 Task: nan
Action: Mouse moved to (484, 639)
Screenshot: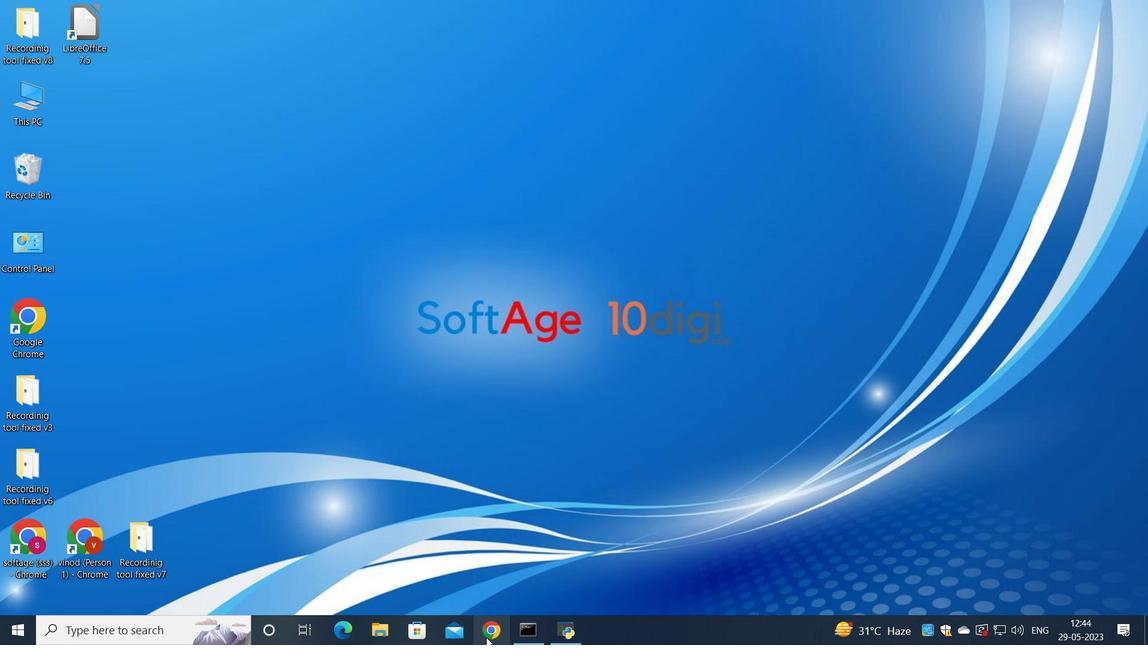 
Action: Mouse pressed left at (484, 639)
Screenshot: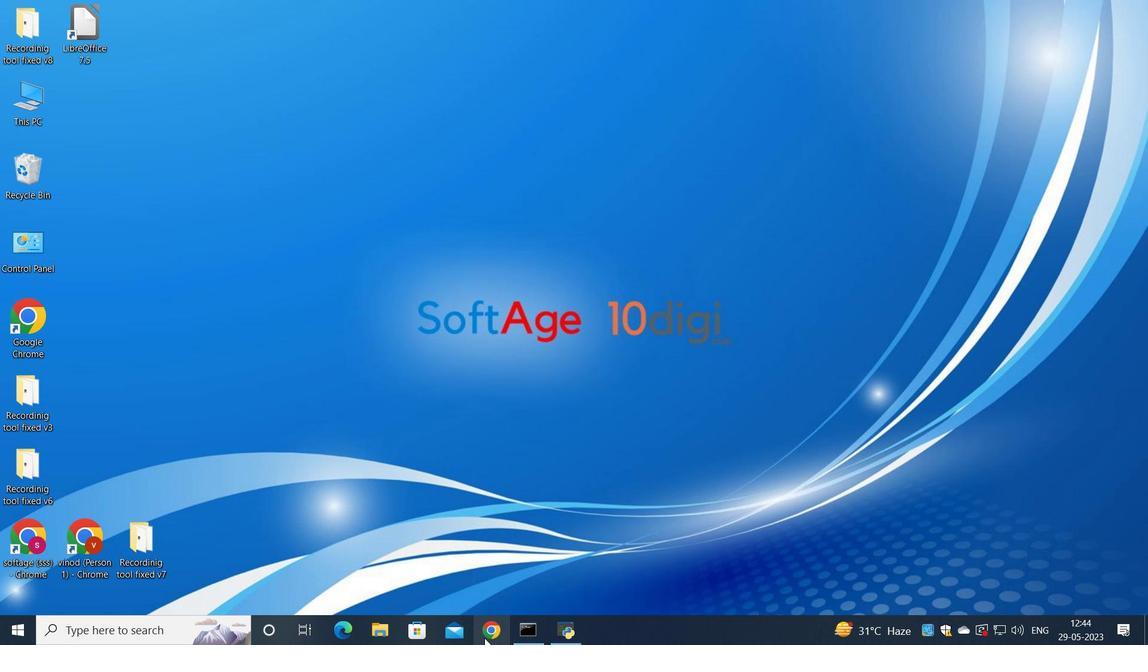 
Action: Mouse moved to (504, 347)
Screenshot: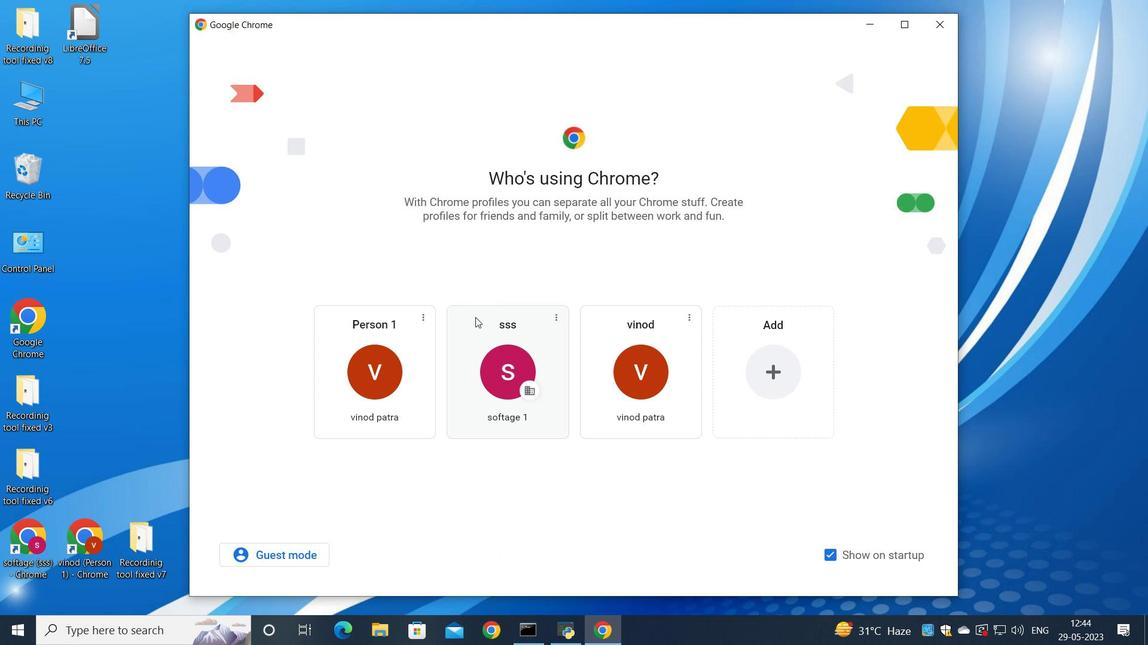 
Action: Mouse pressed left at (504, 347)
Screenshot: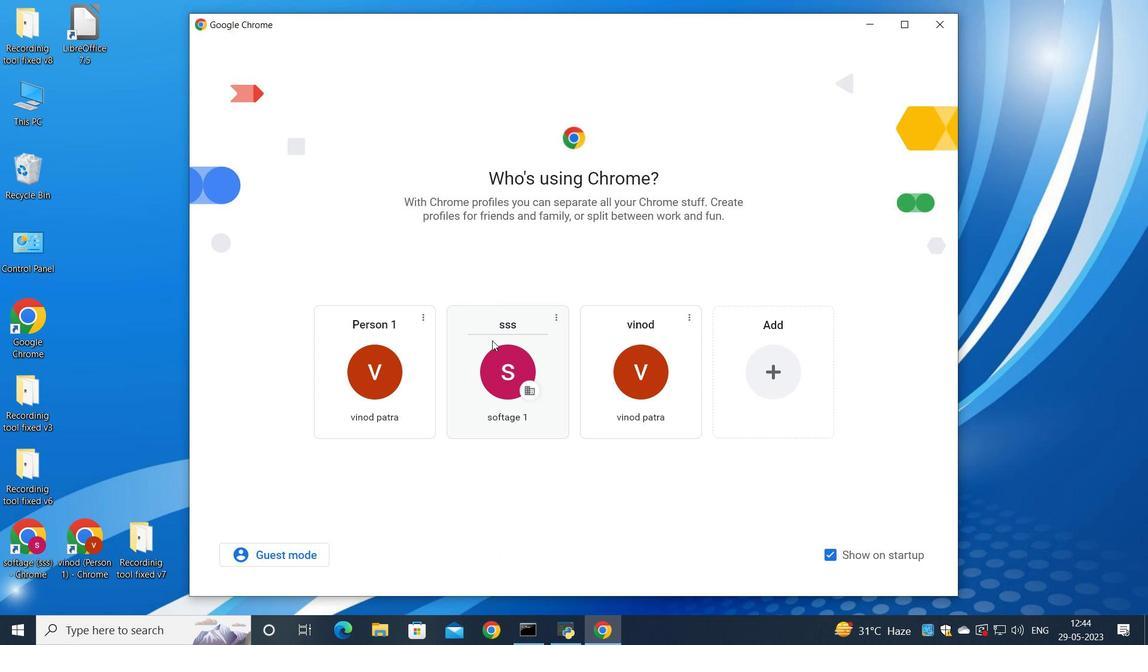 
Action: Mouse moved to (1018, 68)
Screenshot: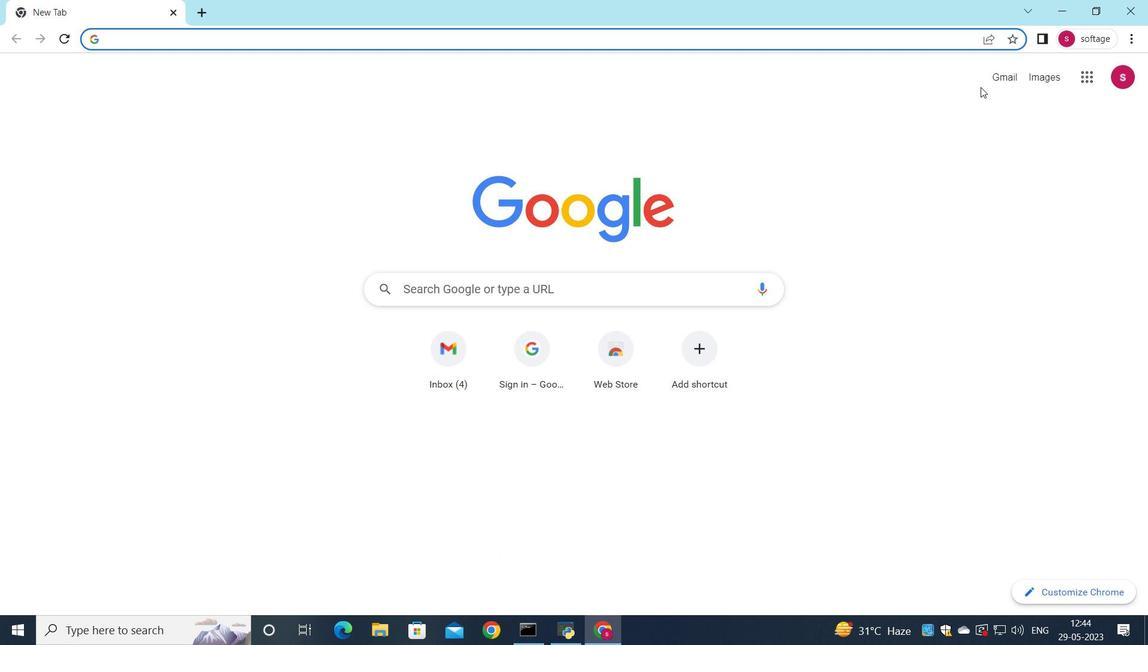 
Action: Mouse pressed left at (1018, 68)
Screenshot: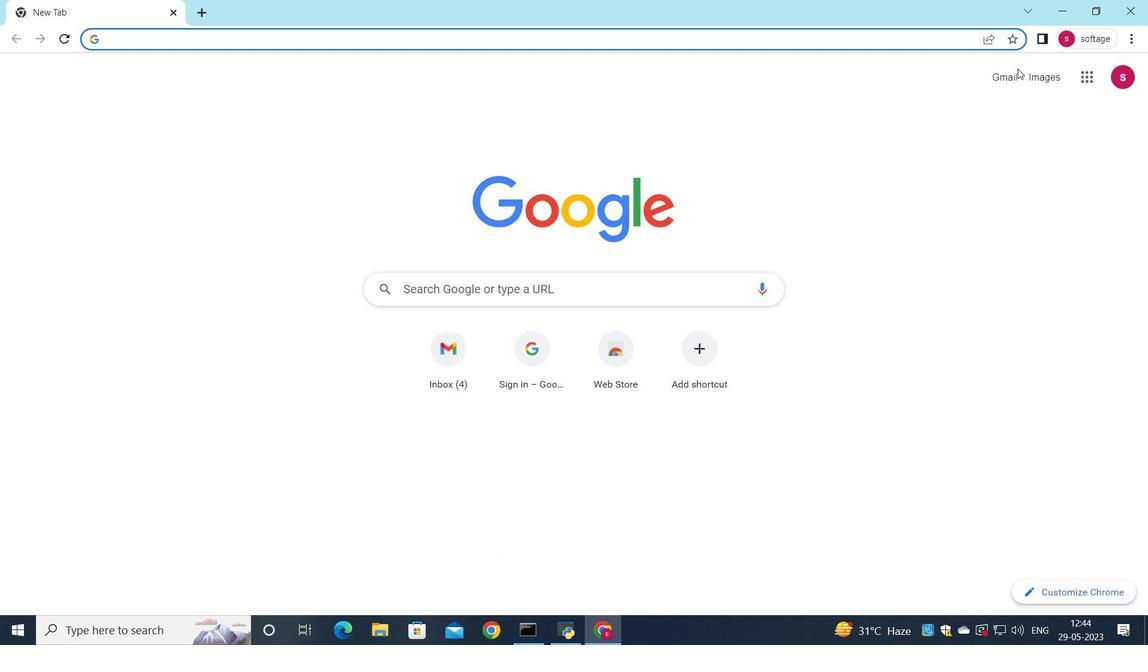 
Action: Mouse moved to (1016, 75)
Screenshot: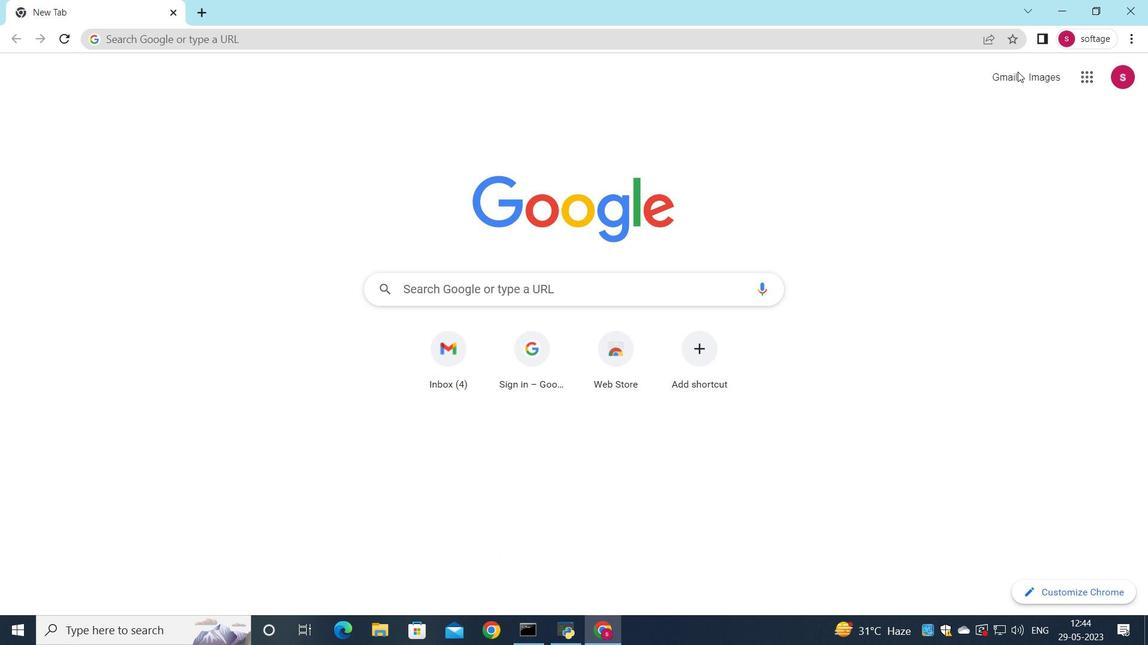
Action: Mouse pressed left at (1016, 75)
Screenshot: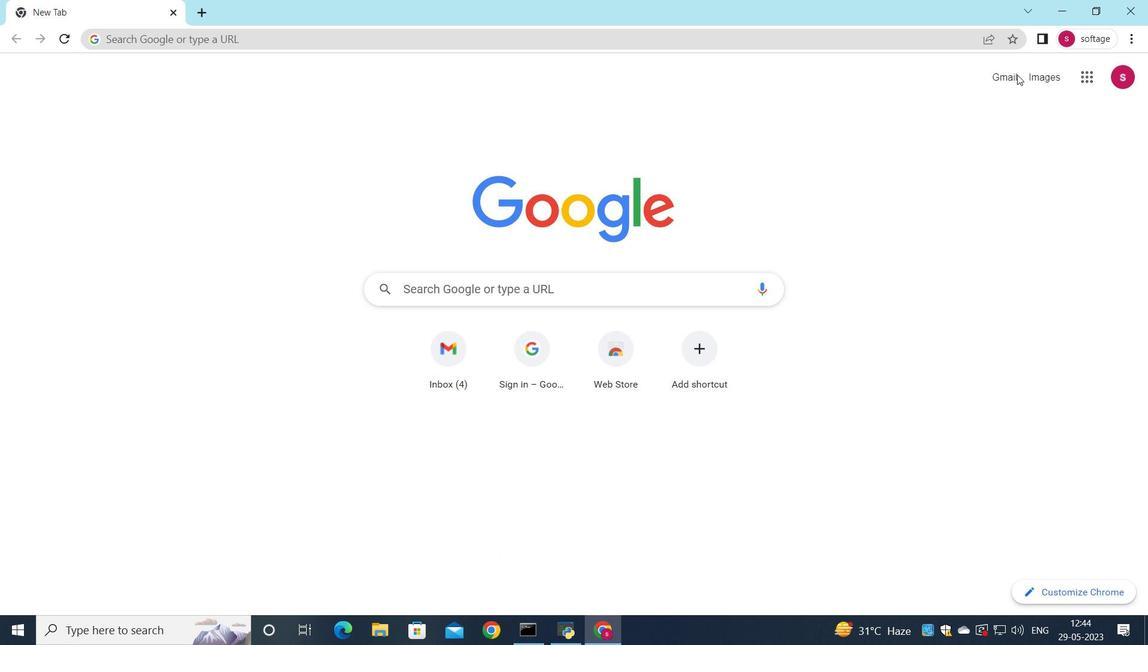 
Action: Mouse moved to (973, 105)
Screenshot: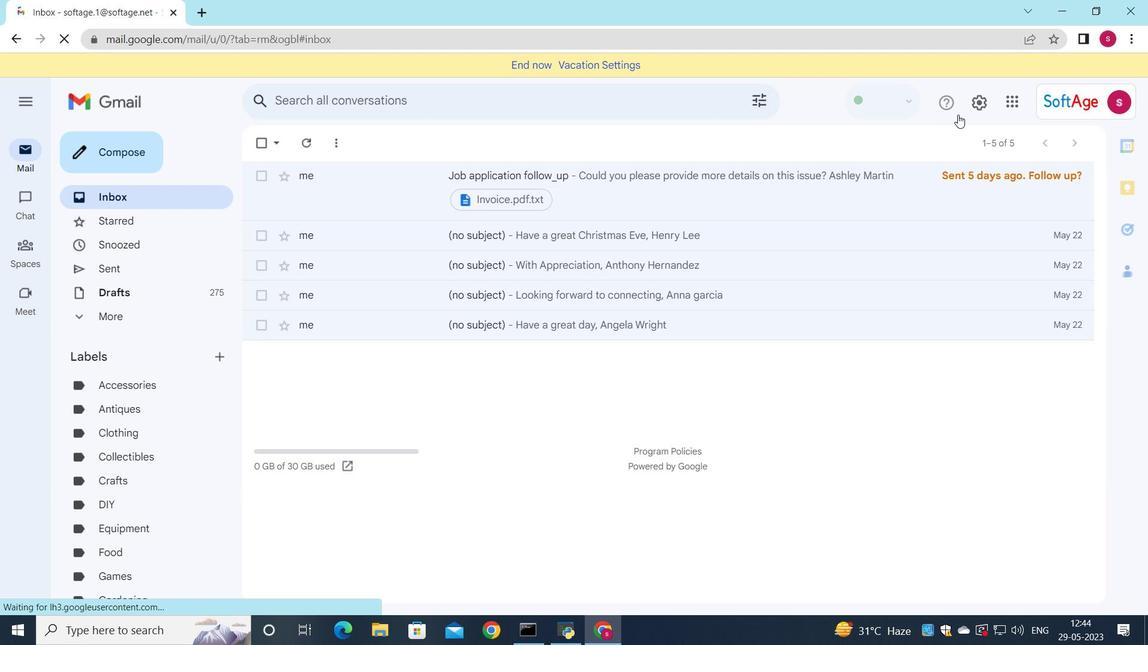 
Action: Mouse pressed left at (973, 105)
Screenshot: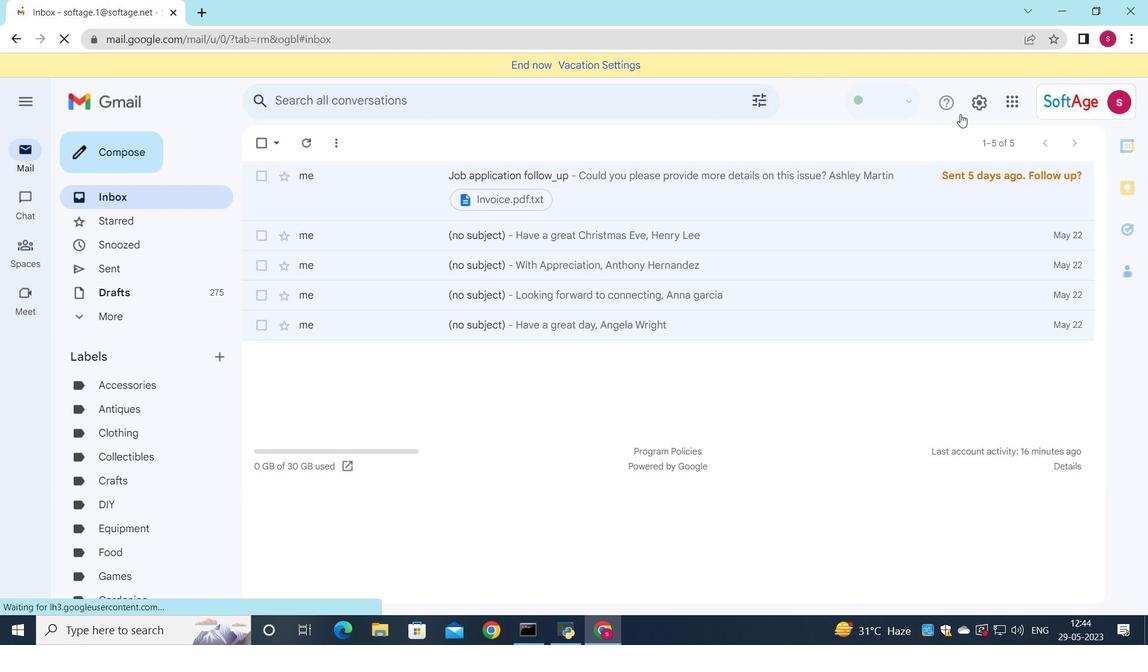
Action: Mouse moved to (993, 169)
Screenshot: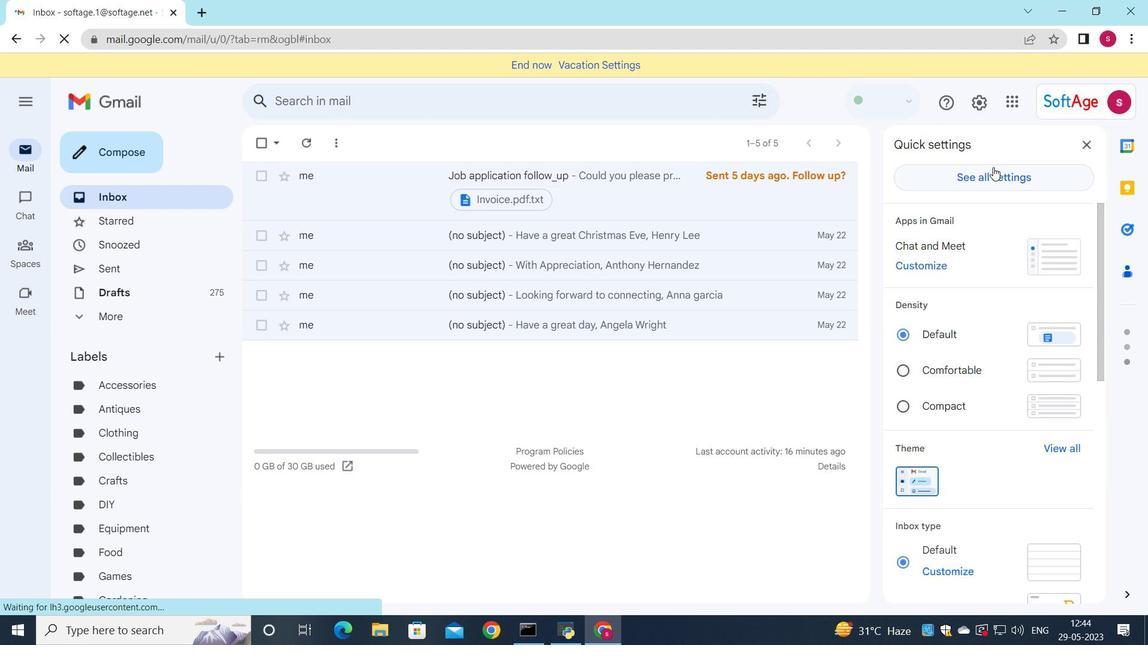 
Action: Mouse pressed left at (993, 169)
Screenshot: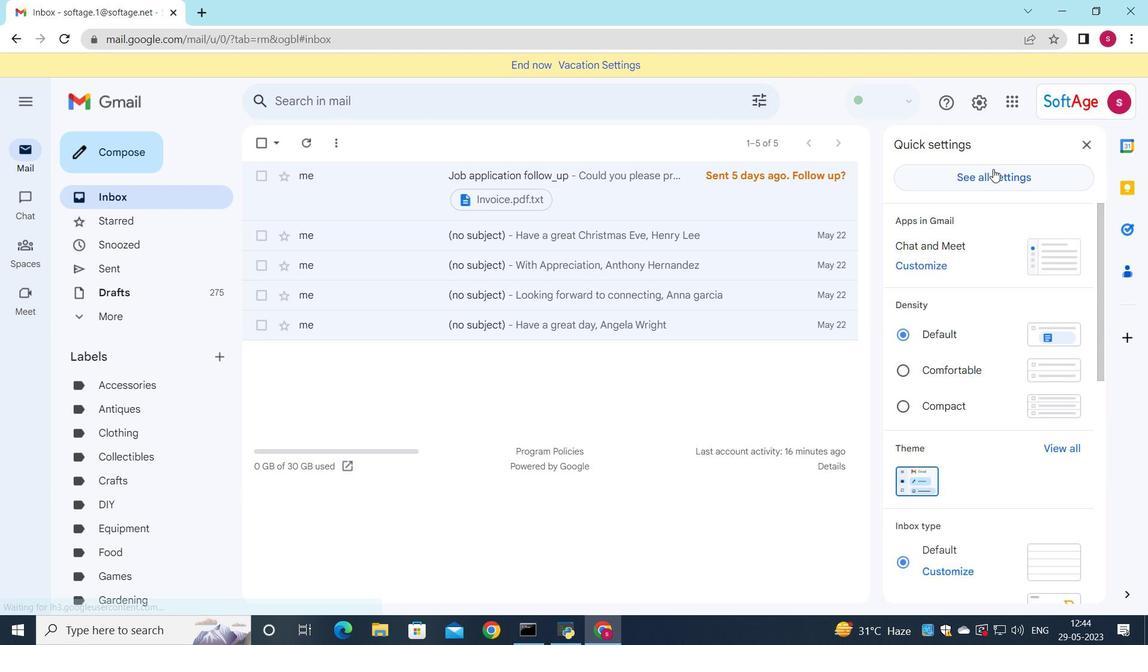 
Action: Mouse moved to (673, 261)
Screenshot: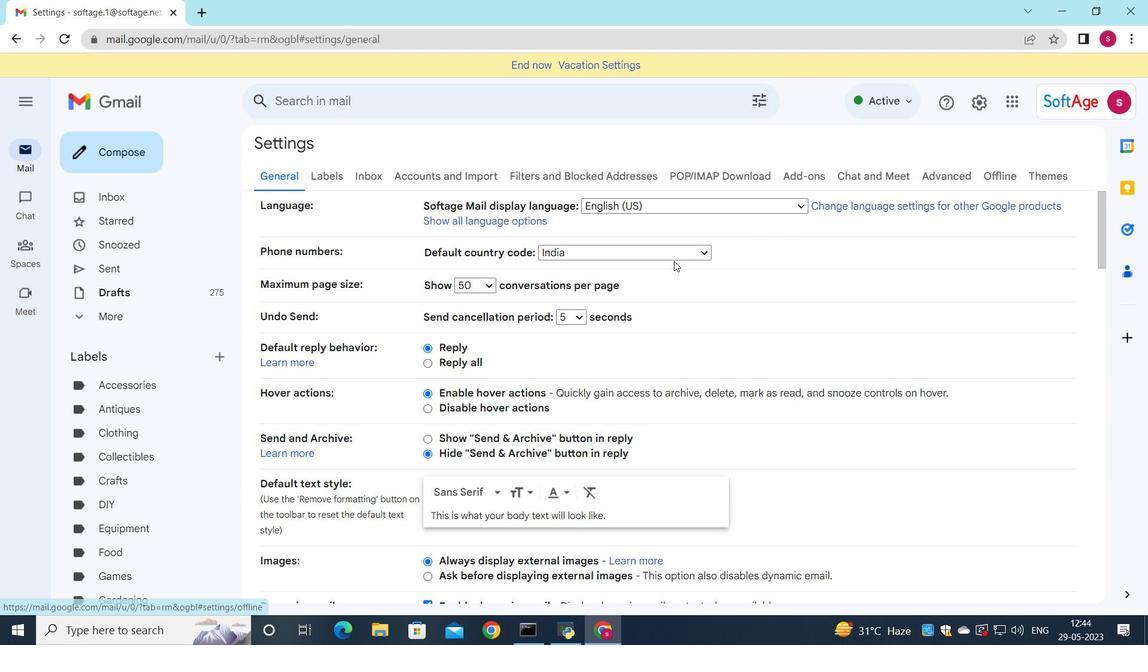 
Action: Mouse scrolled (673, 260) with delta (0, 0)
Screenshot: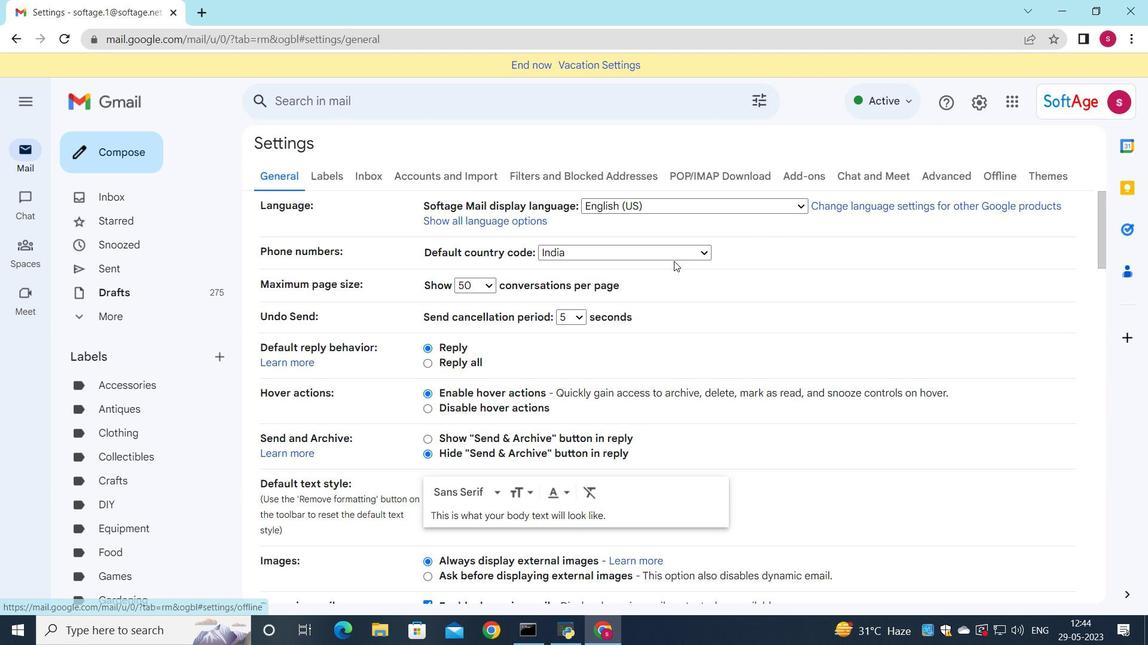 
Action: Mouse scrolled (673, 260) with delta (0, 0)
Screenshot: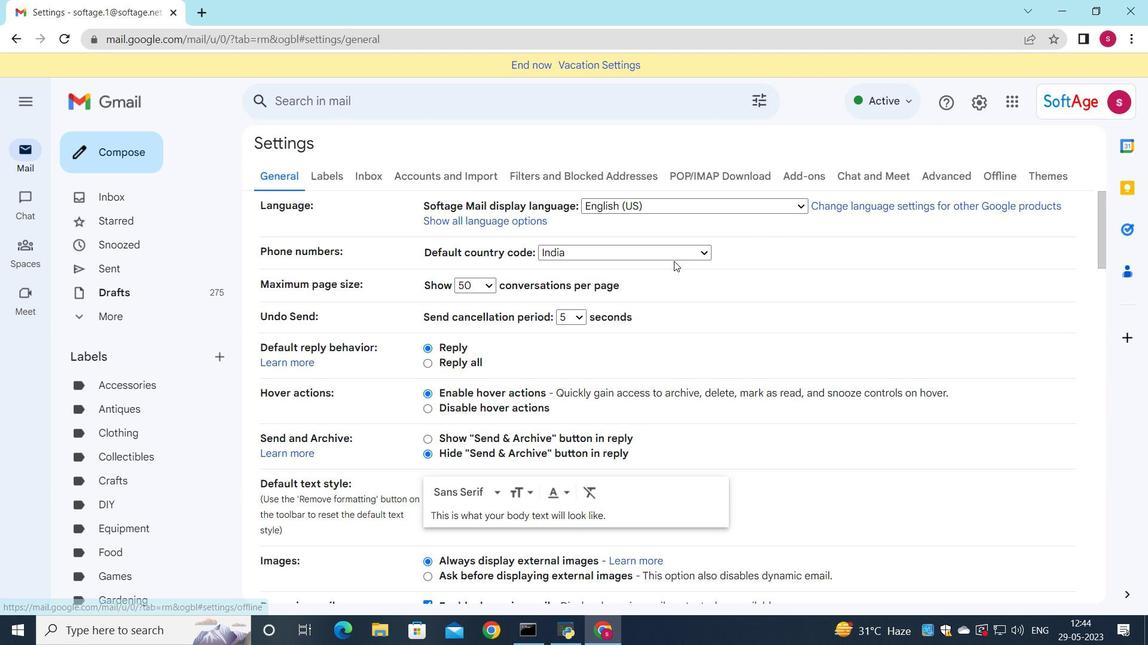 
Action: Mouse scrolled (673, 260) with delta (0, 0)
Screenshot: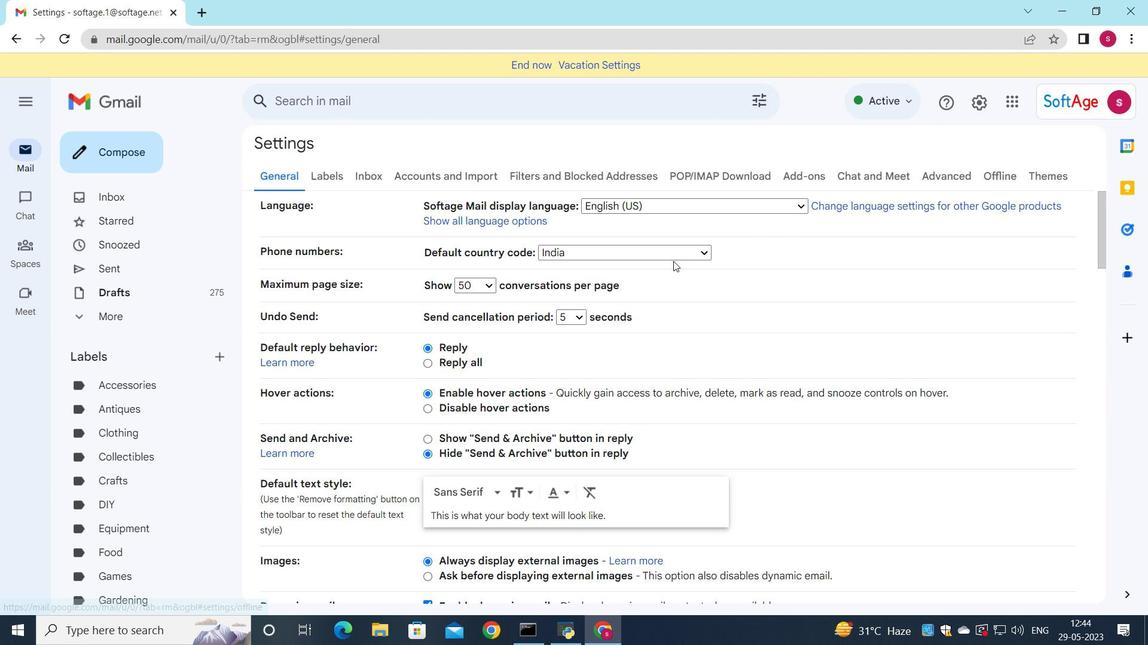 
Action: Mouse scrolled (673, 260) with delta (0, 0)
Screenshot: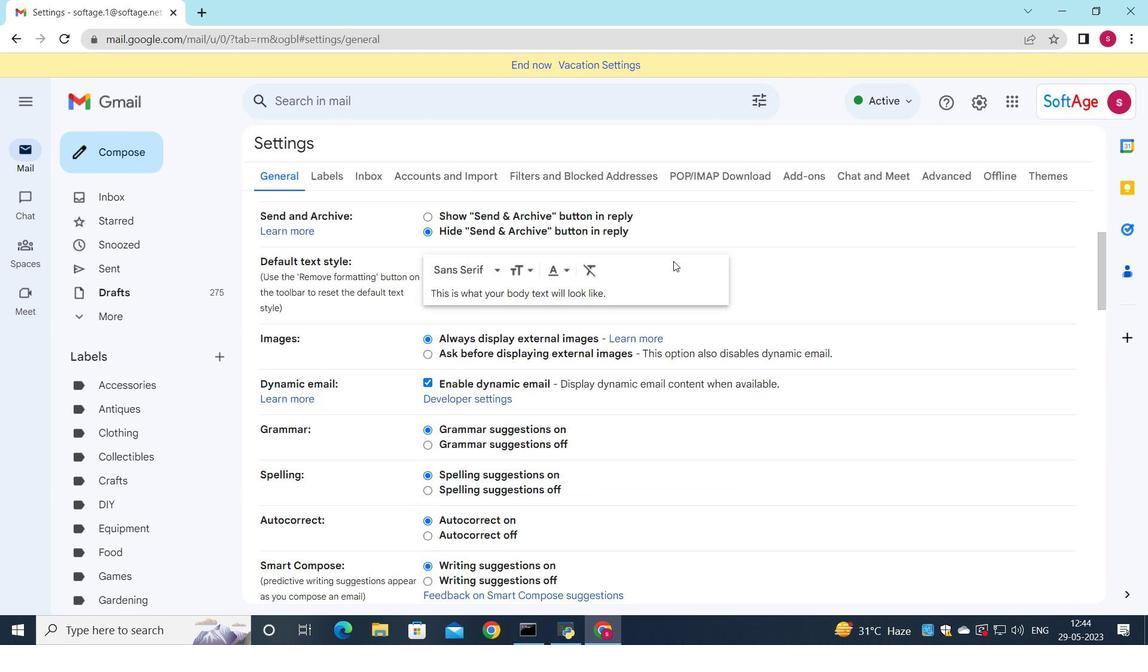 
Action: Mouse scrolled (673, 260) with delta (0, 0)
Screenshot: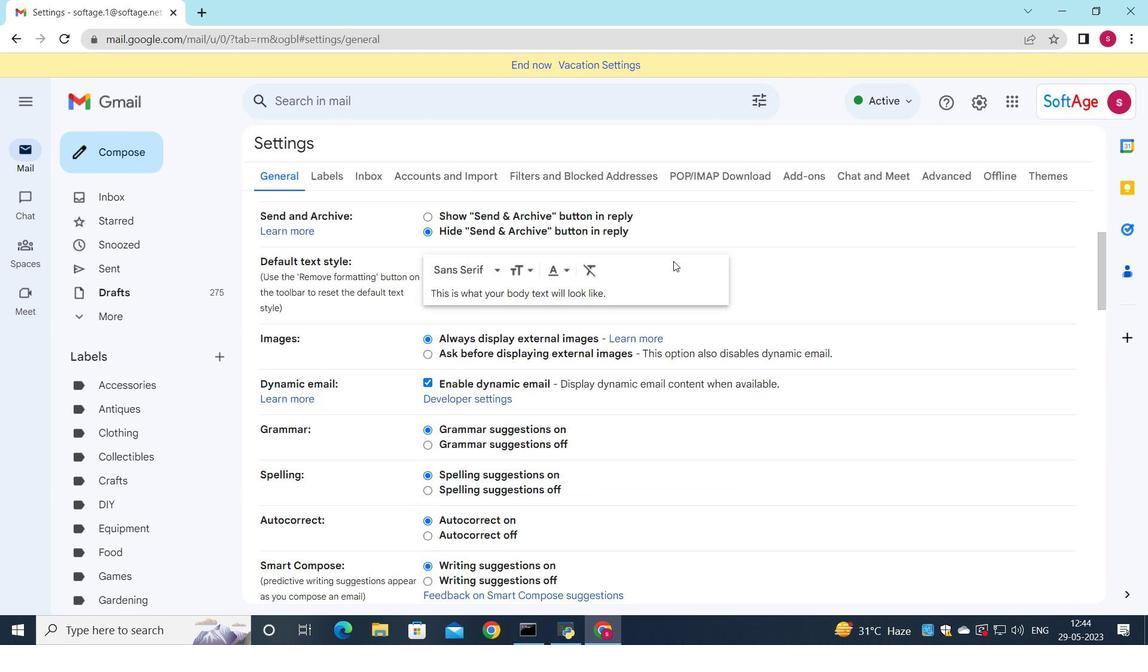 
Action: Mouse scrolled (673, 260) with delta (0, 0)
Screenshot: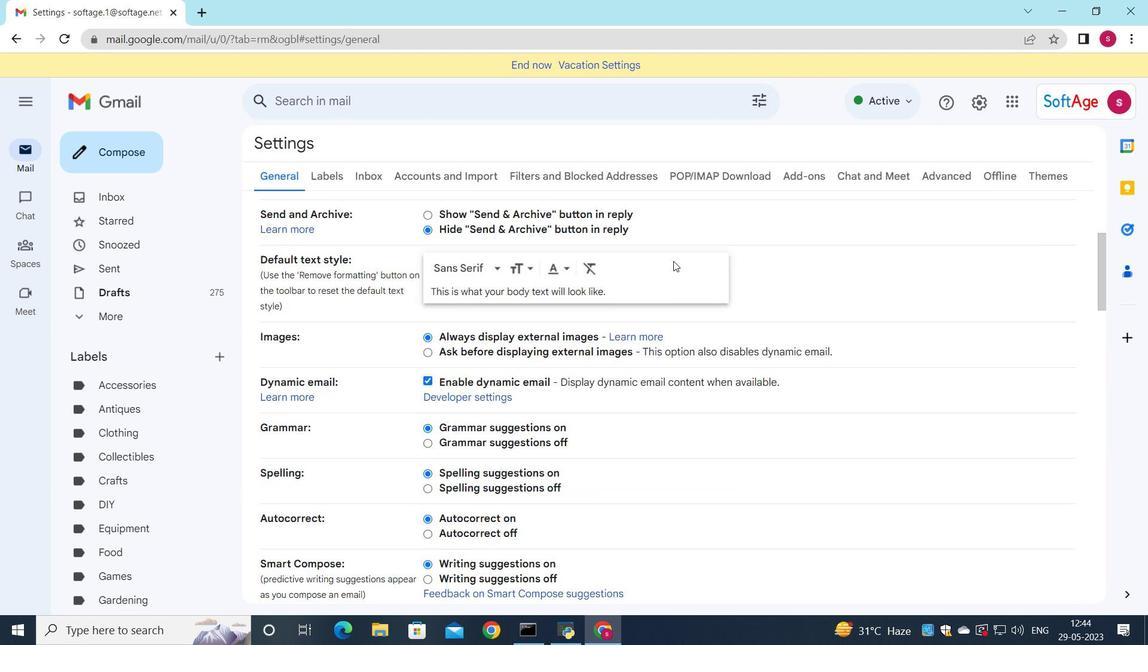 
Action: Mouse scrolled (673, 260) with delta (0, 0)
Screenshot: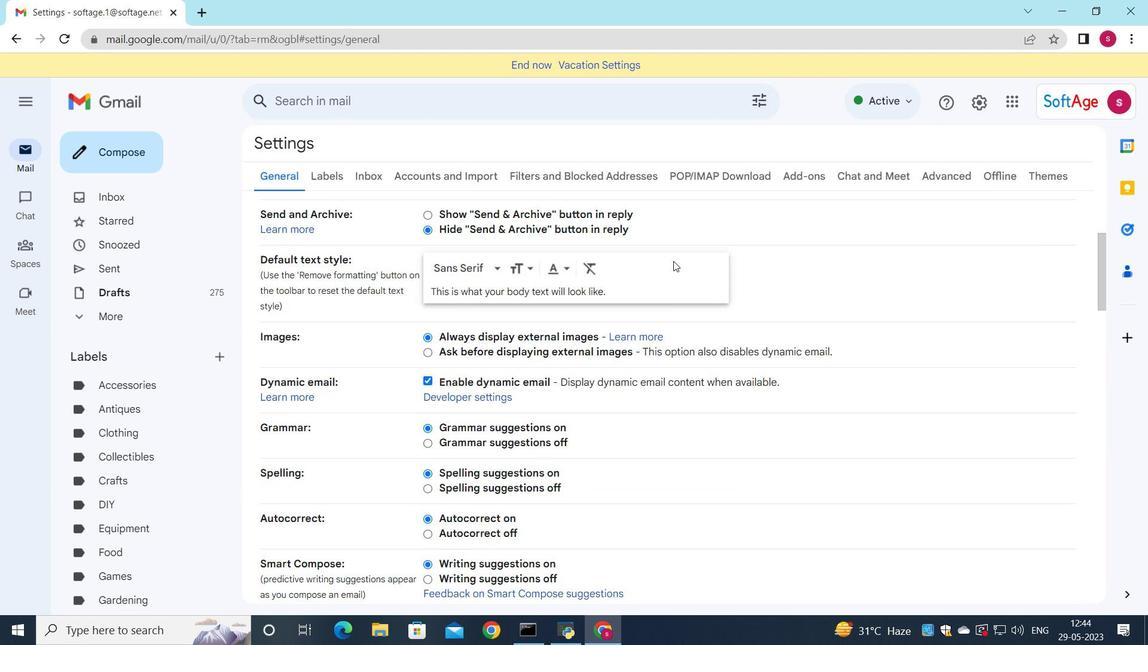 
Action: Mouse scrolled (673, 260) with delta (0, 0)
Screenshot: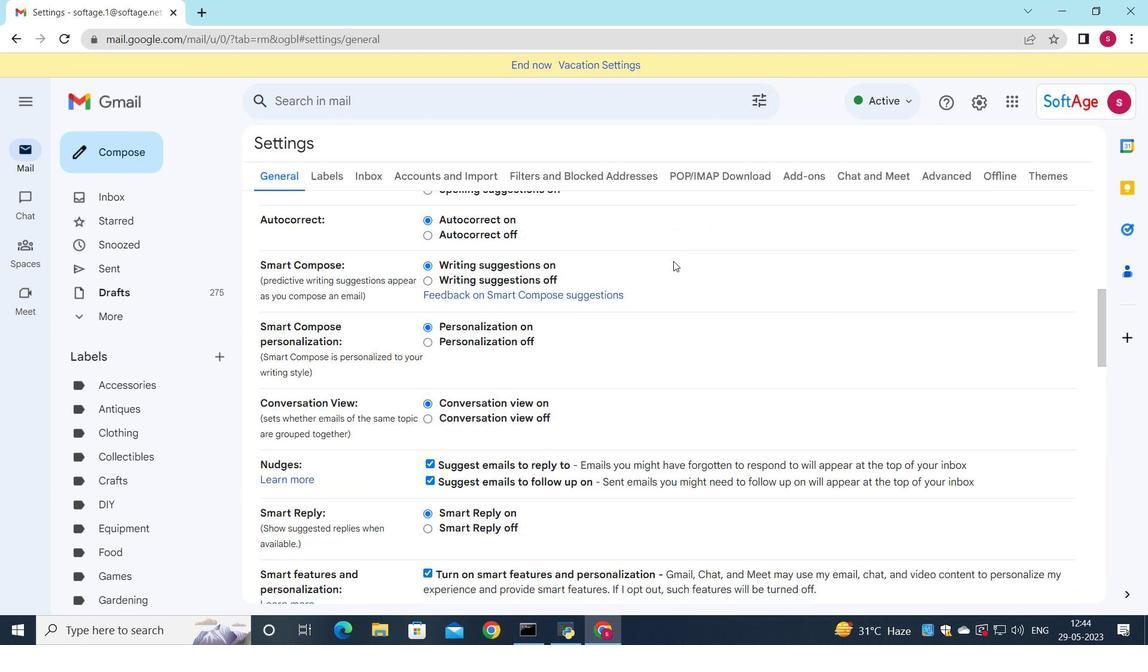 
Action: Mouse scrolled (673, 260) with delta (0, 0)
Screenshot: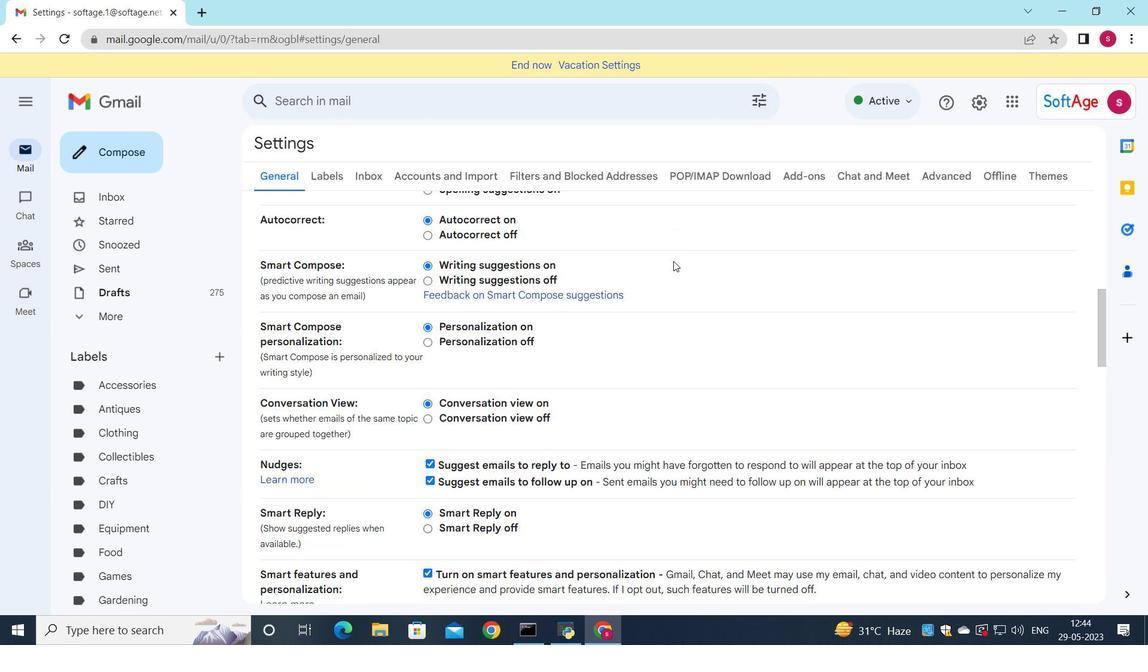 
Action: Mouse scrolled (673, 260) with delta (0, 0)
Screenshot: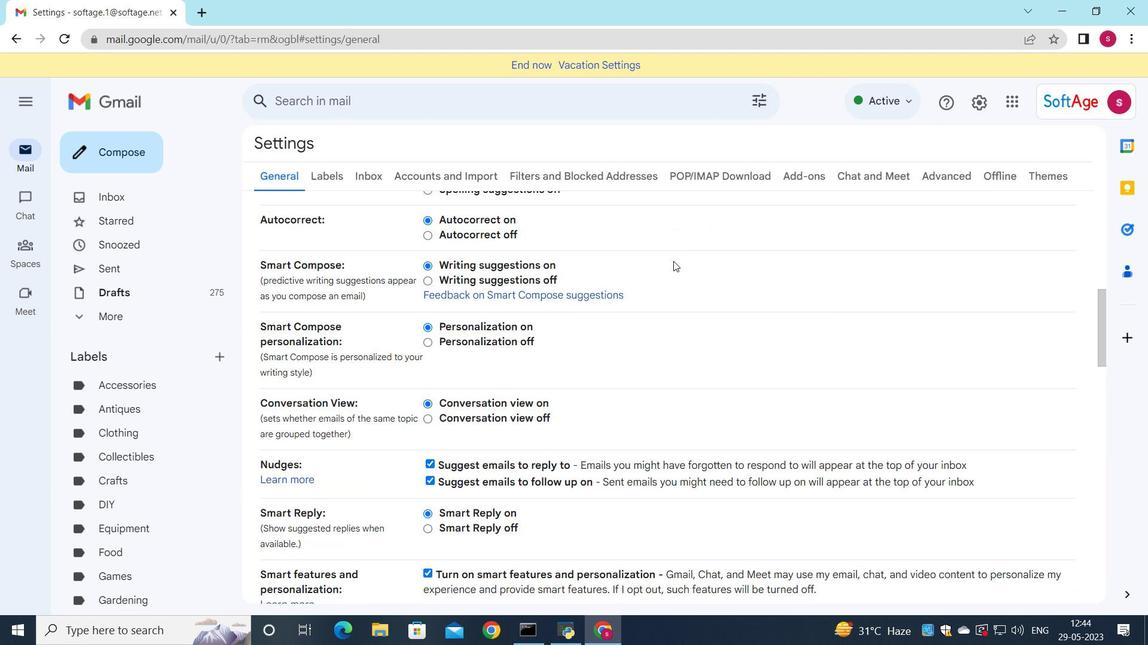 
Action: Mouse scrolled (673, 260) with delta (0, 0)
Screenshot: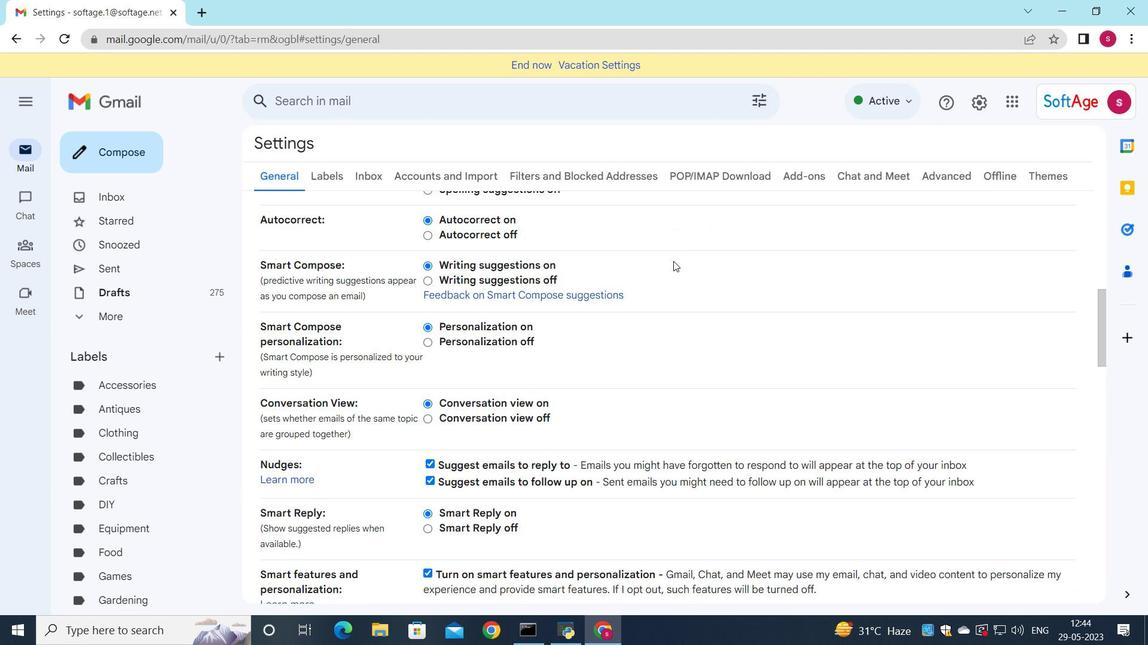 
Action: Mouse scrolled (673, 260) with delta (0, 0)
Screenshot: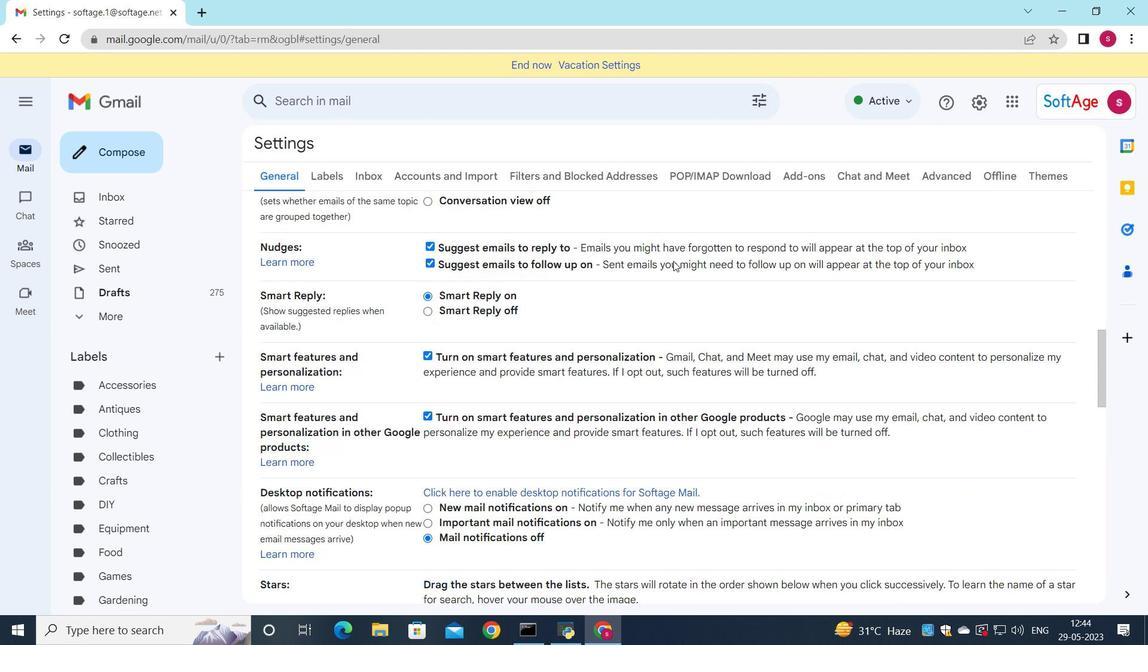 
Action: Mouse scrolled (673, 260) with delta (0, 0)
Screenshot: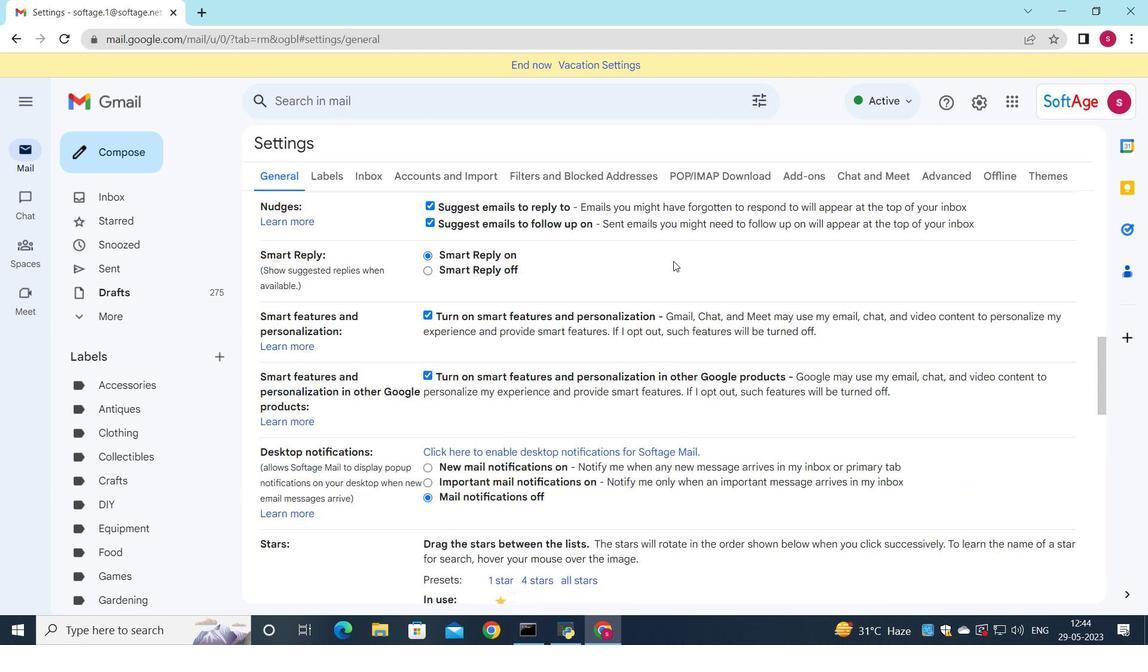 
Action: Mouse scrolled (673, 260) with delta (0, 0)
Screenshot: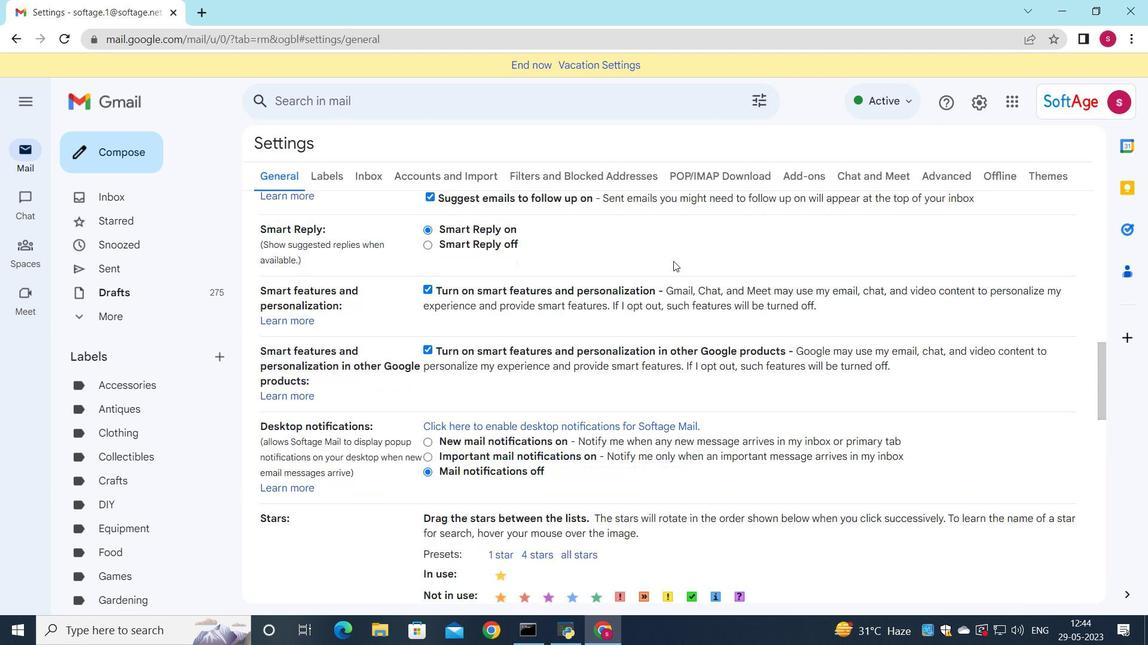 
Action: Mouse scrolled (673, 260) with delta (0, 0)
Screenshot: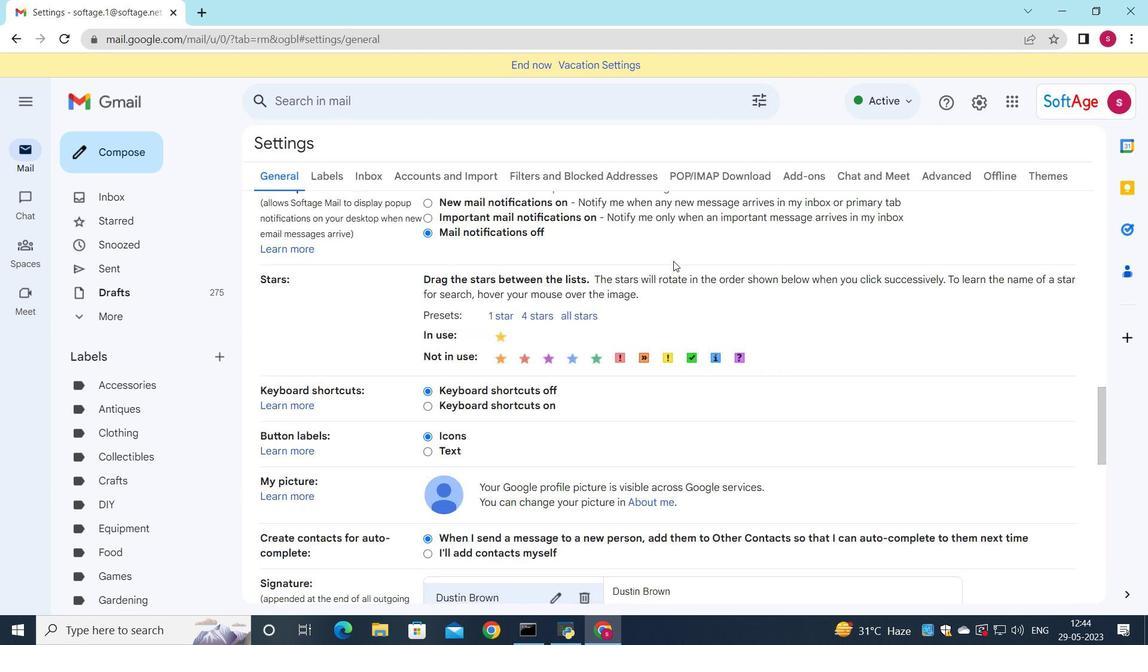 
Action: Mouse scrolled (673, 260) with delta (0, 0)
Screenshot: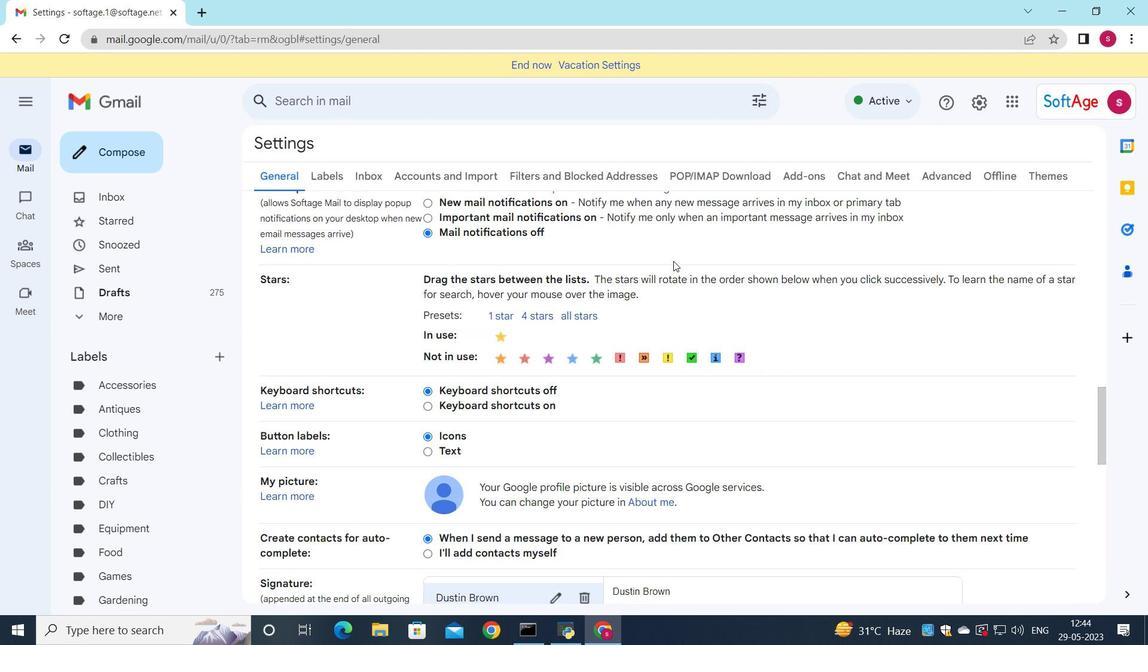 
Action: Mouse moved to (680, 269)
Screenshot: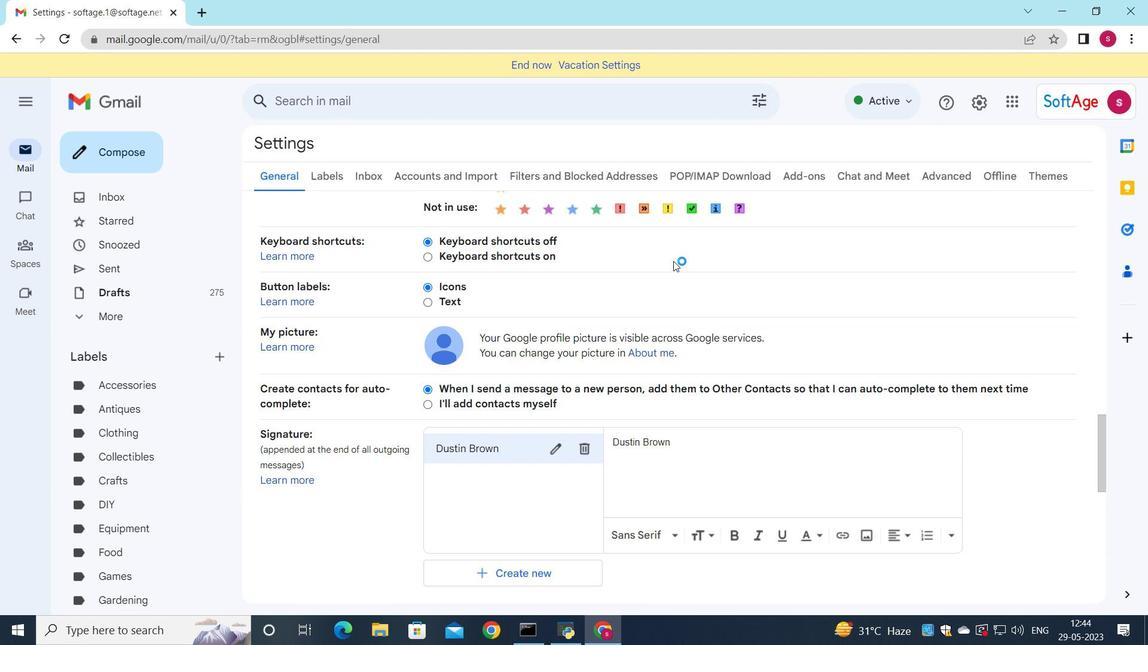 
Action: Mouse scrolled (680, 268) with delta (0, 0)
Screenshot: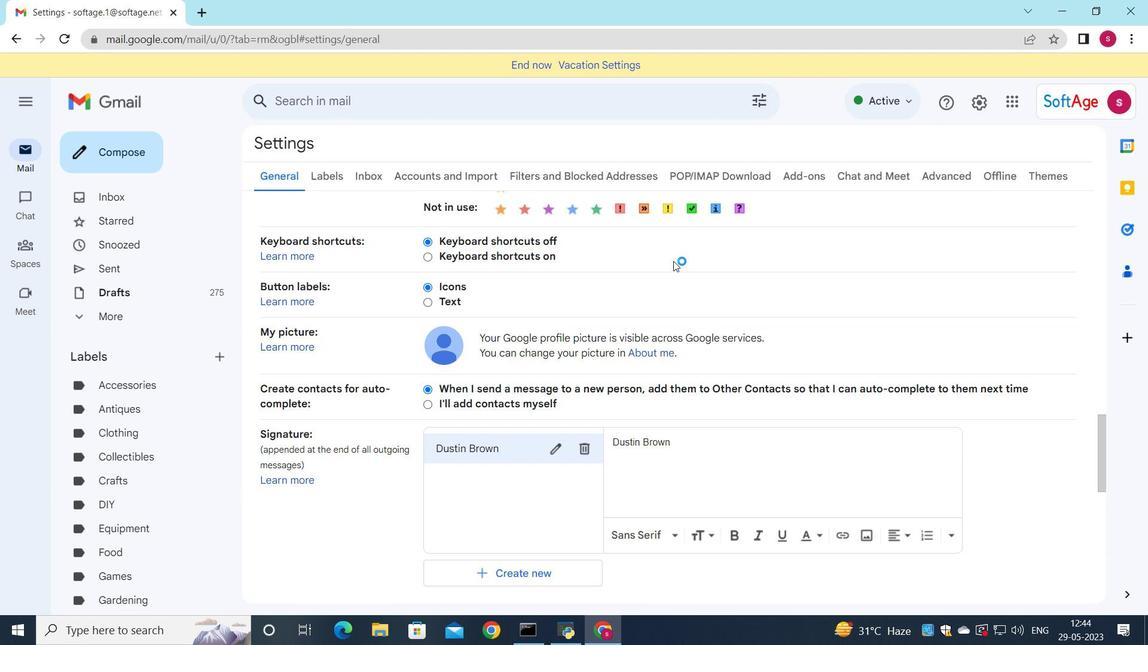 
Action: Mouse moved to (684, 271)
Screenshot: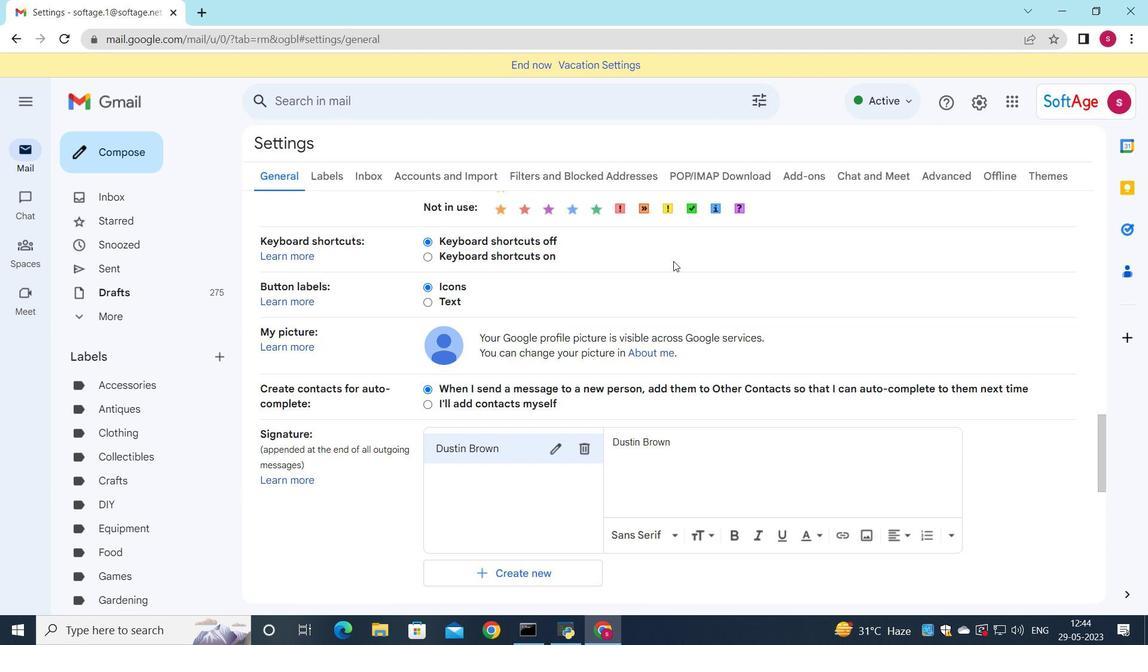
Action: Mouse scrolled (684, 270) with delta (0, 0)
Screenshot: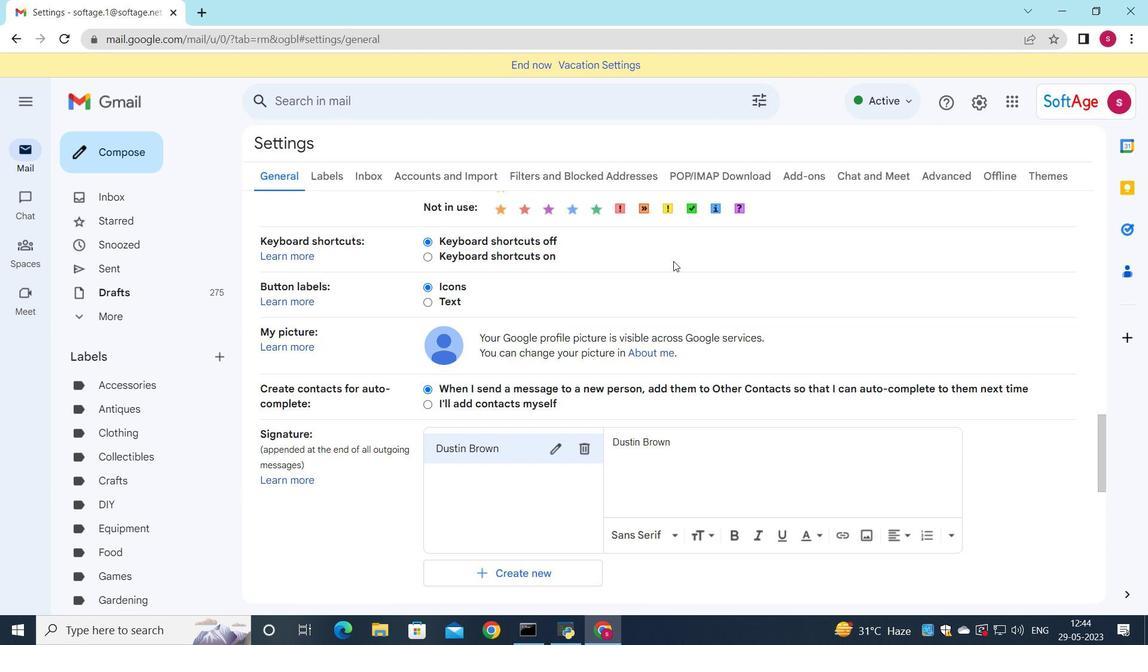 
Action: Mouse moved to (685, 272)
Screenshot: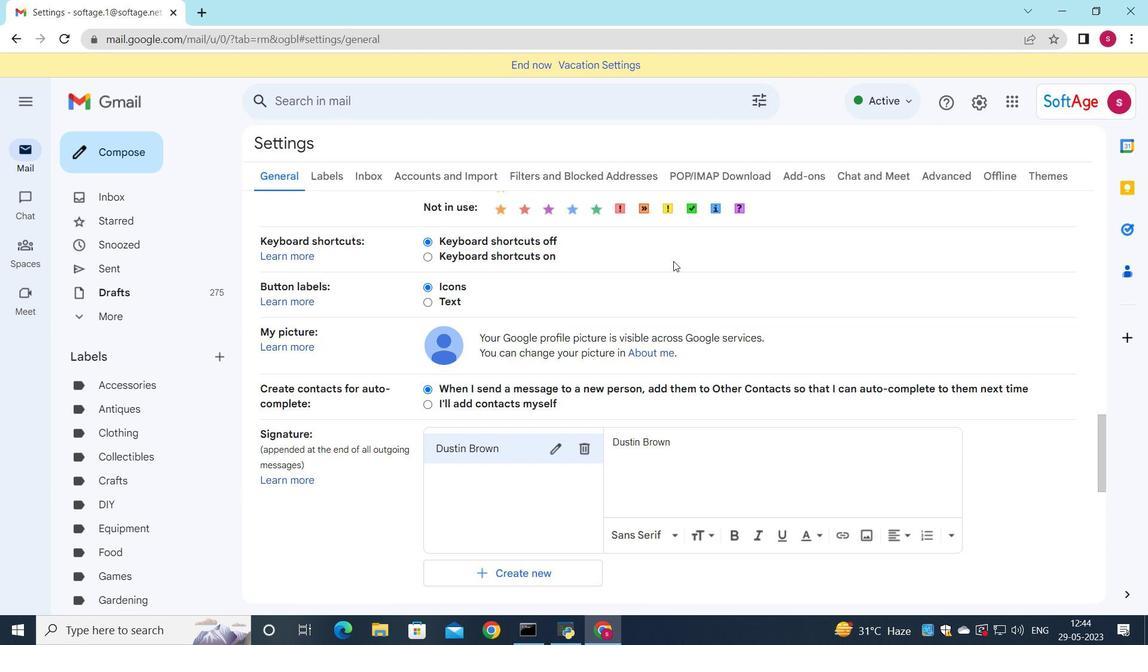 
Action: Mouse scrolled (685, 272) with delta (0, 0)
Screenshot: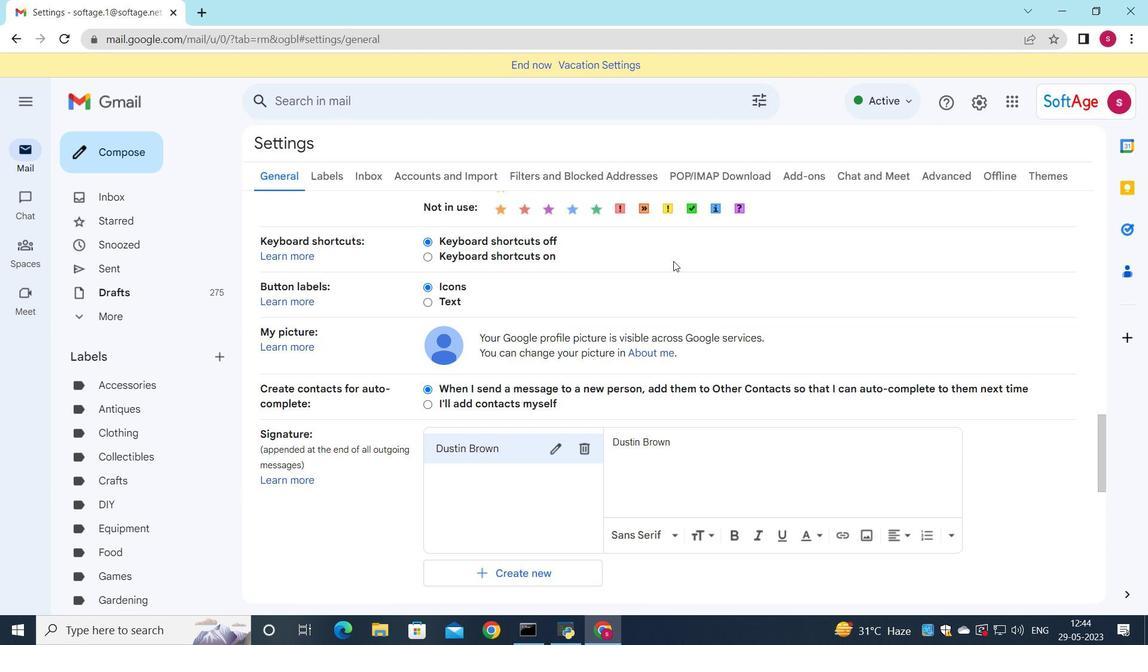 
Action: Mouse moved to (591, 225)
Screenshot: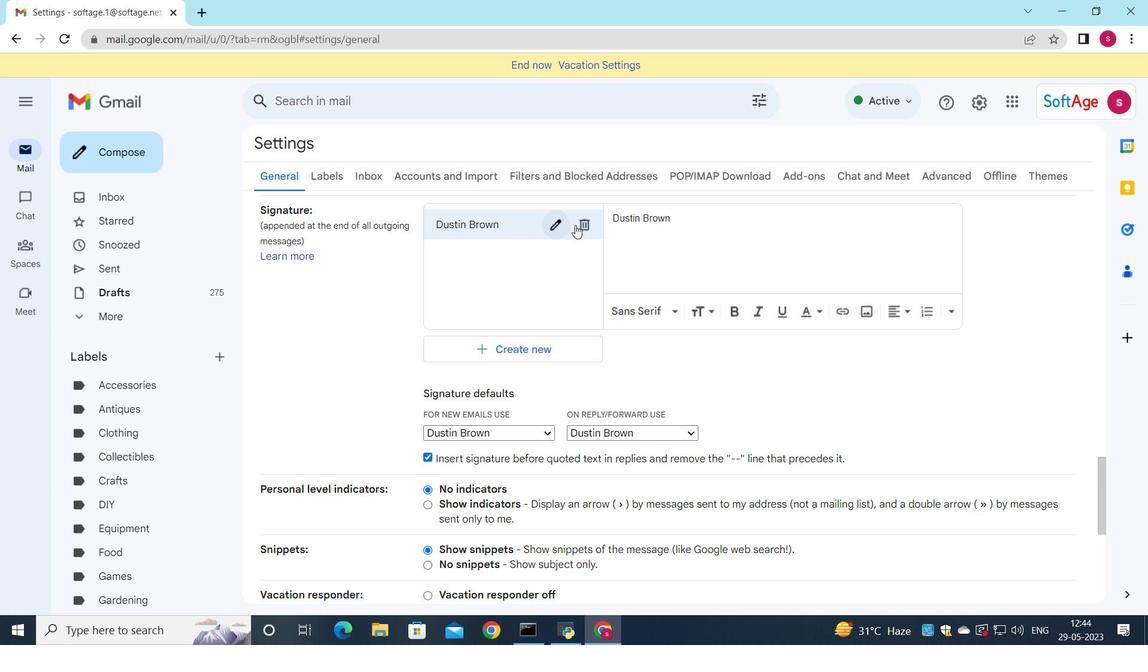 
Action: Mouse pressed left at (591, 225)
Screenshot: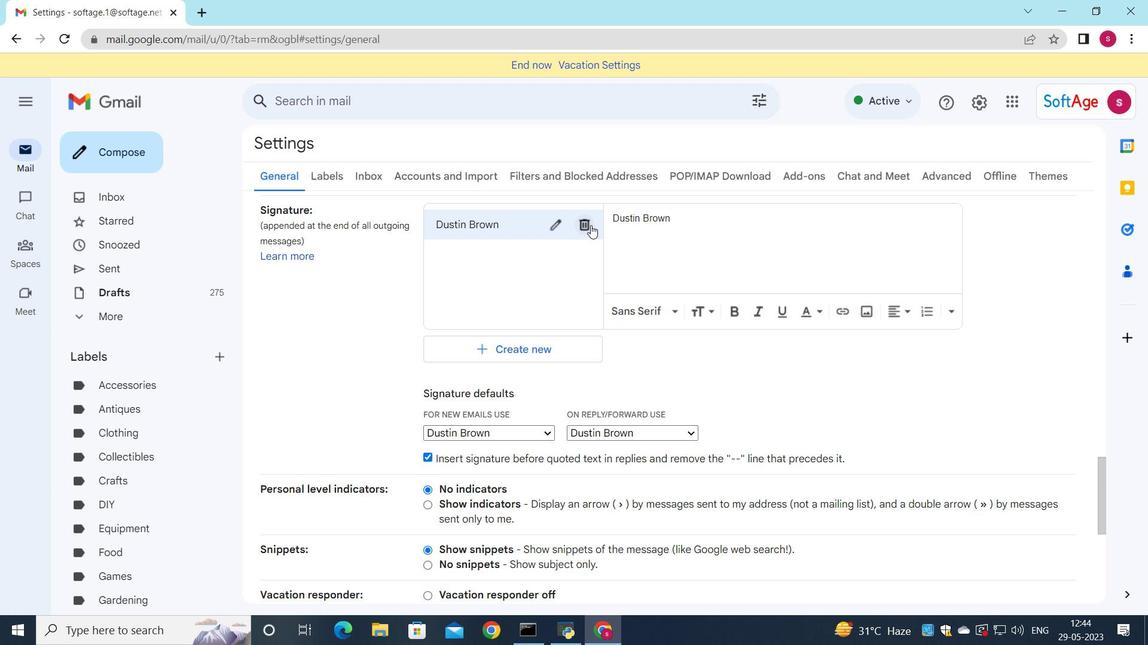 
Action: Mouse moved to (706, 373)
Screenshot: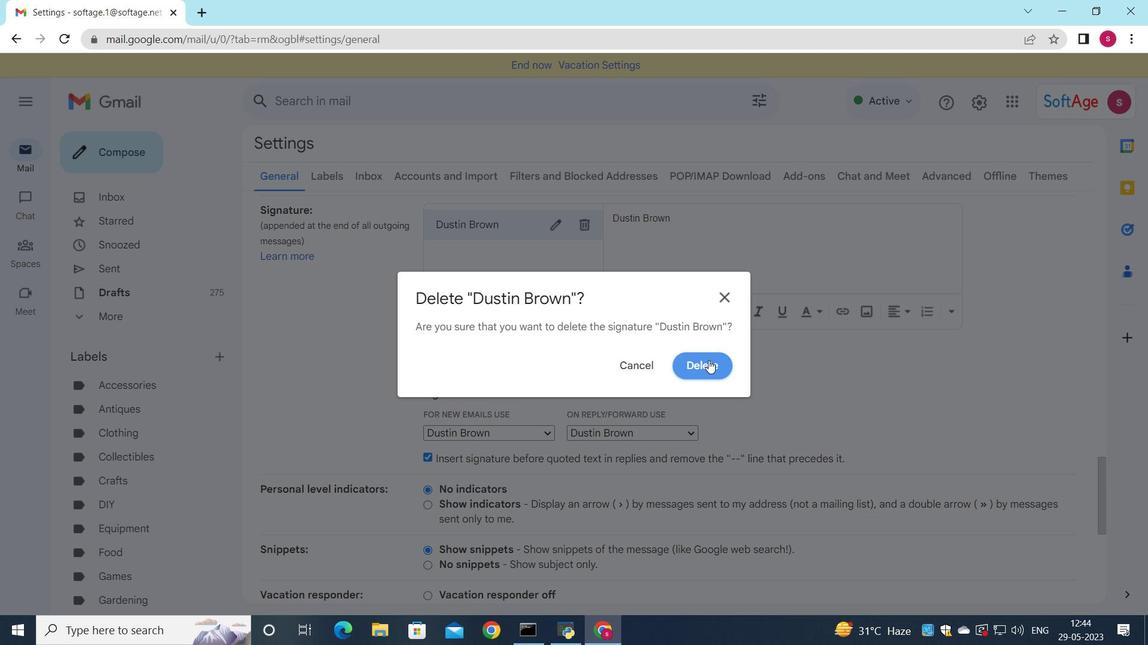 
Action: Mouse pressed left at (706, 373)
Screenshot: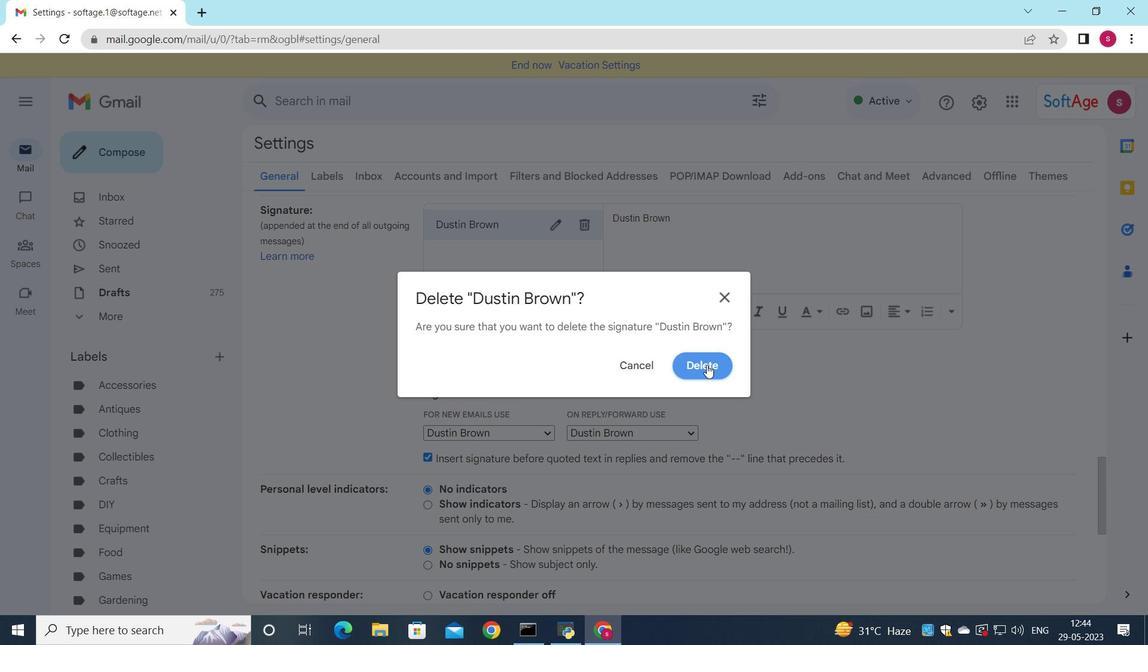 
Action: Mouse moved to (492, 238)
Screenshot: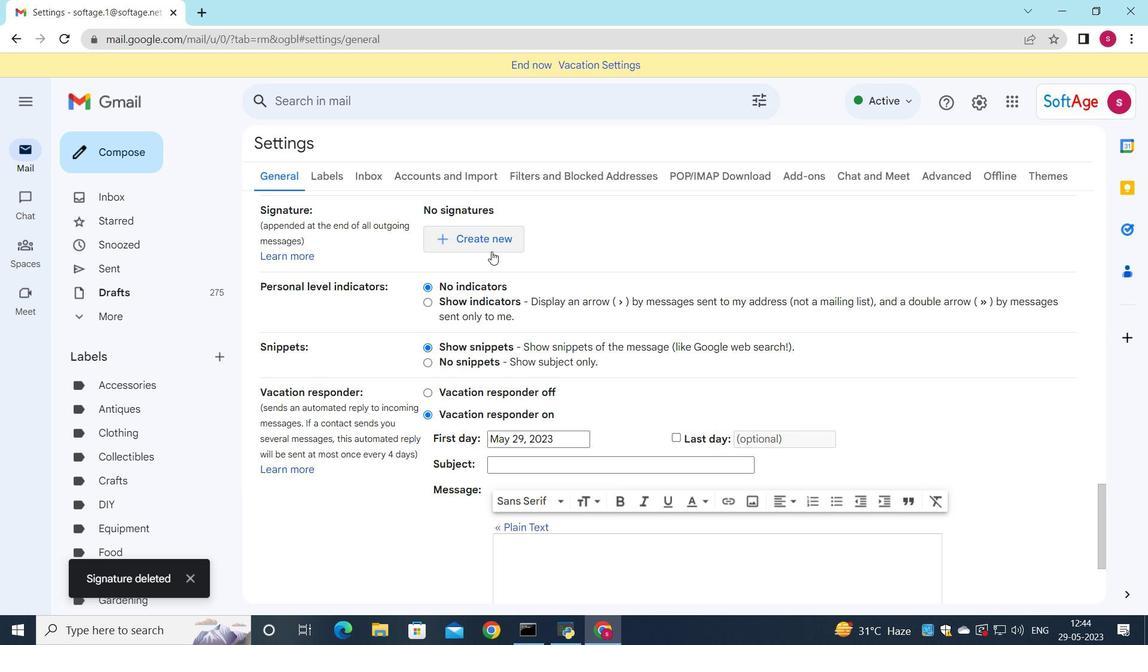 
Action: Mouse pressed left at (492, 238)
Screenshot: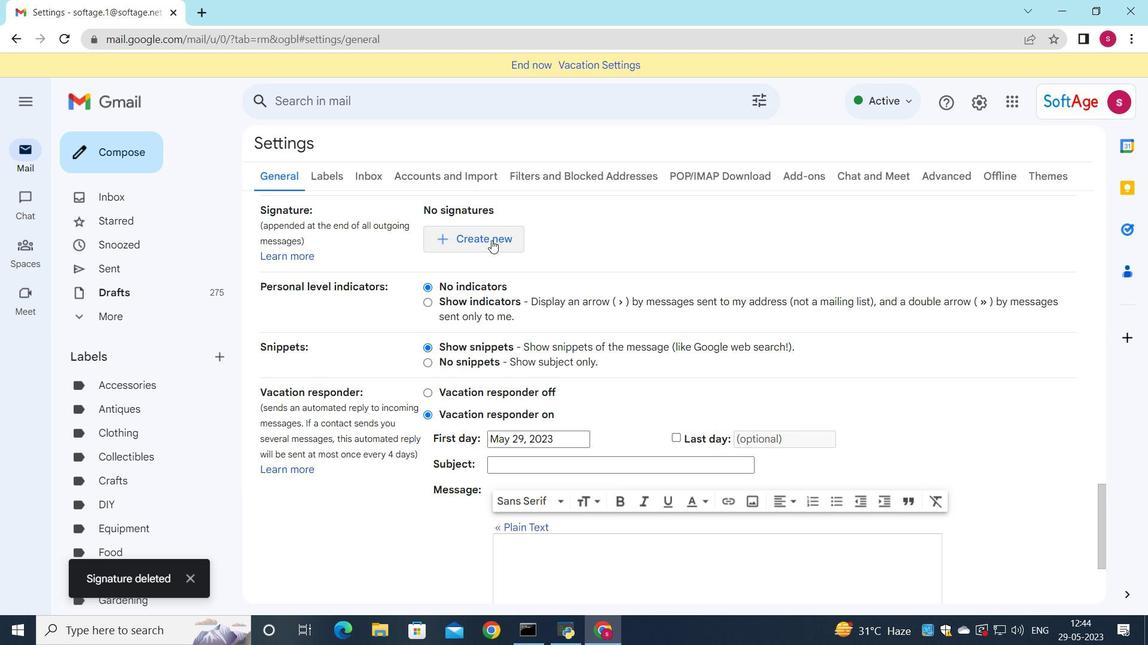 
Action: Mouse moved to (623, 282)
Screenshot: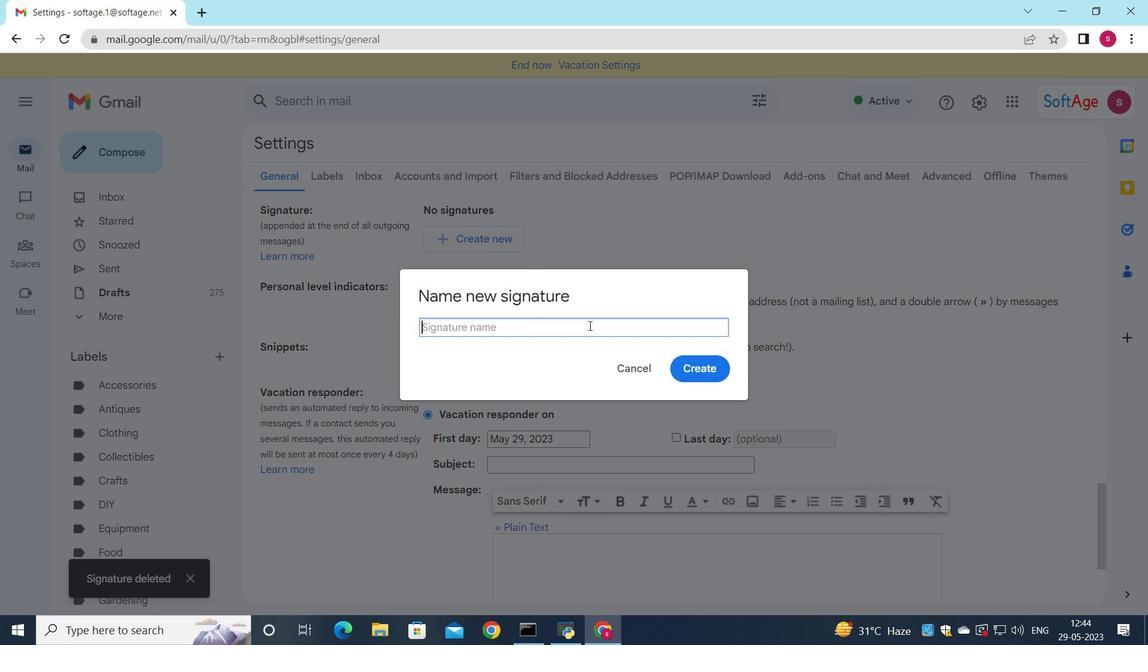 
Action: Key pressed <Key.shift>Dylan<Key.space><Key.shift><Key.shift><Key.shift>Clark
Screenshot: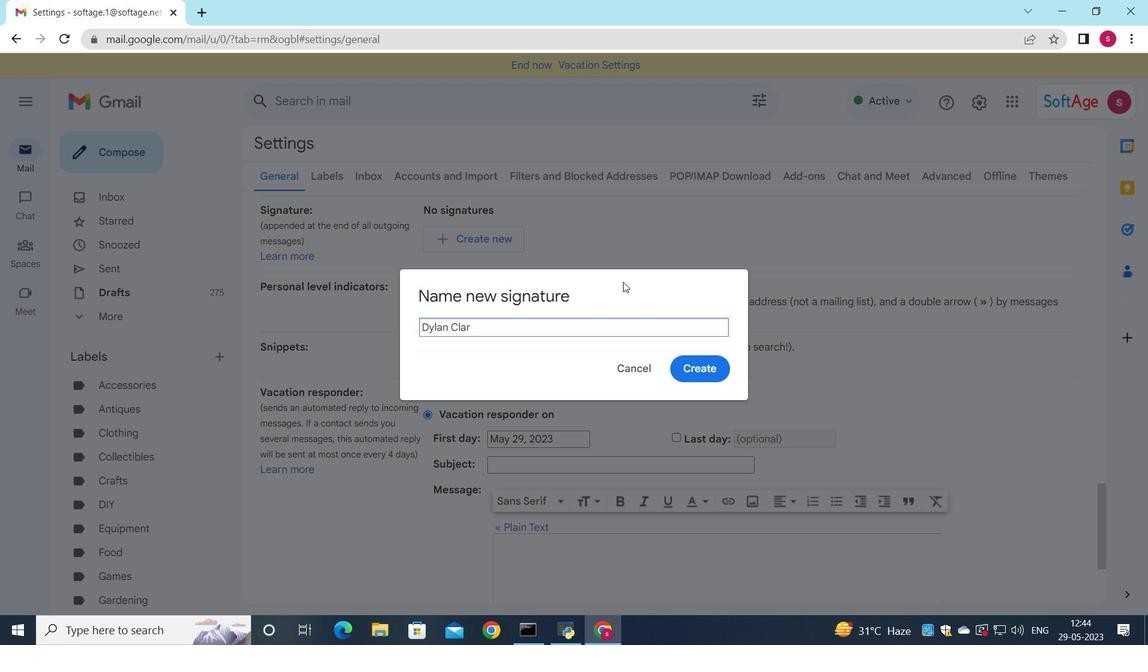 
Action: Mouse moved to (720, 369)
Screenshot: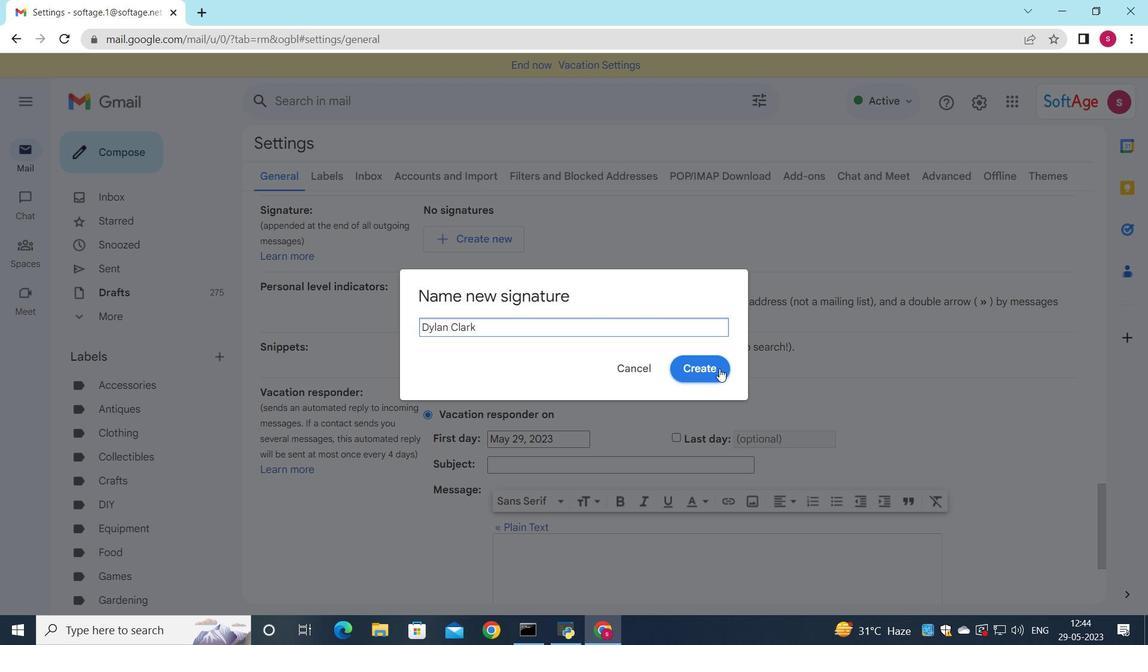 
Action: Mouse pressed left at (720, 369)
Screenshot: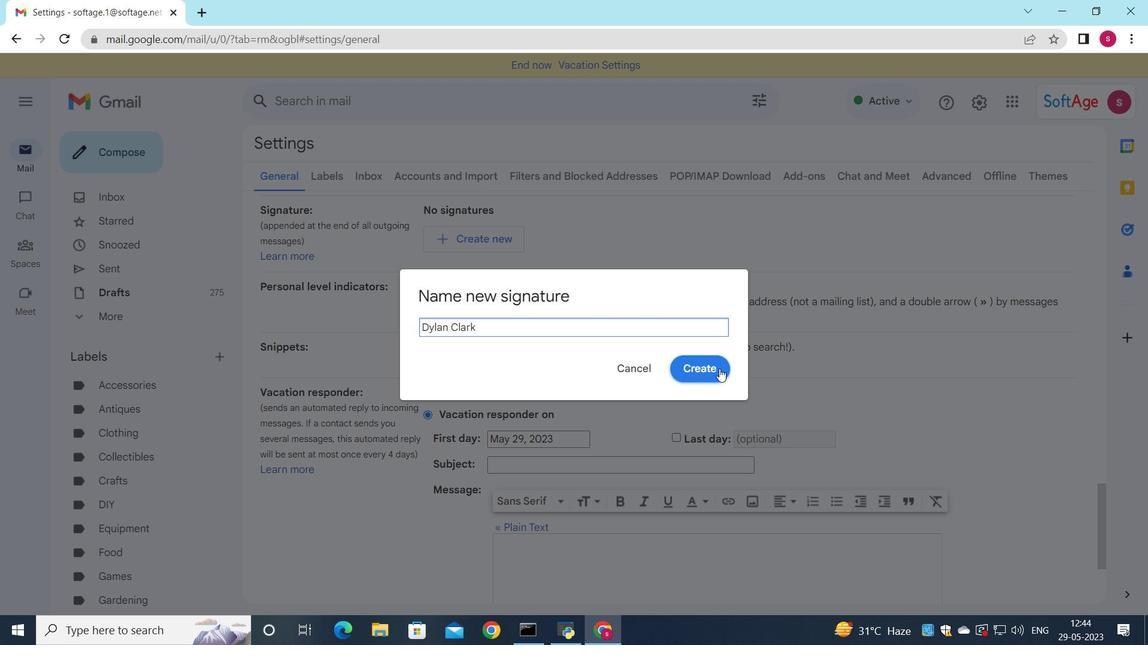 
Action: Mouse moved to (714, 238)
Screenshot: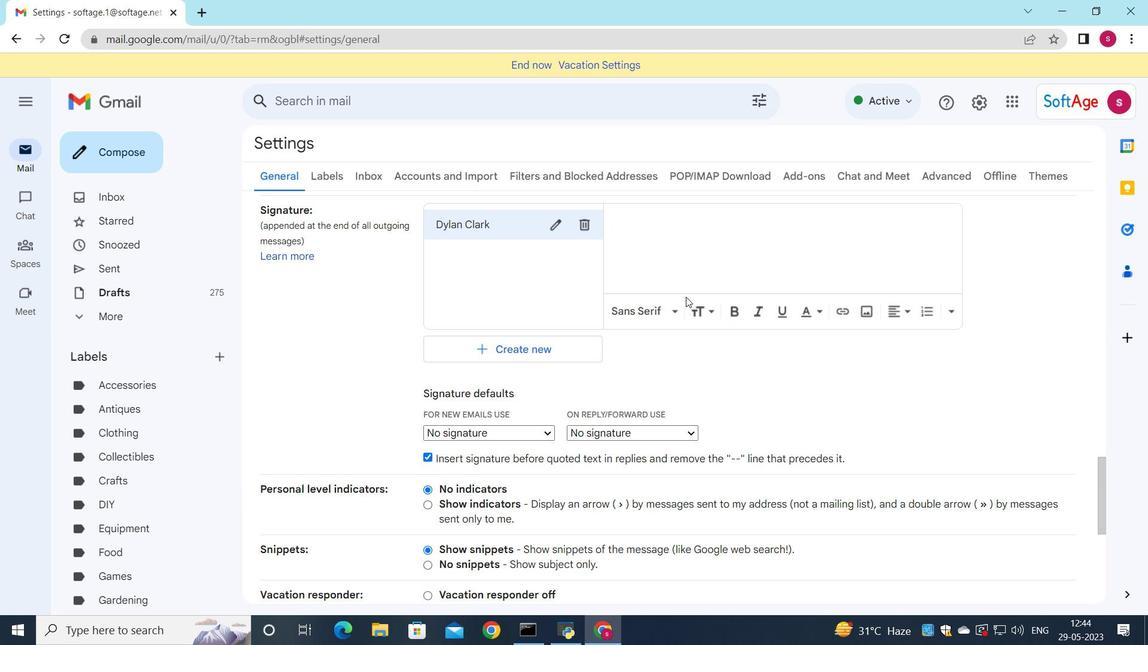 
Action: Mouse pressed left at (714, 238)
Screenshot: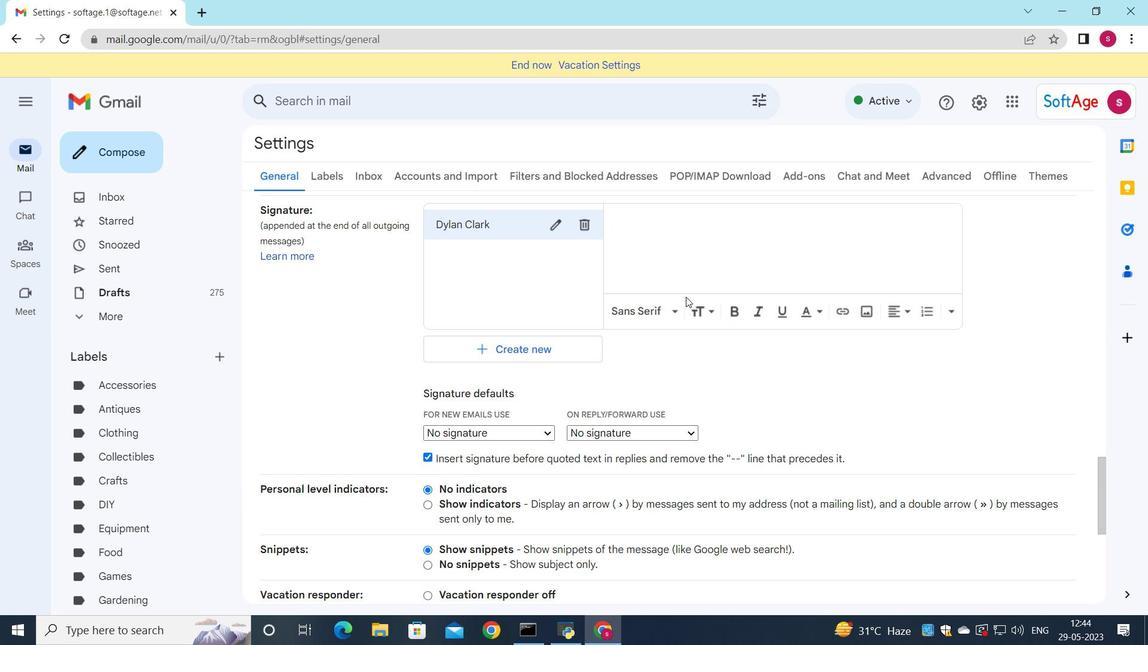 
Action: Key pressed <Key.shift>Dylan<Key.space><Key.shift>Clark
Screenshot: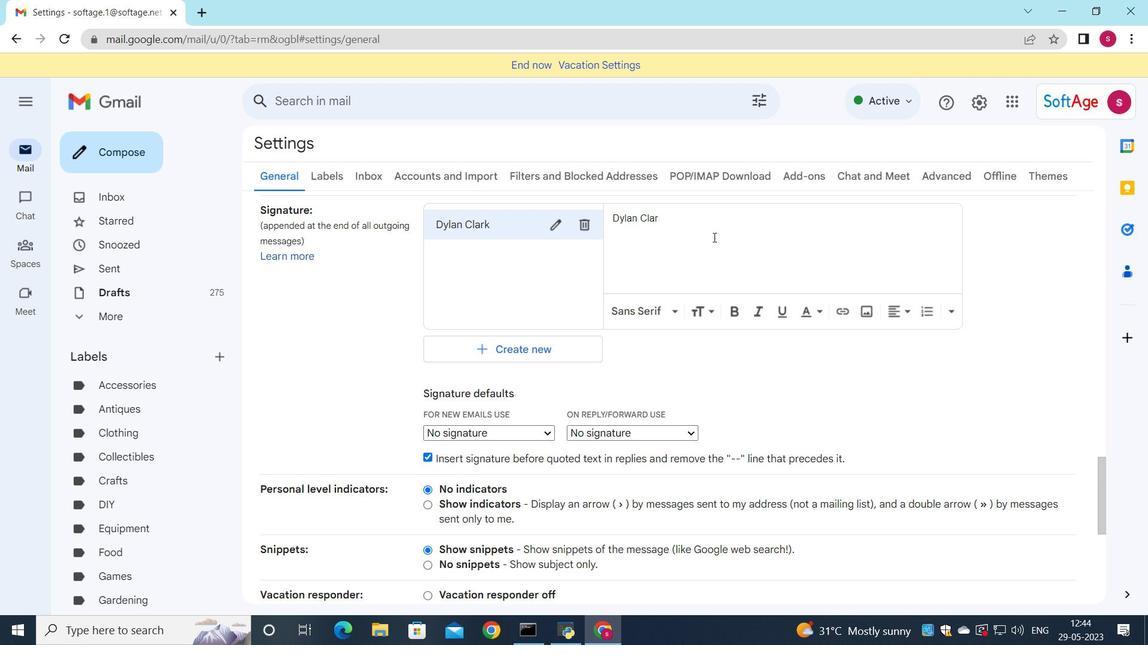 
Action: Mouse moved to (496, 479)
Screenshot: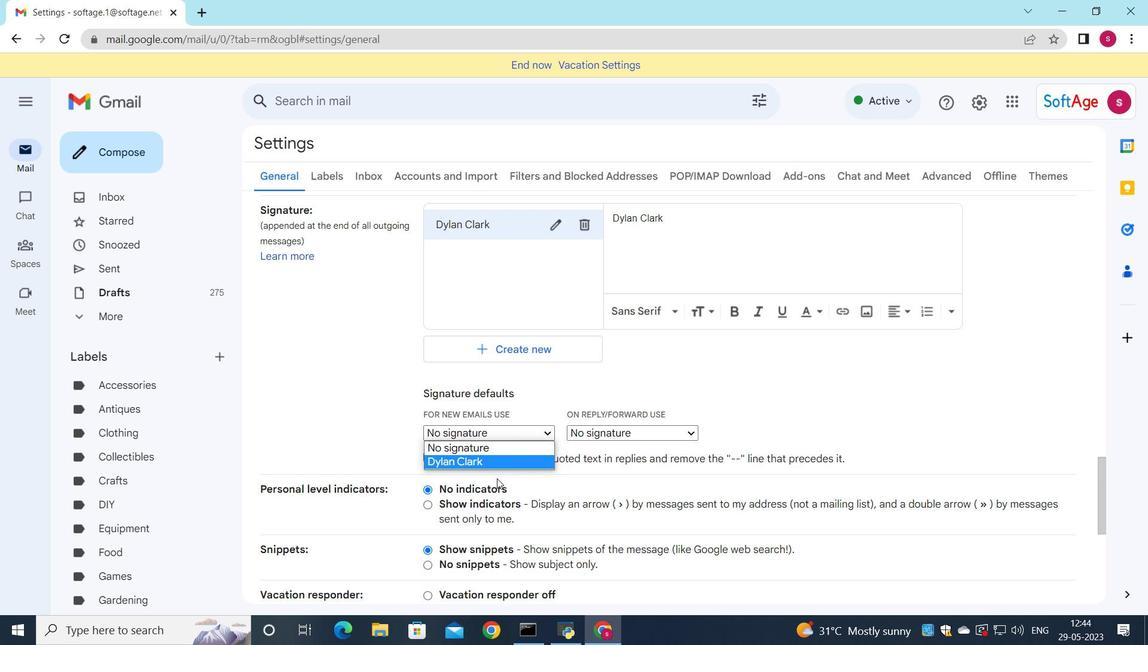 
Action: Mouse pressed left at (496, 479)
Screenshot: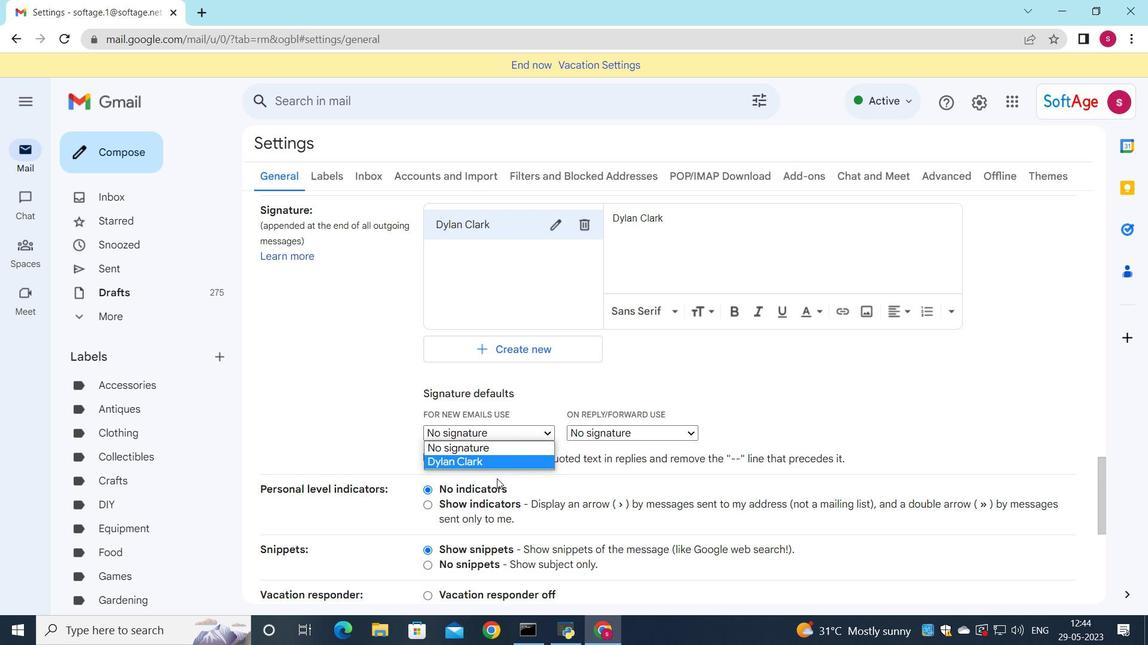 
Action: Mouse moved to (498, 445)
Screenshot: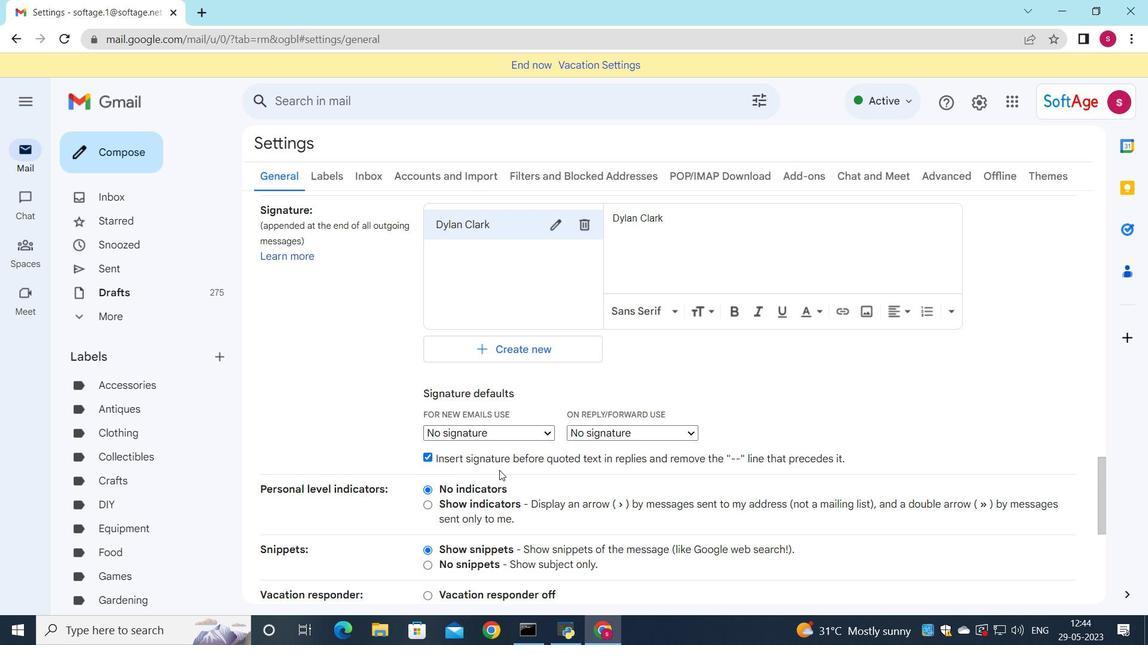 
Action: Mouse pressed left at (498, 445)
Screenshot: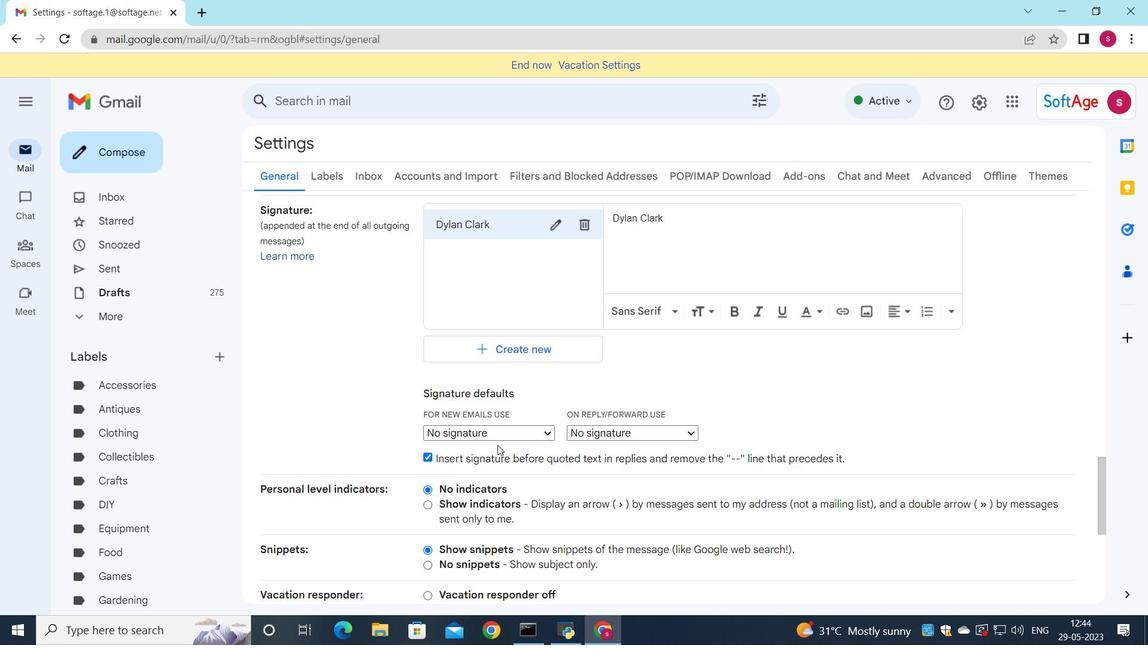
Action: Mouse moved to (495, 435)
Screenshot: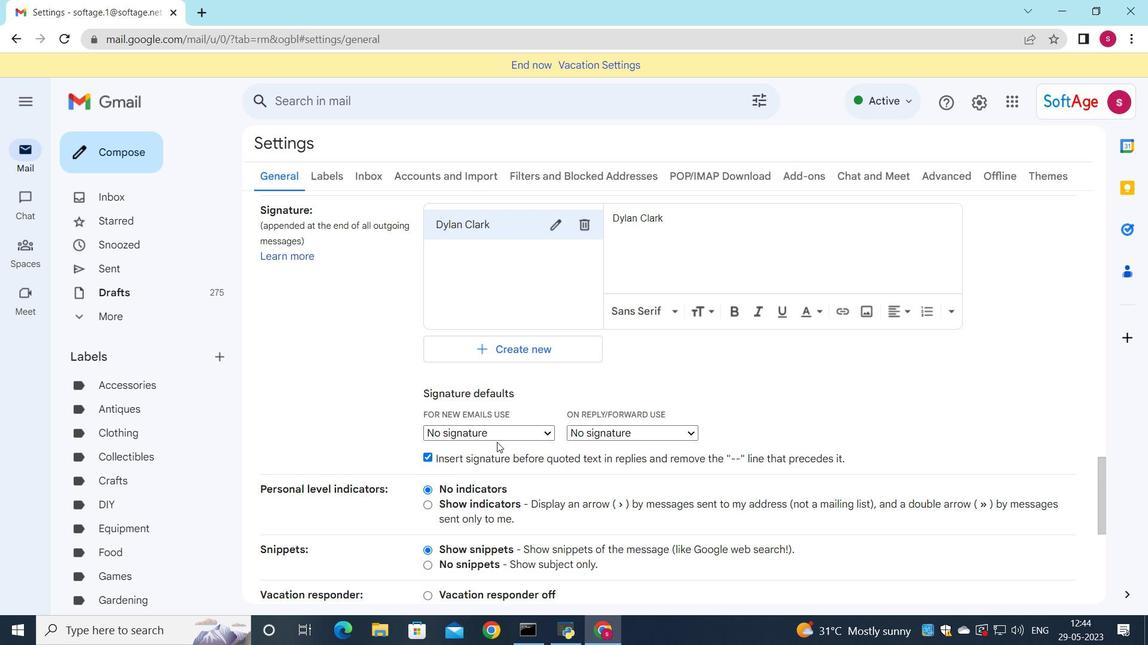 
Action: Mouse pressed left at (495, 435)
Screenshot: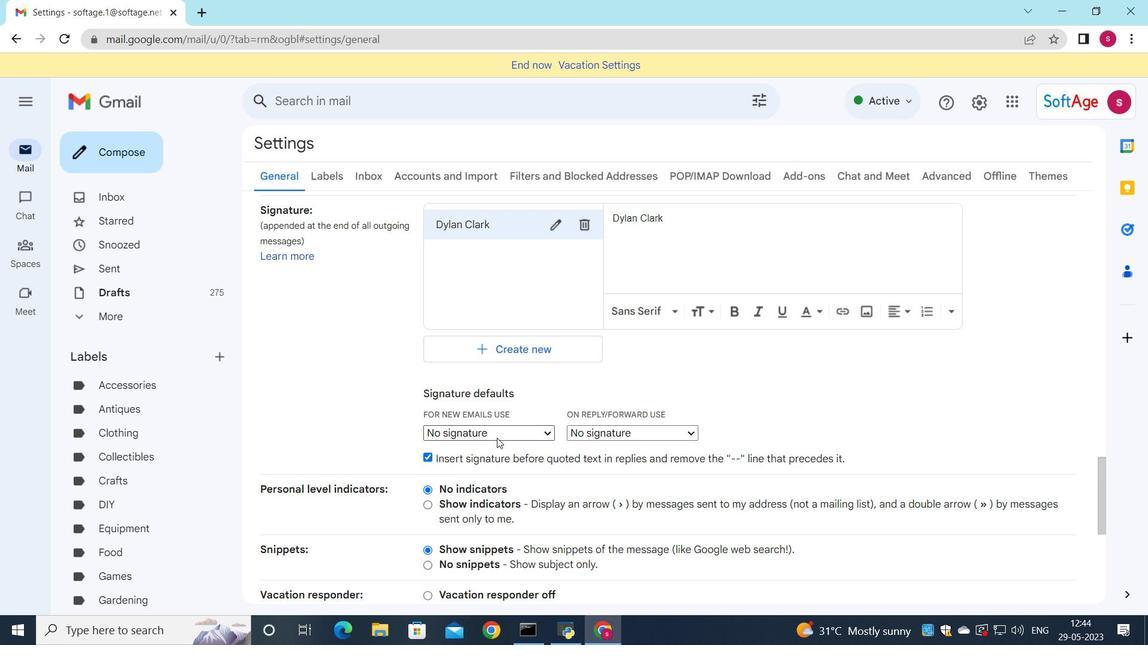
Action: Mouse moved to (494, 456)
Screenshot: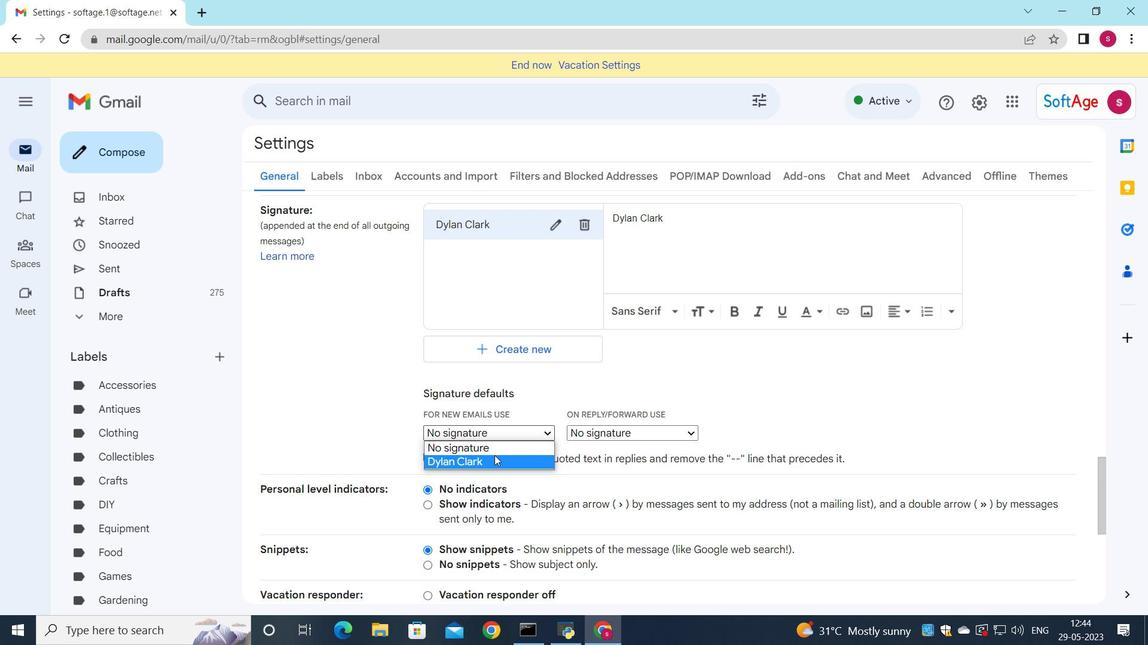 
Action: Mouse pressed left at (494, 456)
Screenshot: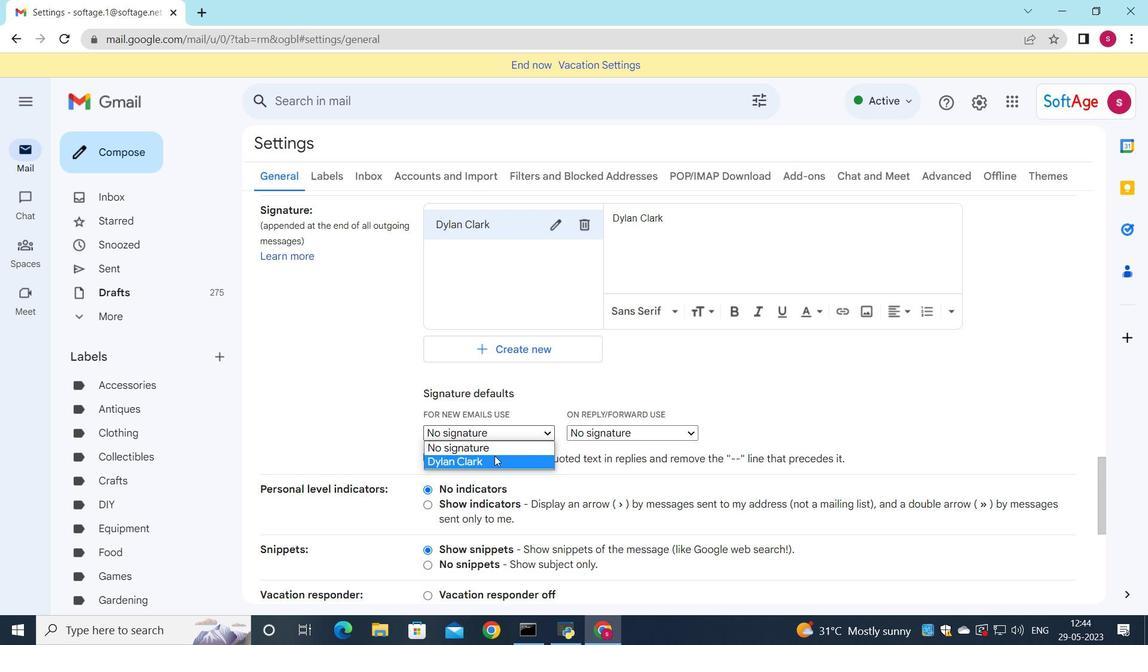 
Action: Mouse moved to (563, 434)
Screenshot: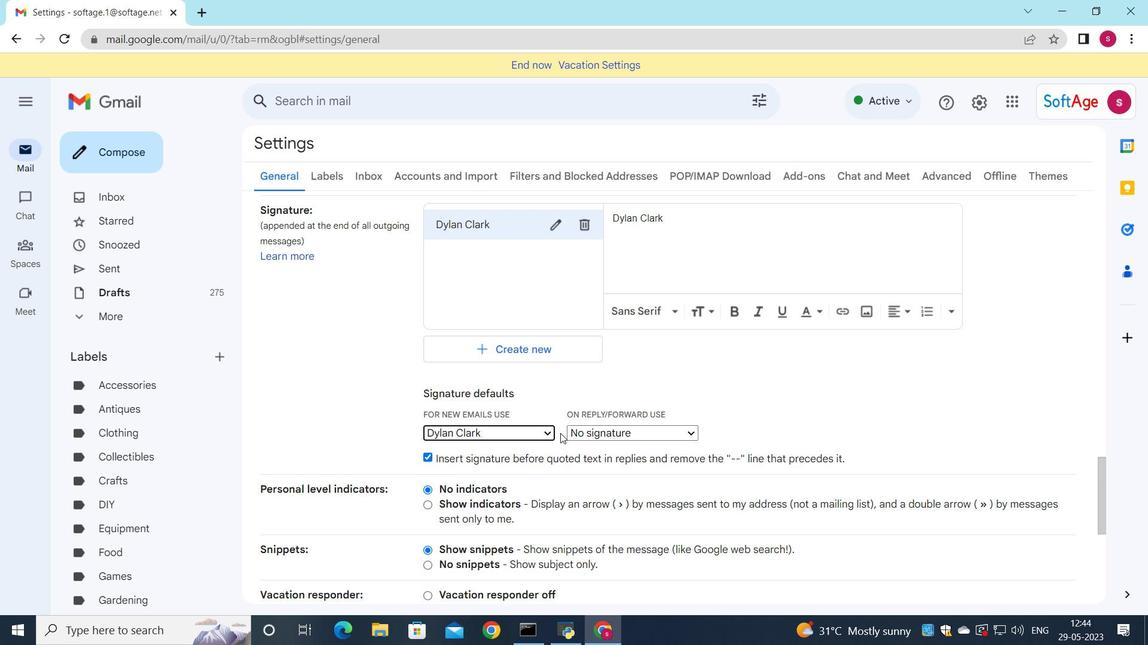 
Action: Mouse pressed left at (563, 434)
Screenshot: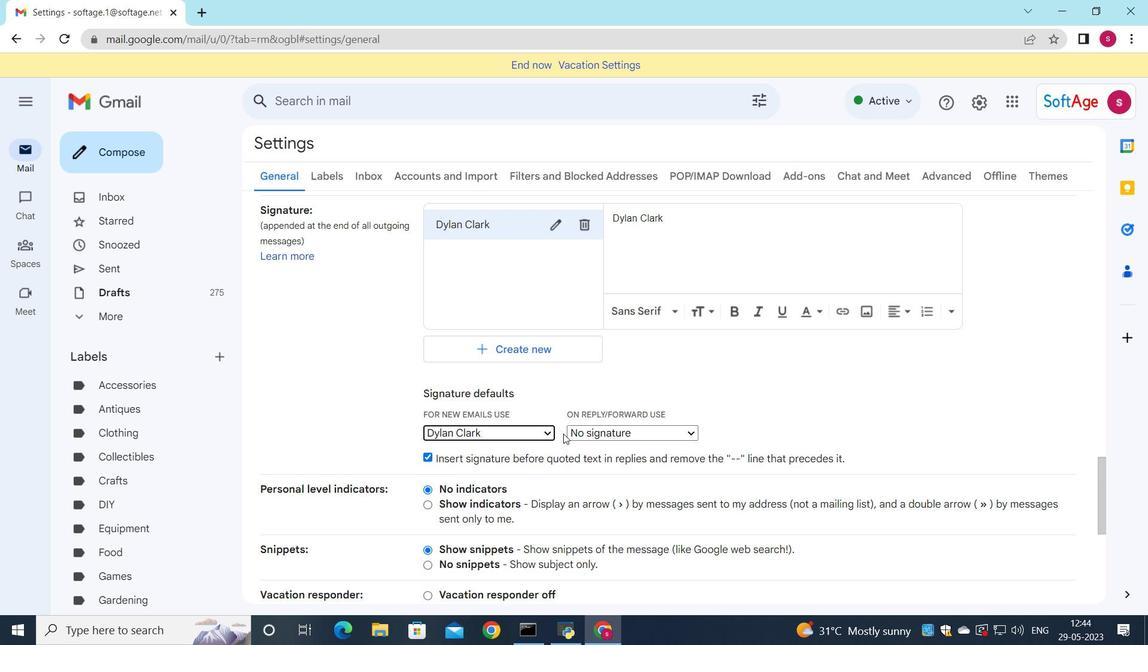 
Action: Mouse moved to (574, 436)
Screenshot: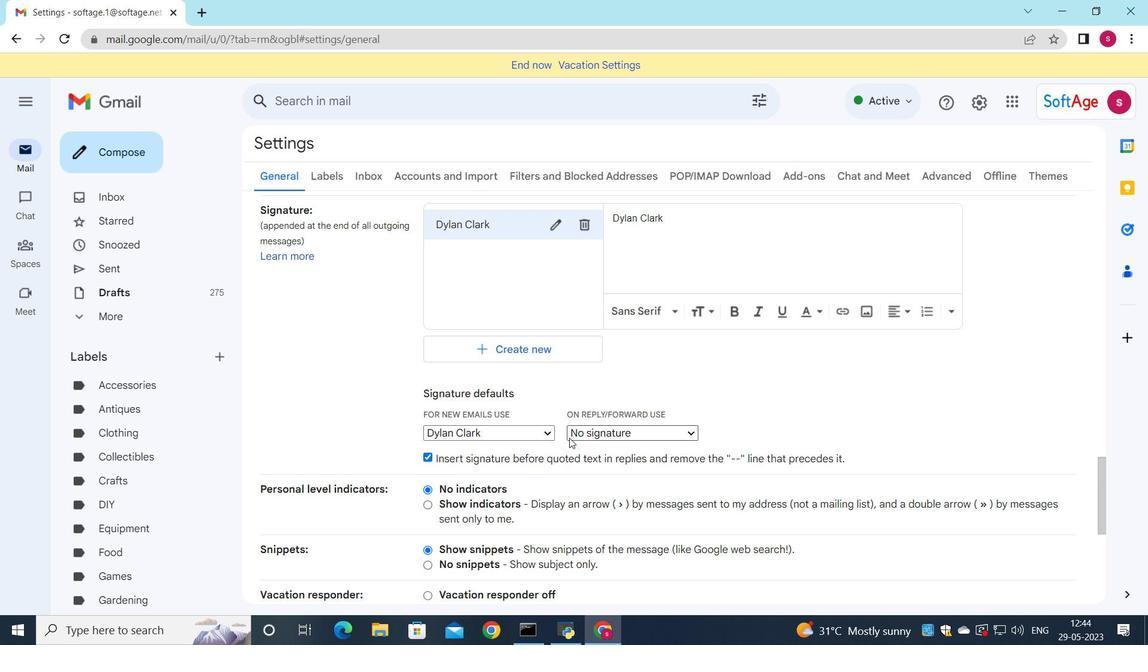 
Action: Mouse pressed left at (574, 436)
Screenshot: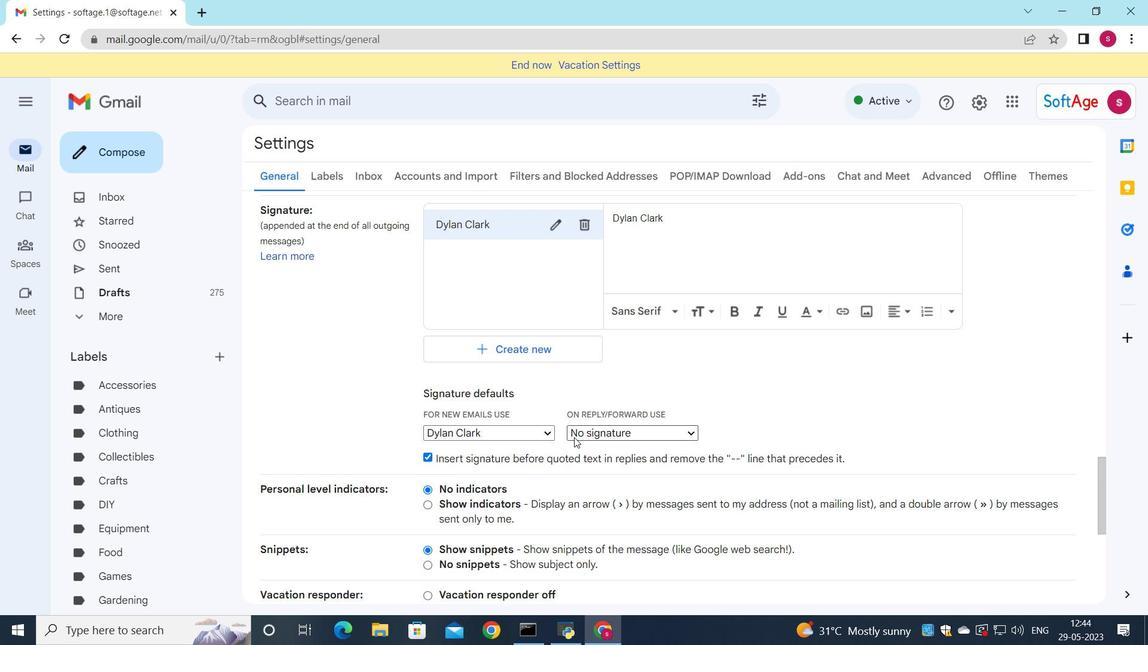 
Action: Mouse moved to (576, 461)
Screenshot: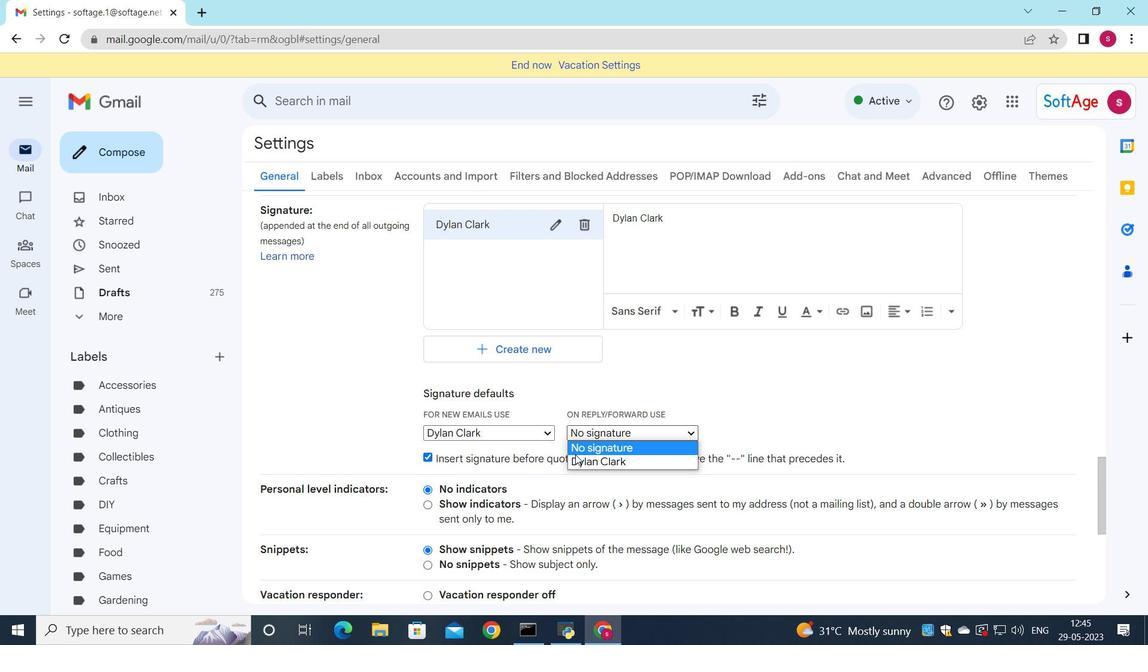 
Action: Mouse pressed left at (576, 461)
Screenshot: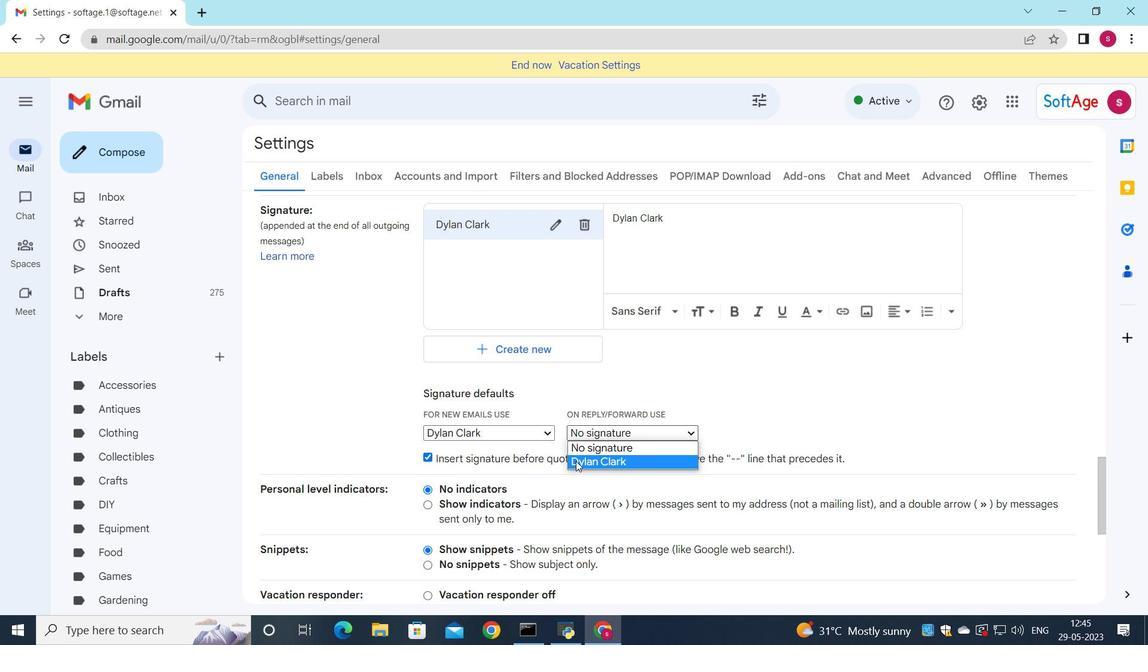 
Action: Mouse moved to (572, 461)
Screenshot: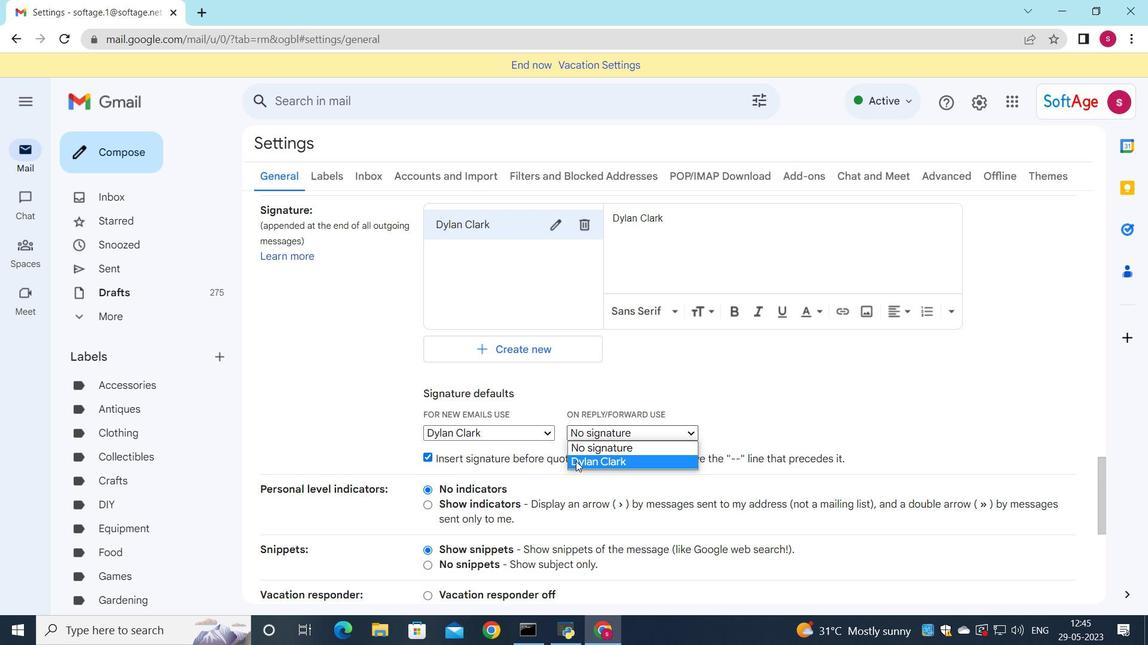 
Action: Mouse scrolled (572, 461) with delta (0, 0)
Screenshot: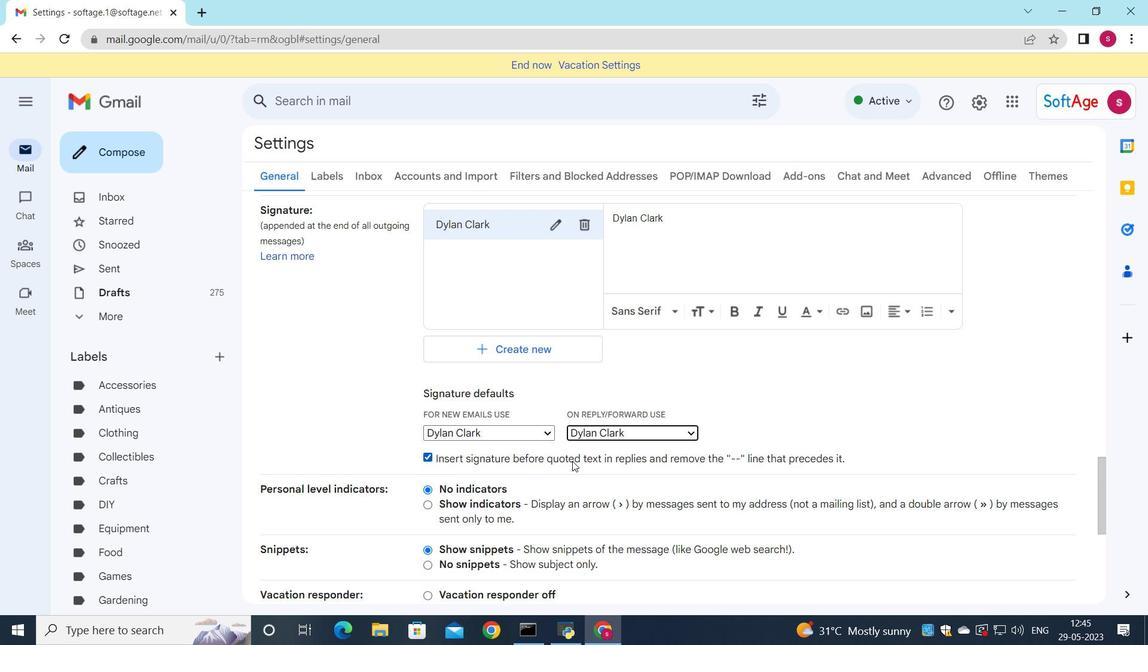 
Action: Mouse scrolled (572, 461) with delta (0, 0)
Screenshot: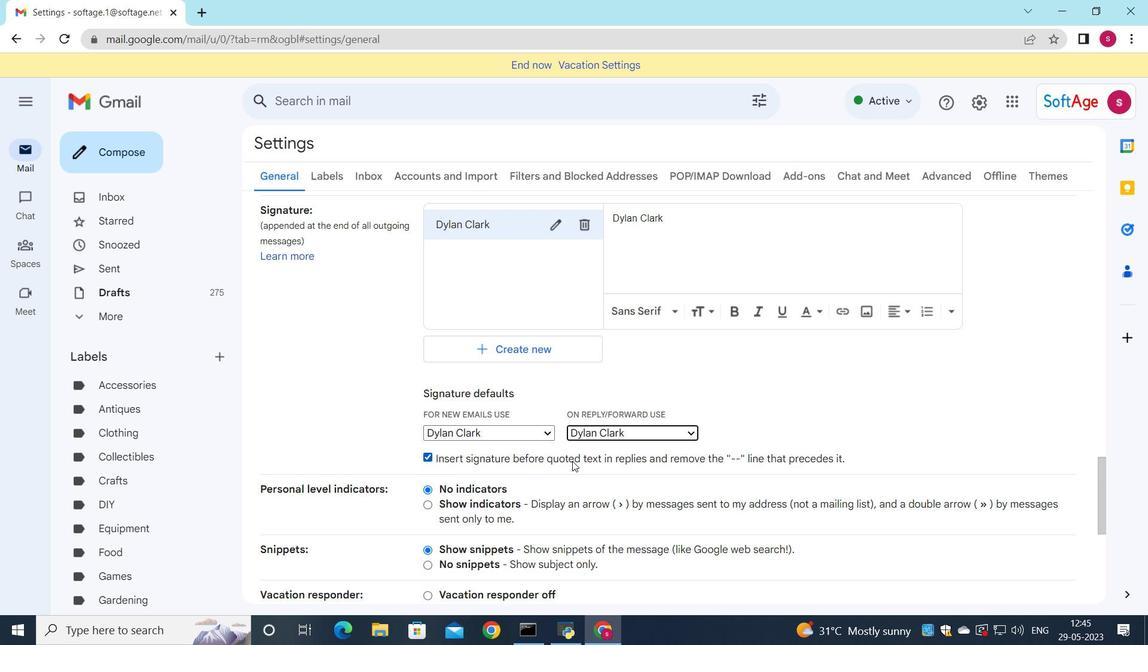 
Action: Mouse scrolled (572, 461) with delta (0, 0)
Screenshot: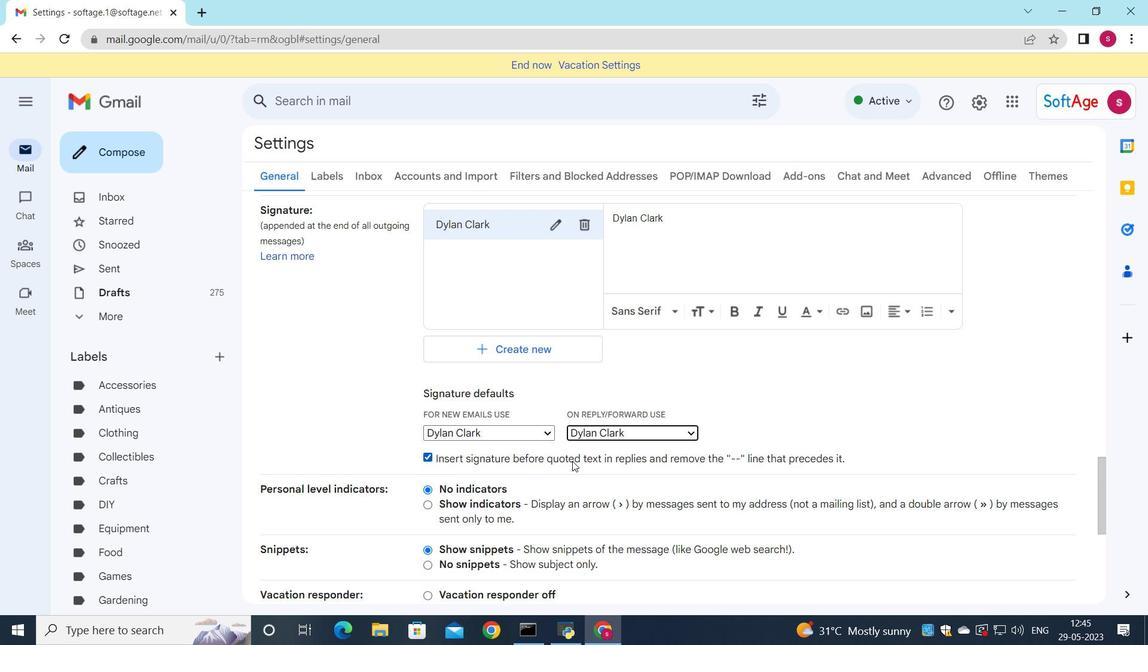 
Action: Mouse scrolled (572, 461) with delta (0, 0)
Screenshot: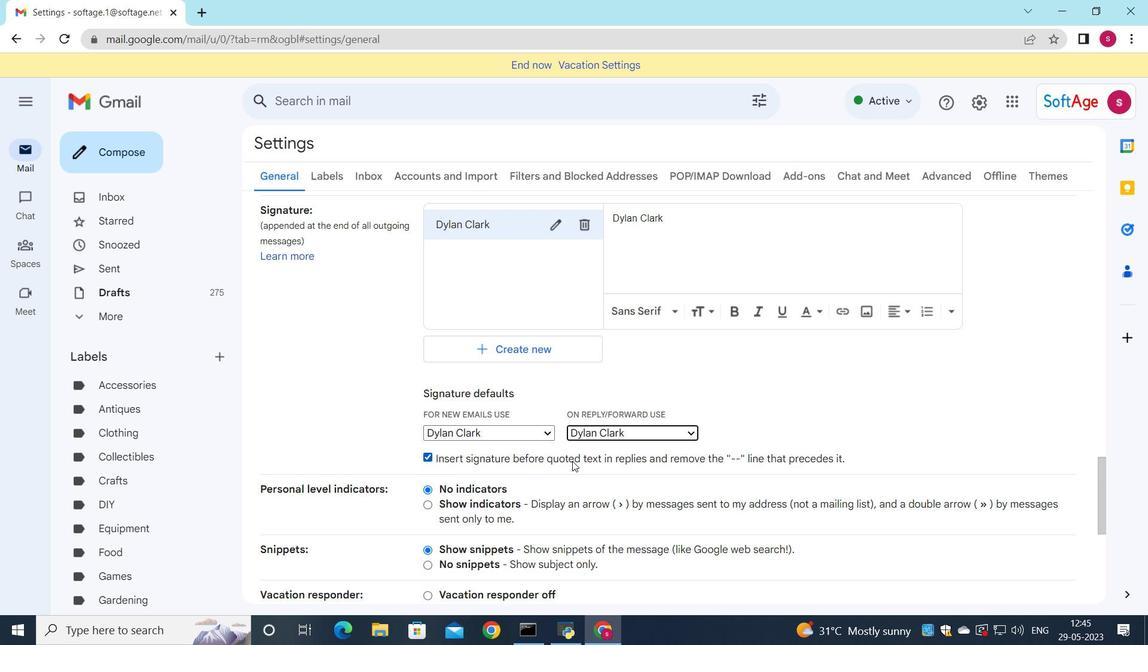 
Action: Mouse moved to (562, 489)
Screenshot: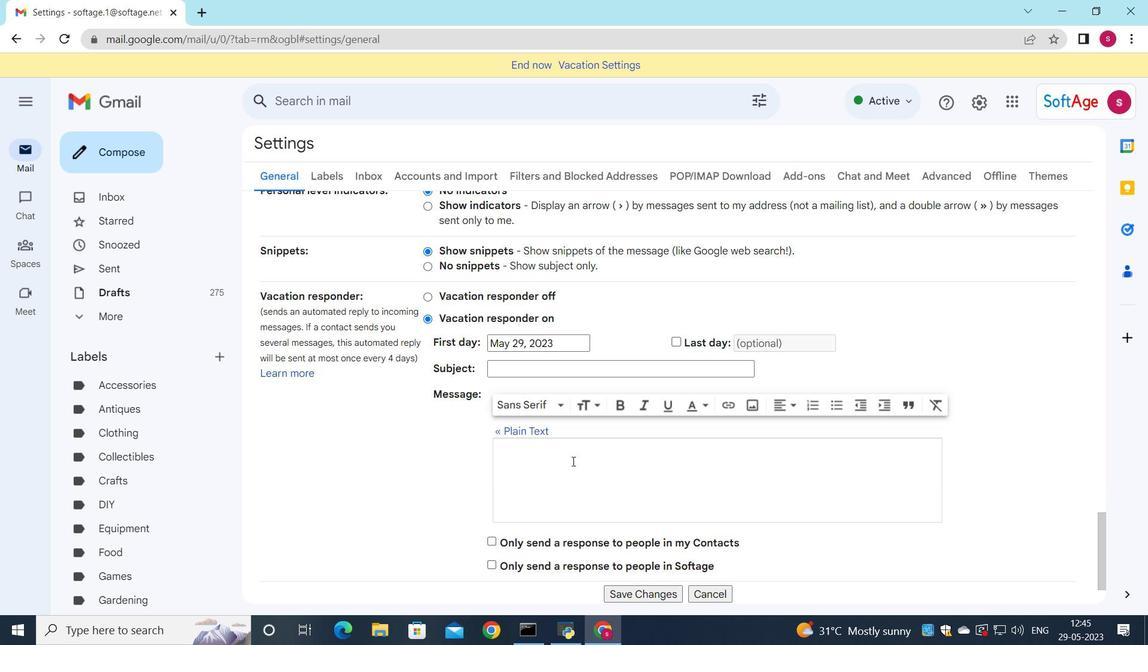 
Action: Mouse scrolled (562, 489) with delta (0, 0)
Screenshot: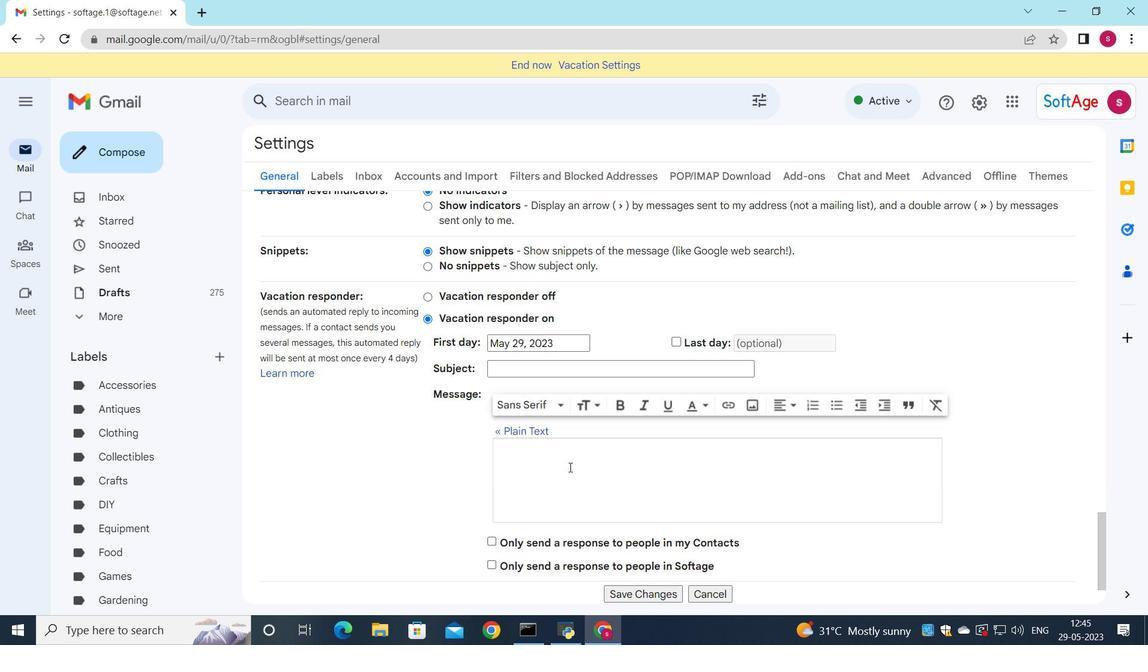
Action: Mouse scrolled (562, 489) with delta (0, 0)
Screenshot: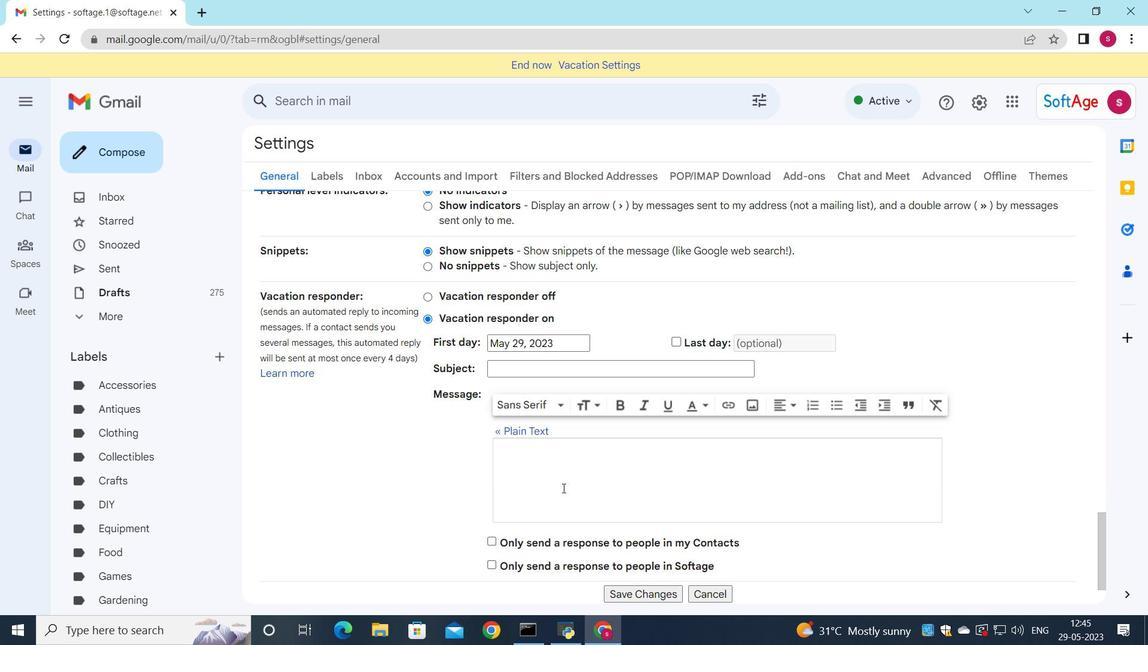 
Action: Mouse moved to (562, 490)
Screenshot: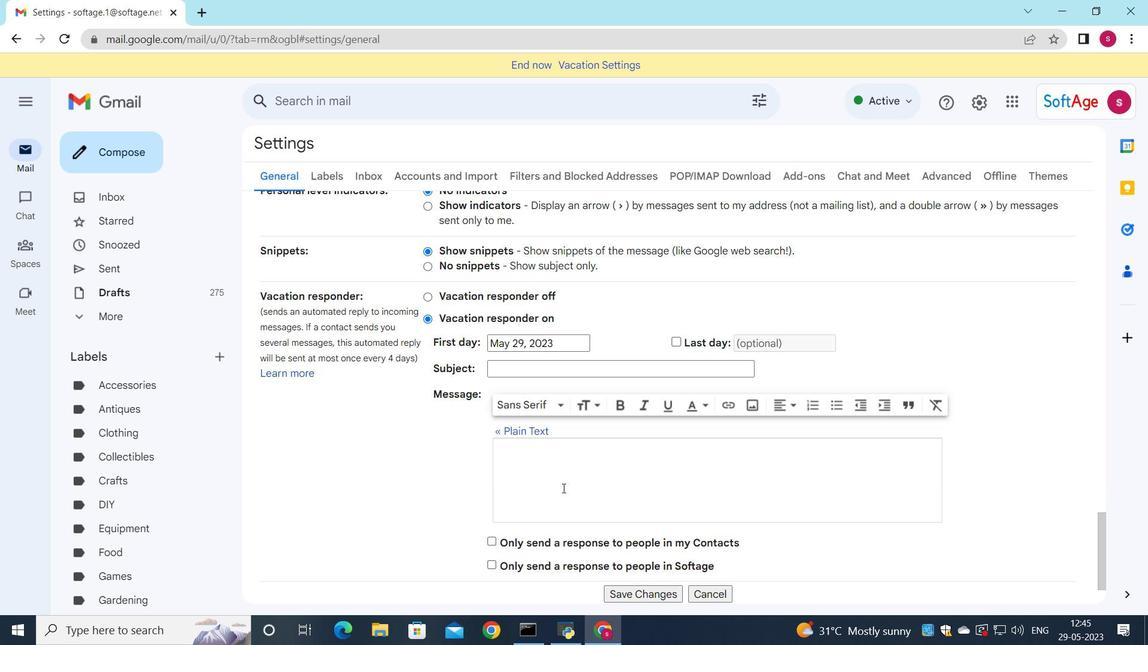 
Action: Mouse scrolled (562, 489) with delta (0, 0)
Screenshot: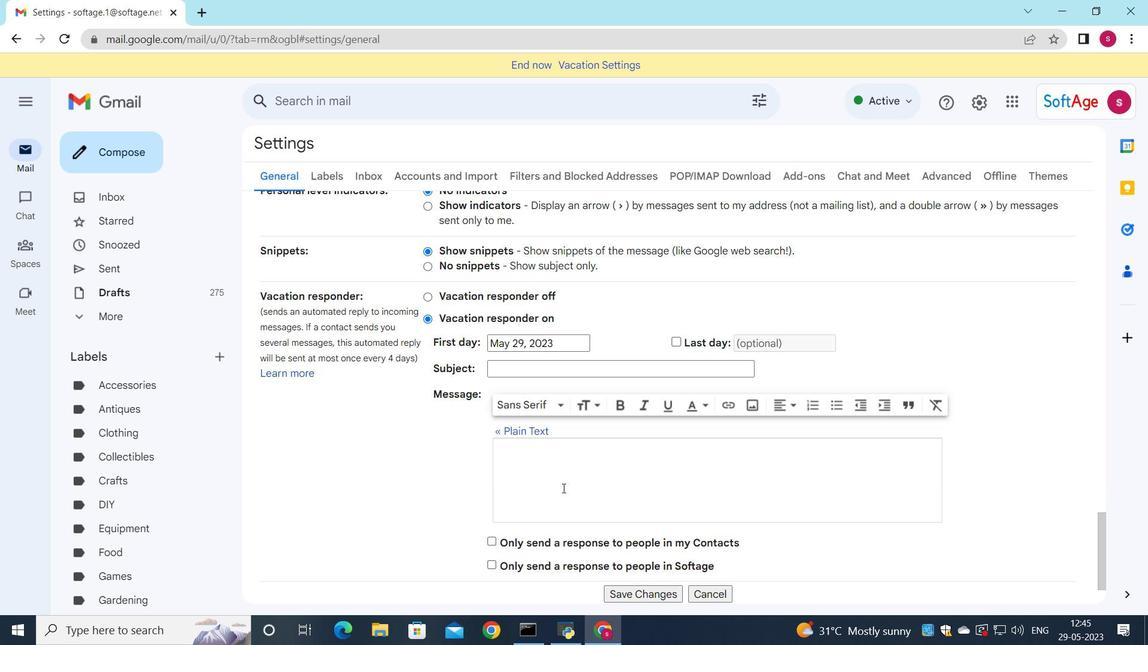 
Action: Mouse moved to (562, 491)
Screenshot: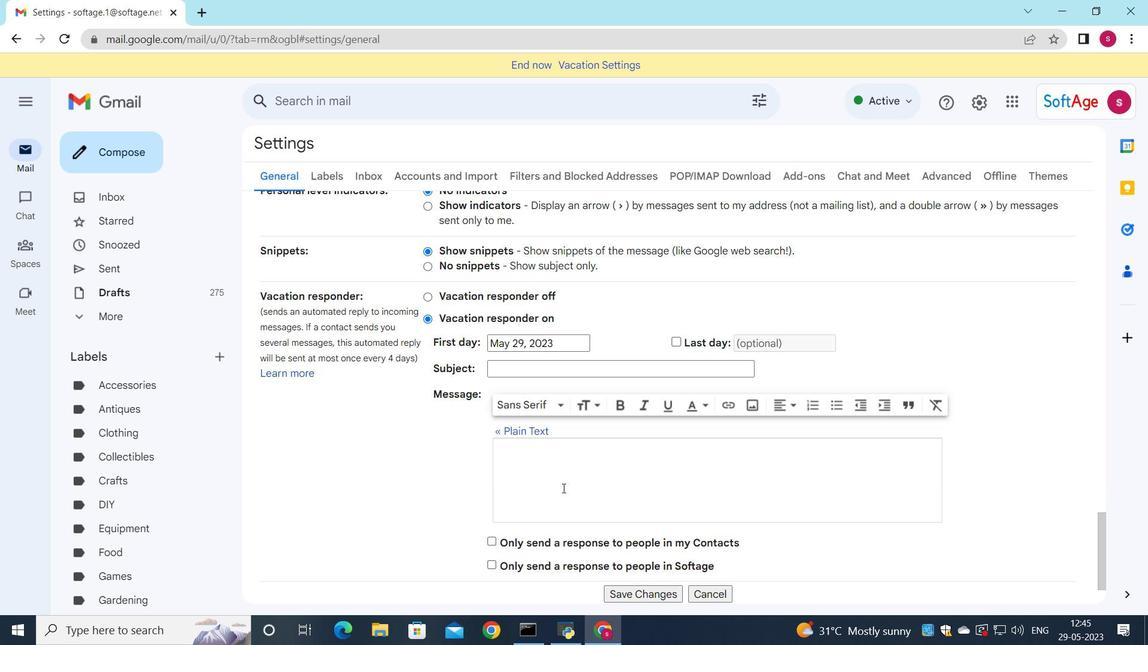 
Action: Mouse scrolled (562, 491) with delta (0, 0)
Screenshot: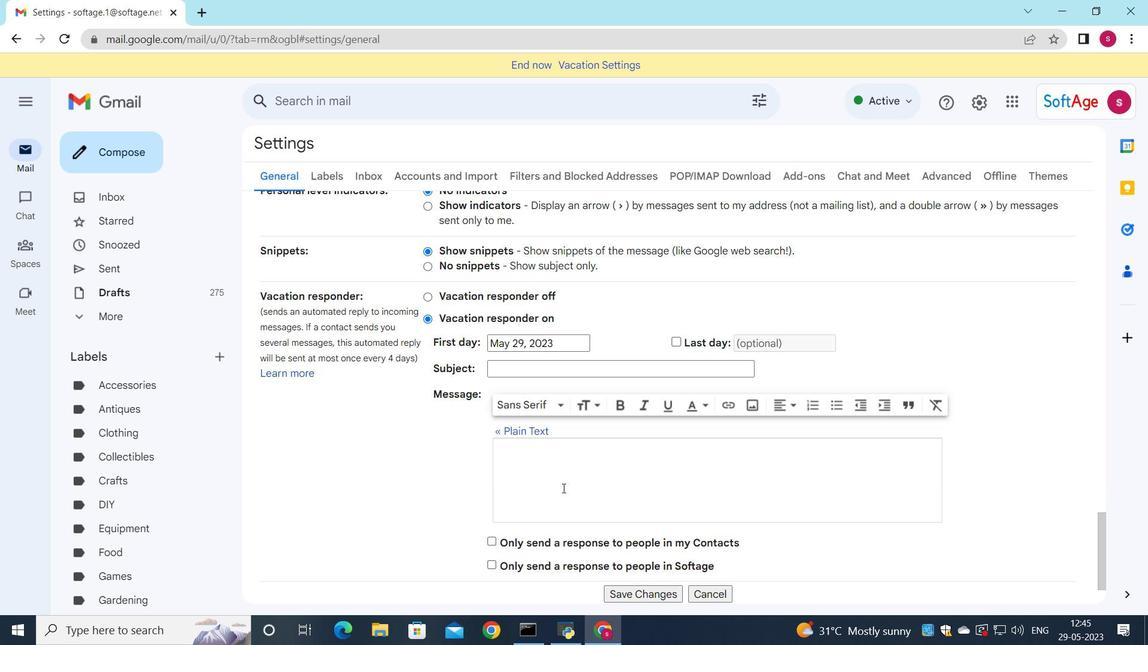 
Action: Mouse moved to (562, 491)
Screenshot: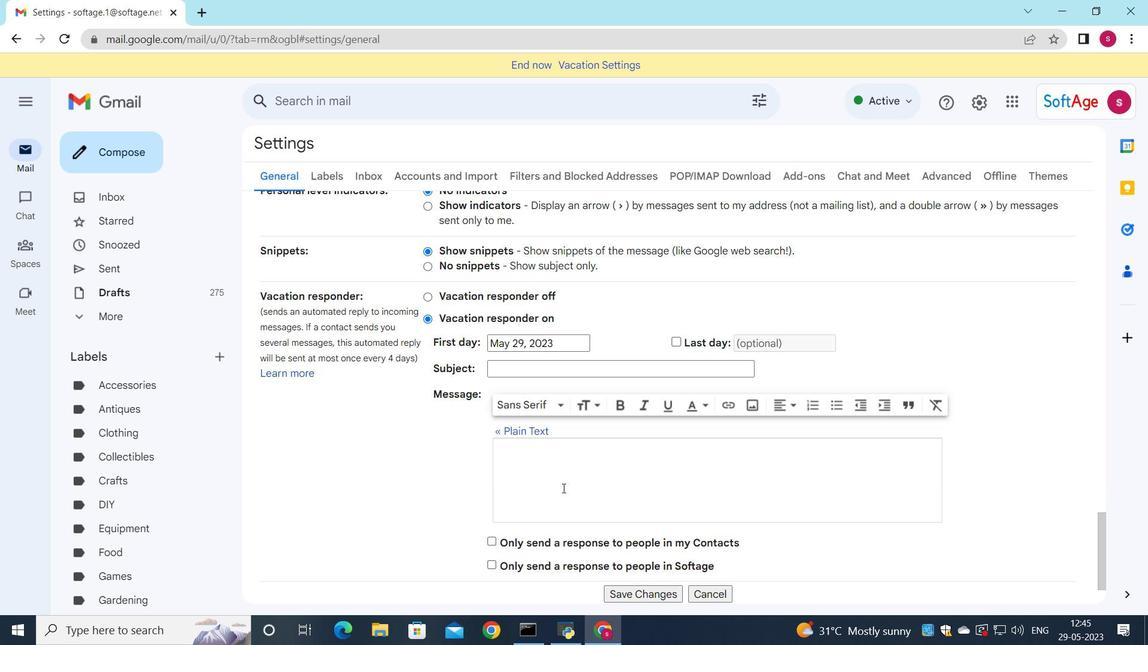 
Action: Mouse scrolled (562, 491) with delta (0, 0)
Screenshot: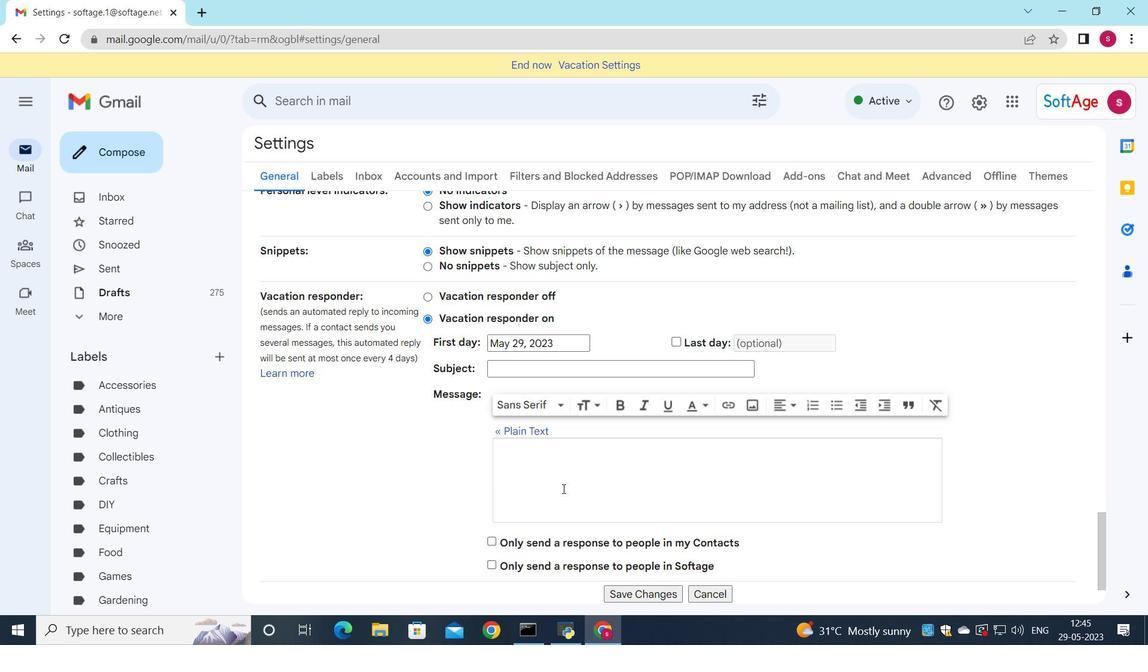 
Action: Mouse moved to (622, 523)
Screenshot: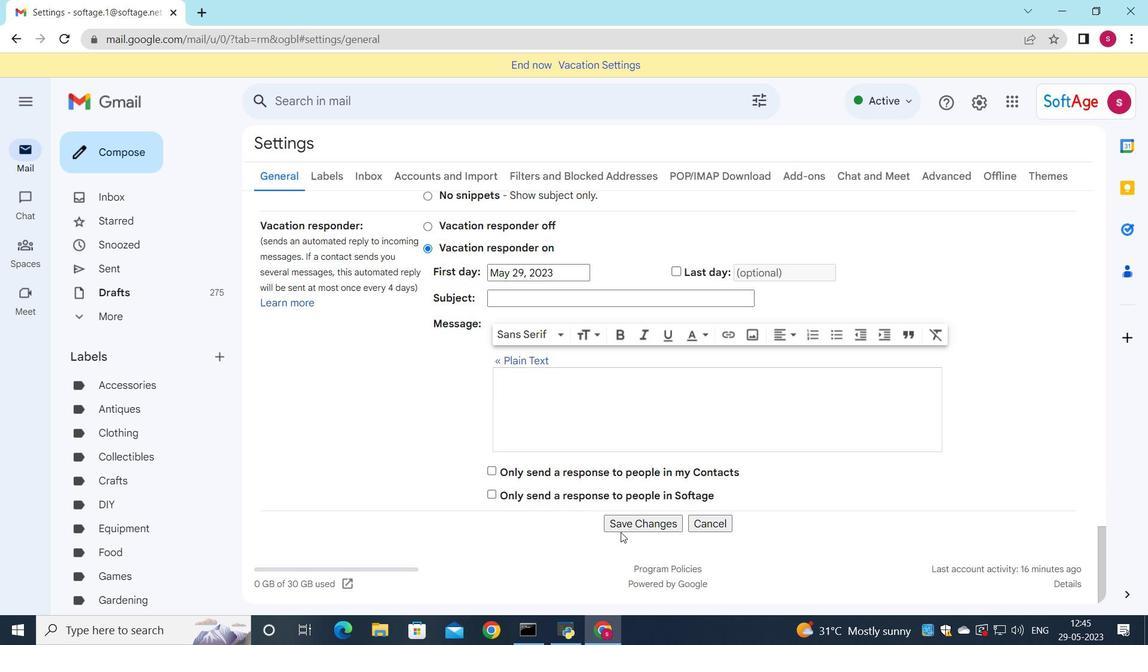 
Action: Mouse pressed left at (622, 523)
Screenshot: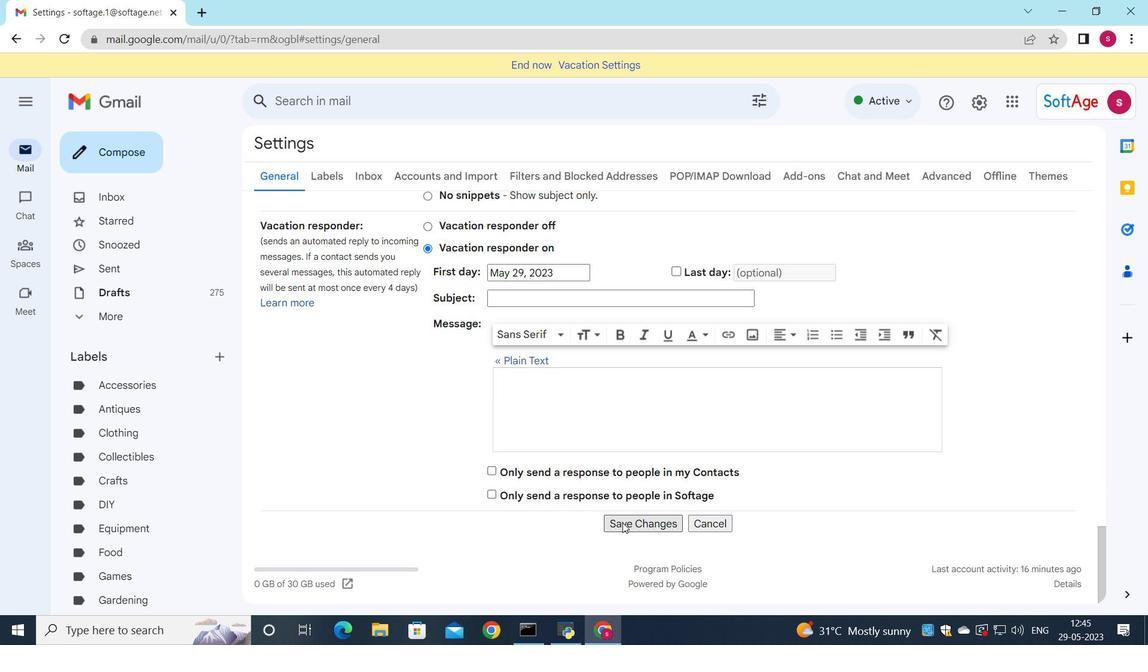 
Action: Mouse moved to (114, 147)
Screenshot: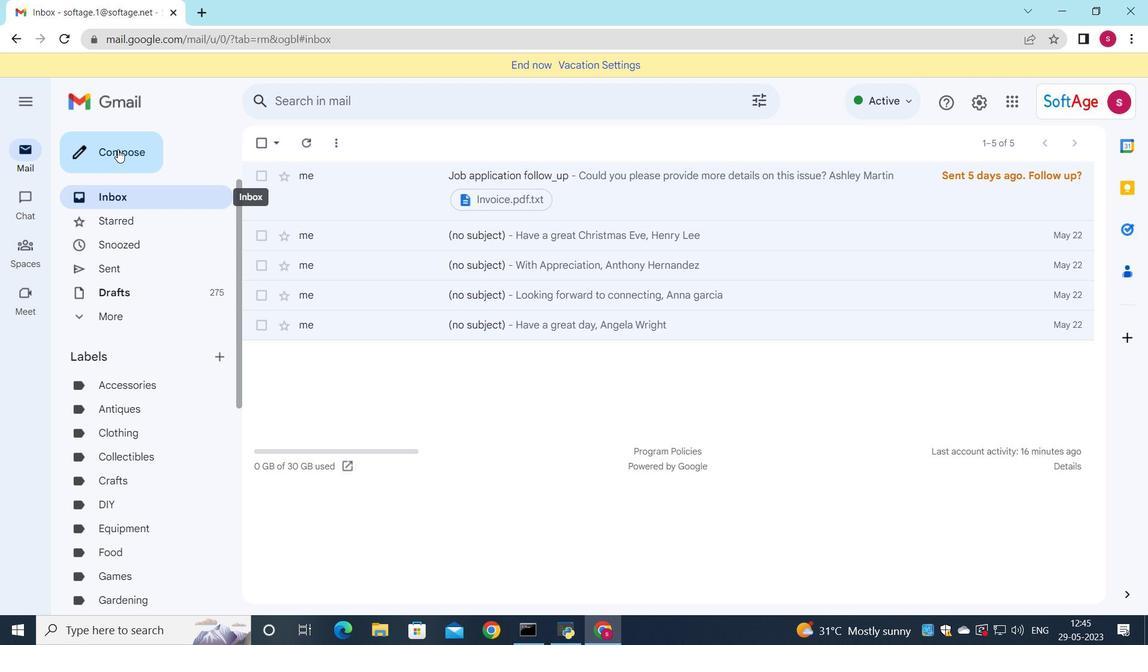 
Action: Mouse pressed left at (114, 147)
Screenshot: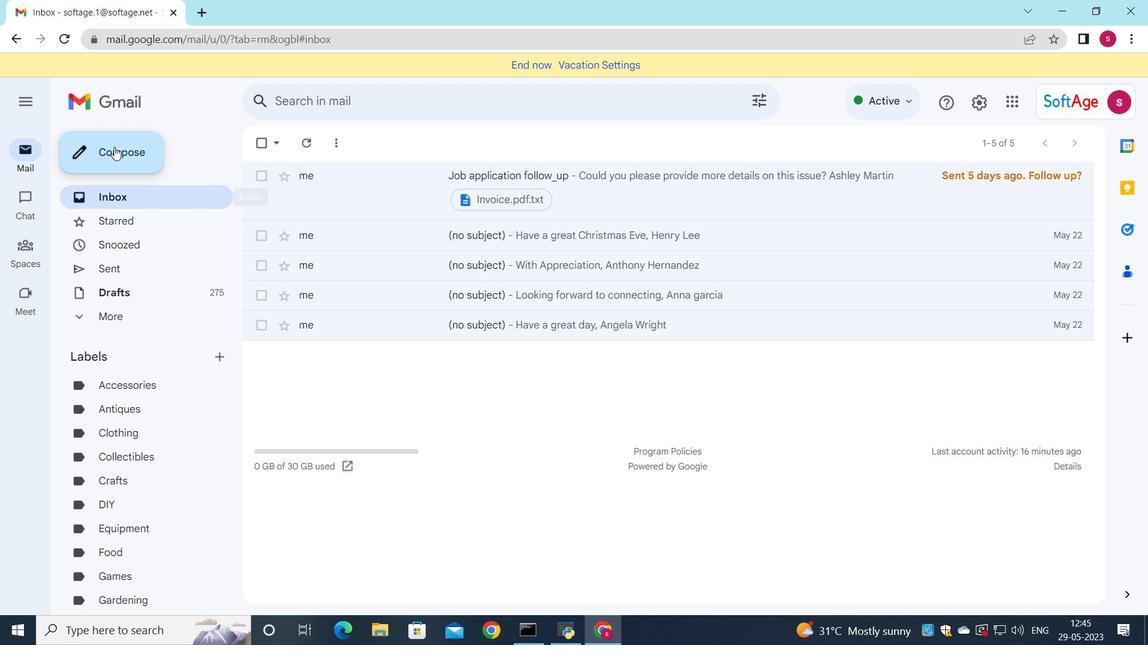 
Action: Mouse moved to (721, 275)
Screenshot: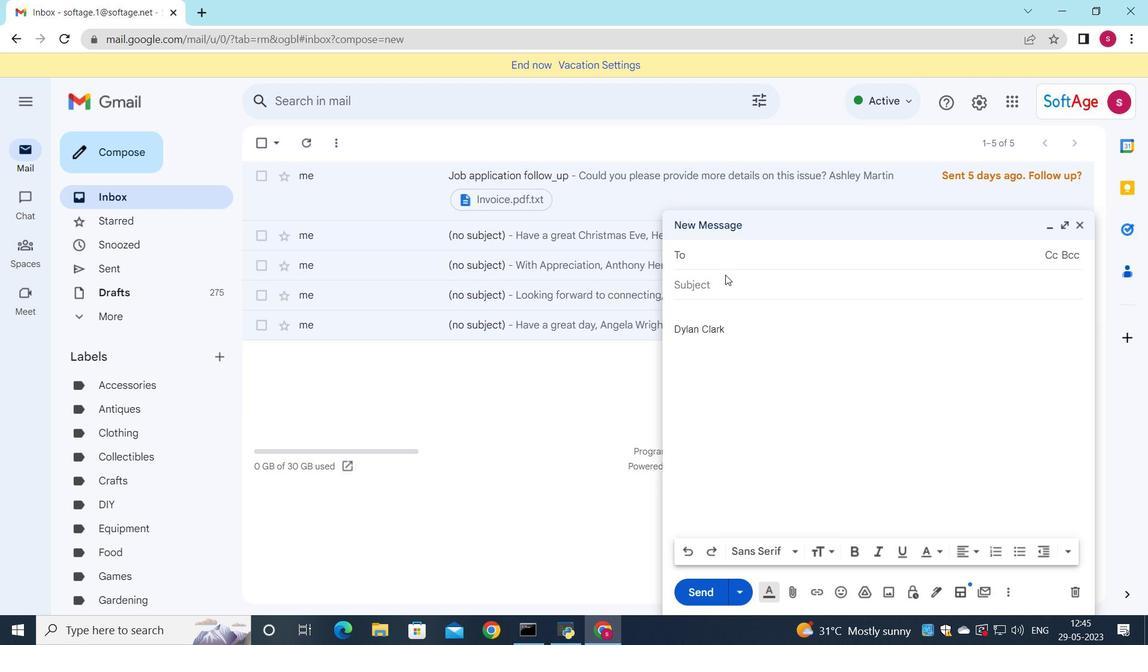 
Action: Key pressed <Key.down><Key.enter><Key.down><Key.down><Key.enter>
Screenshot: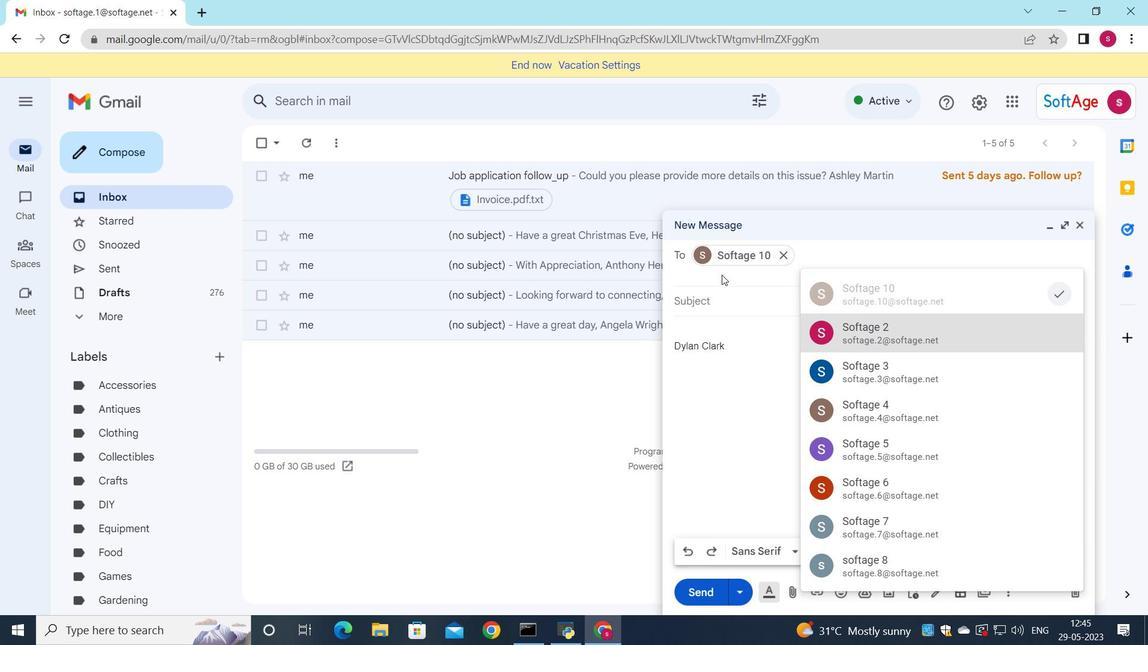 
Action: Mouse moved to (1053, 273)
Screenshot: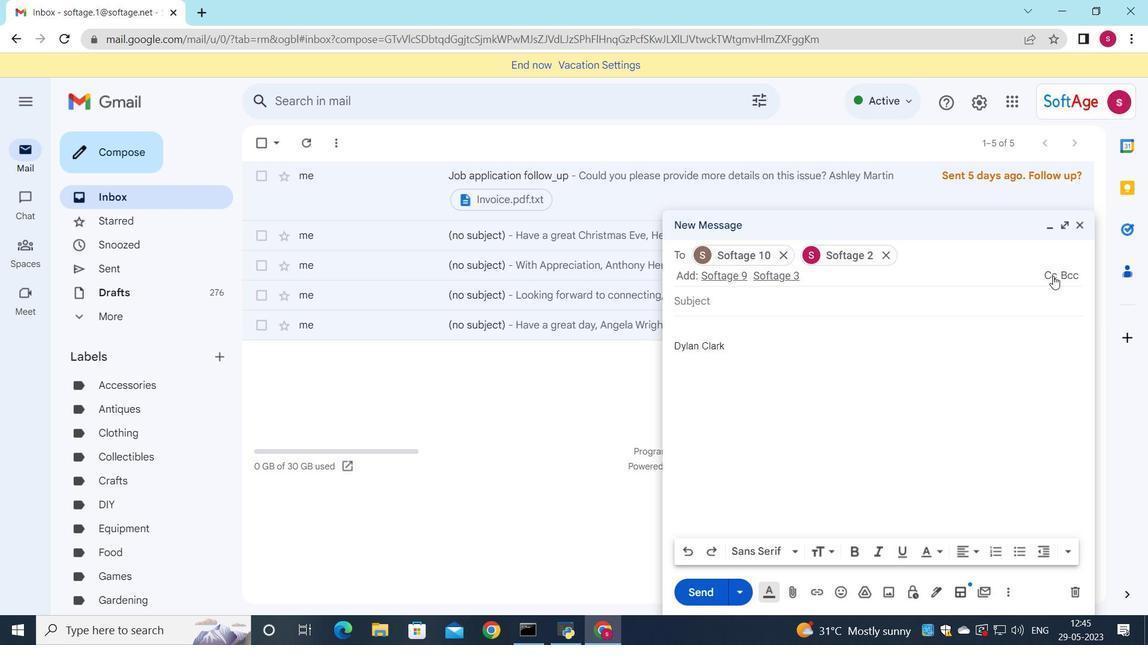
Action: Mouse pressed left at (1053, 273)
Screenshot: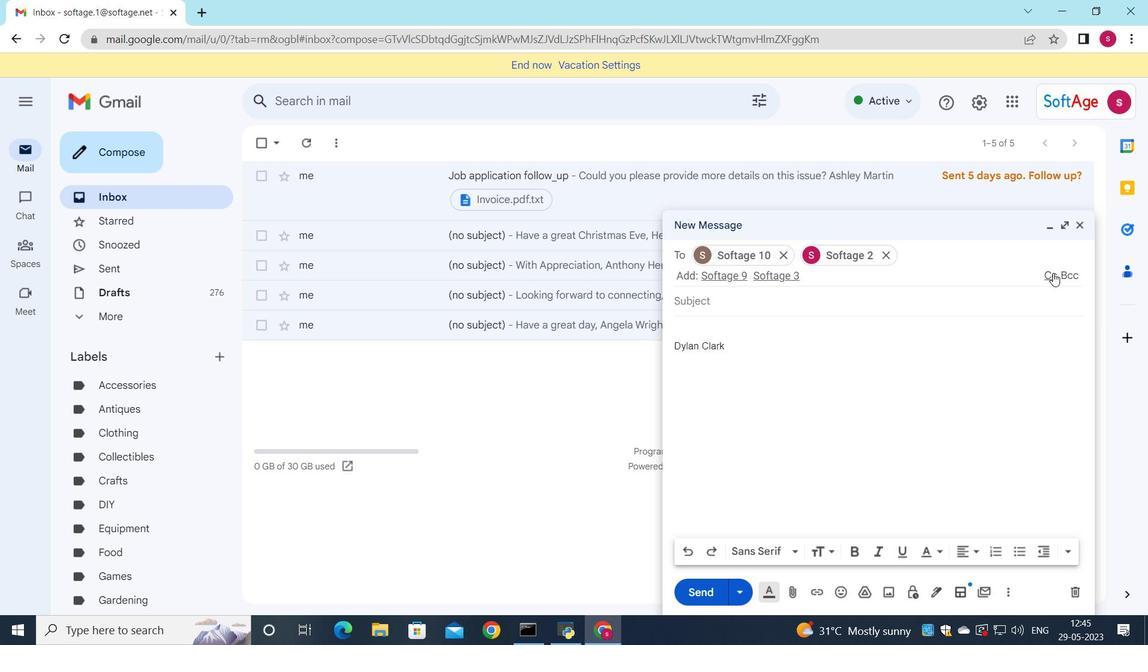 
Action: Key pressed <Key.down><Key.down><Key.down><Key.enter>
Screenshot: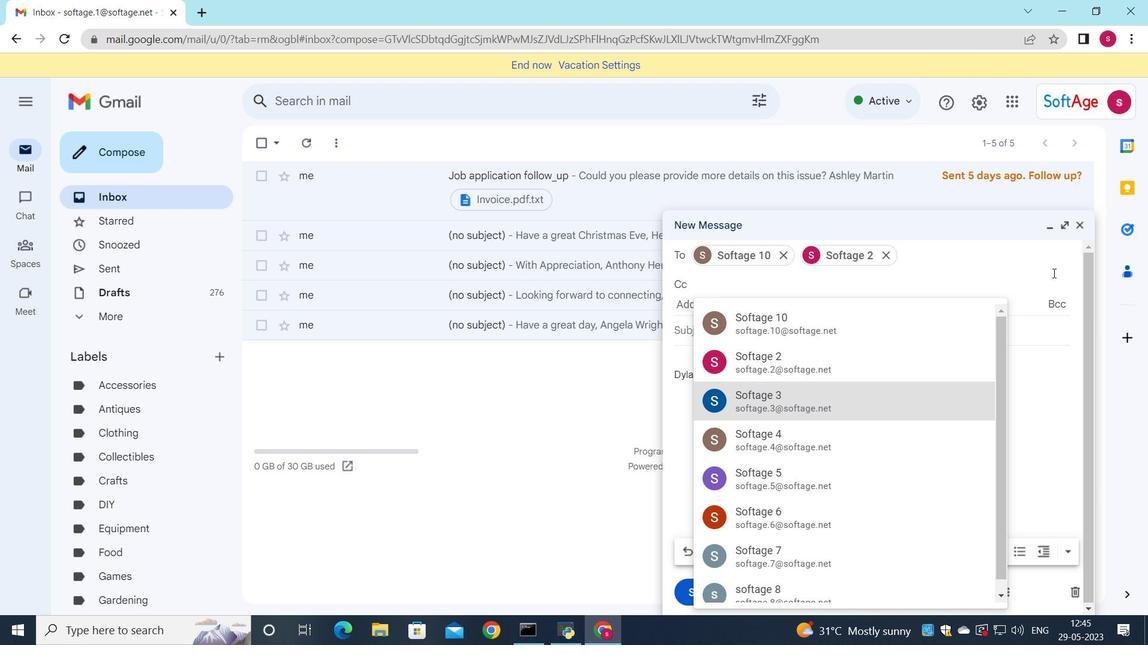 
Action: Mouse moved to (751, 336)
Screenshot: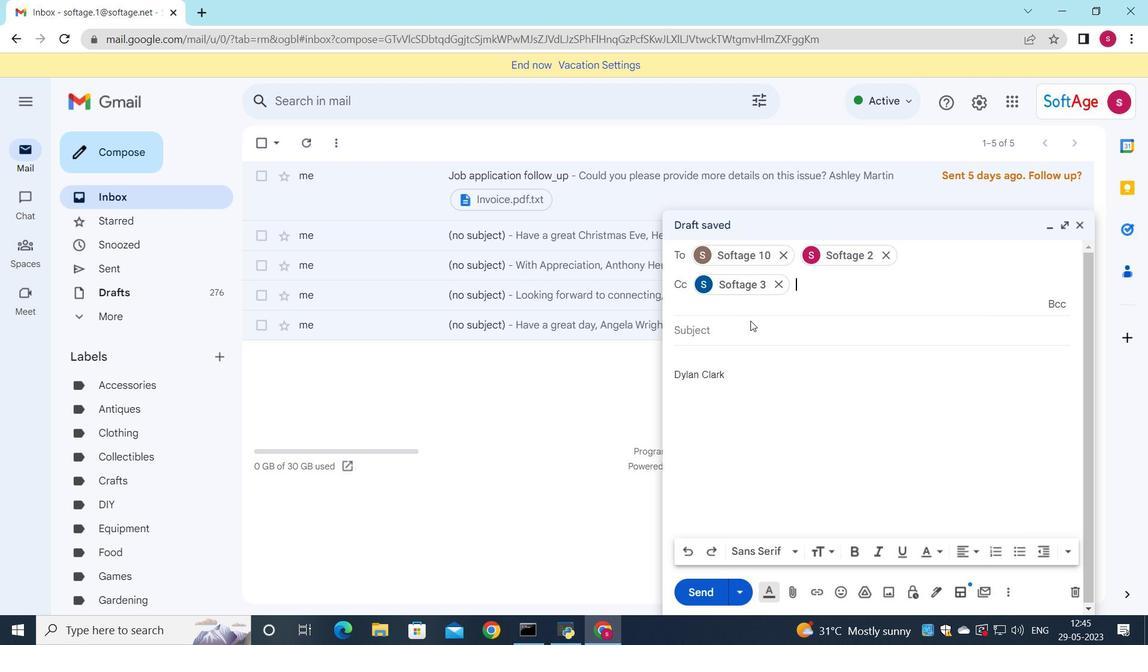 
Action: Mouse pressed left at (751, 336)
Screenshot: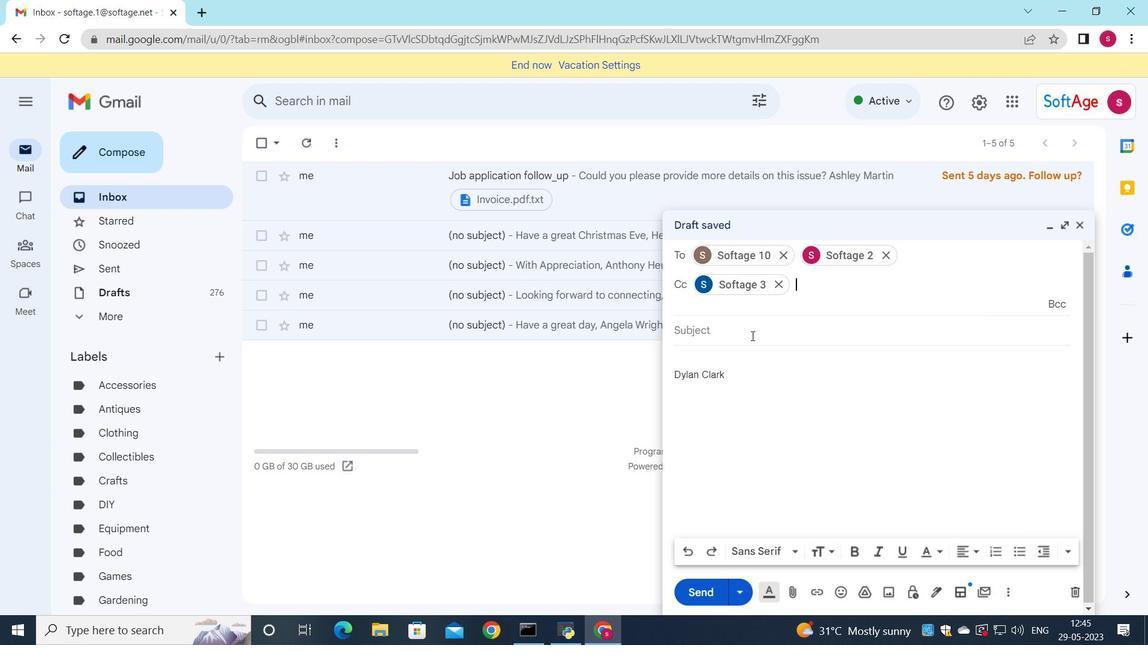 
Action: Mouse moved to (783, 349)
Screenshot: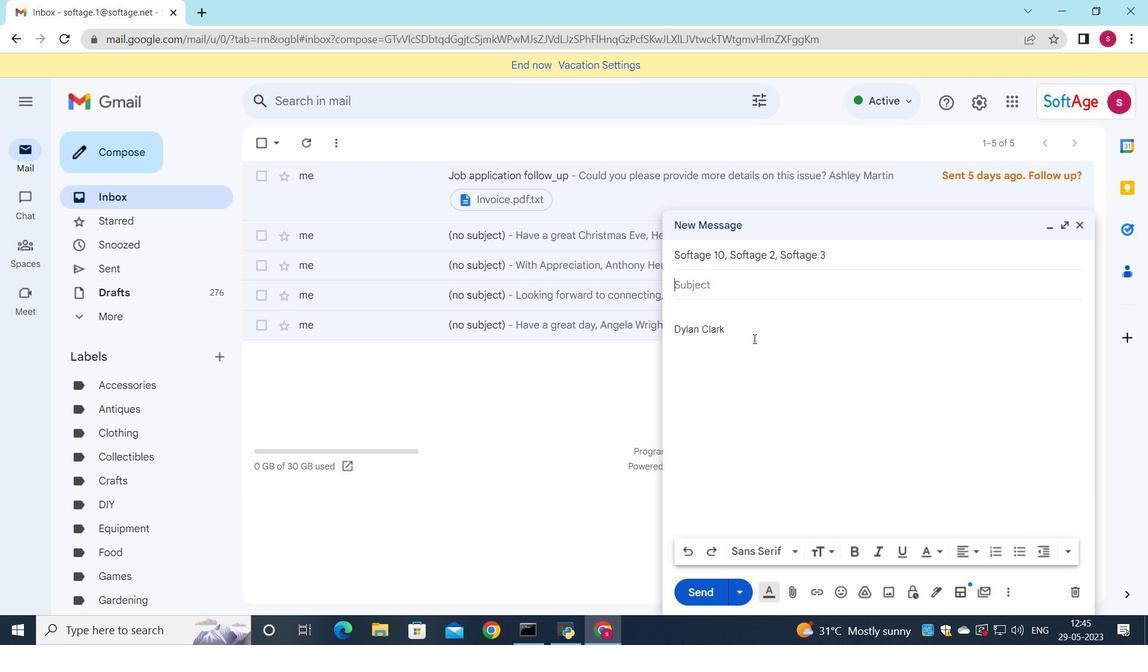 
Action: Key pressed <Key.shift>Reqy<Key.backspace>uest<Key.space>for<Key.space>patr<Key.backspace>ernity
Screenshot: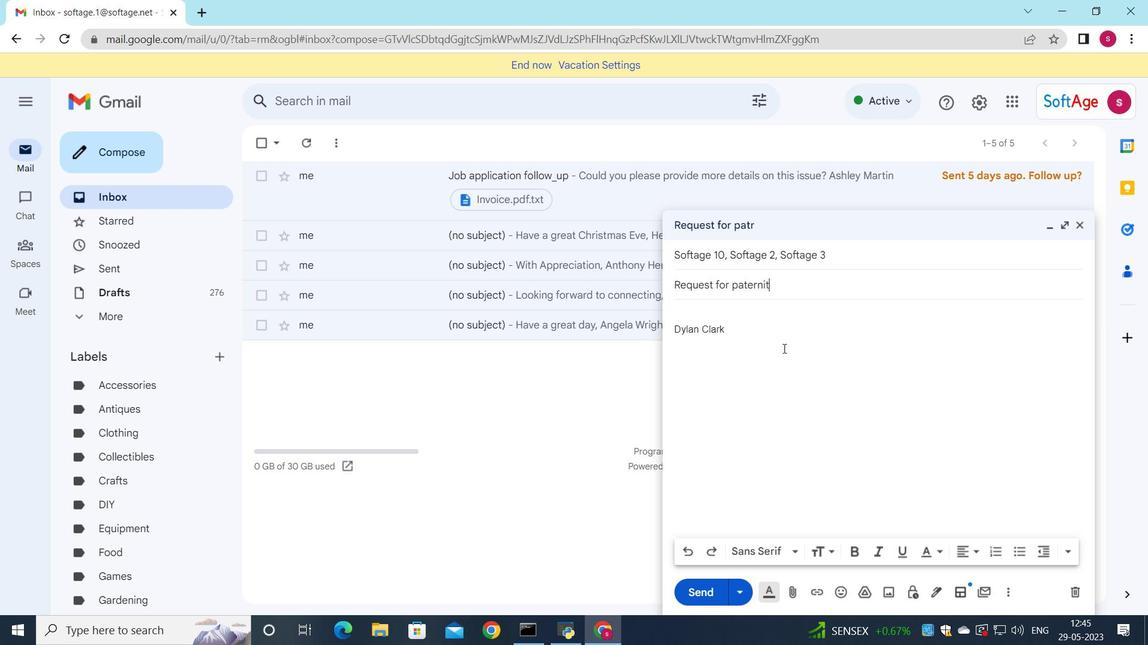
Action: Mouse moved to (872, 417)
Screenshot: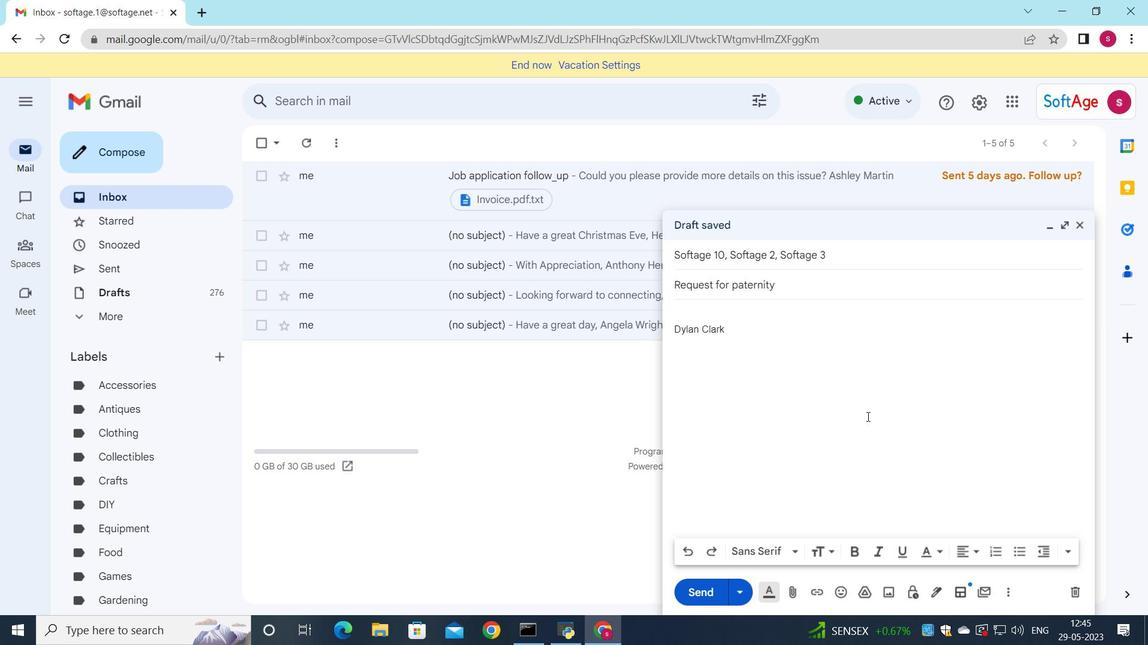 
Action: Key pressed <Key.space>leave
Screenshot: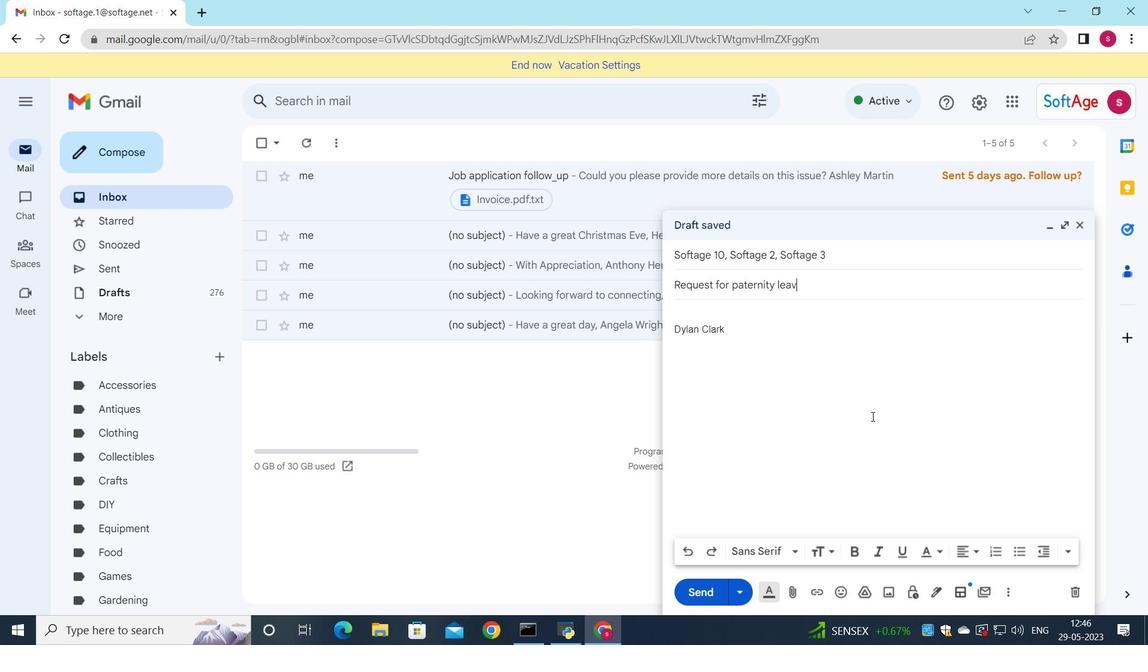 
Action: Mouse moved to (708, 318)
Screenshot: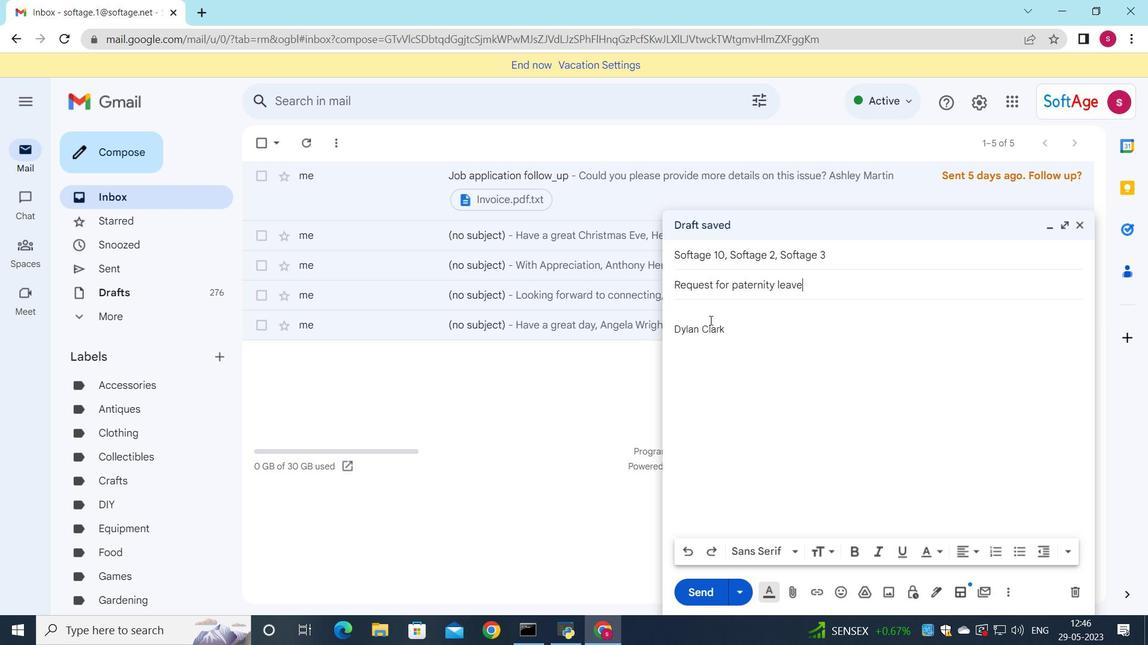 
Action: Mouse pressed left at (708, 318)
Screenshot: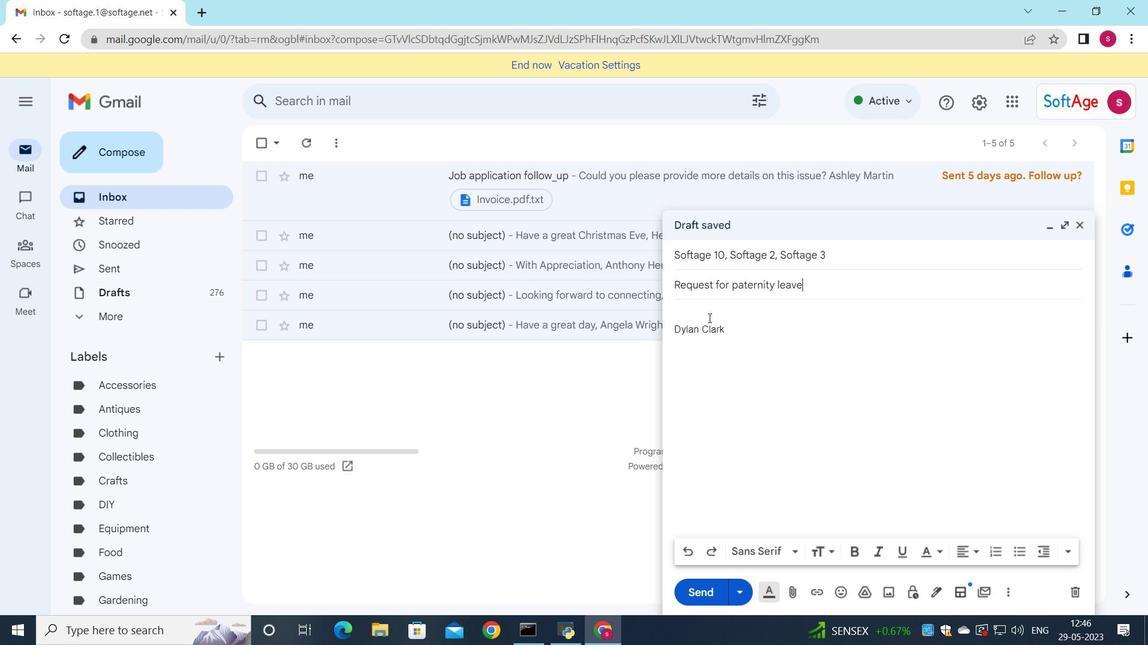 
Action: Key pressed <Key.shift>Could<Key.space>you<Key.space>please<Key.space>confirm<Key.space>the<Key.space>details<Key.space>of<Key.space>the<Key.space>ci<Key.backspace>ontract<Key.shift><Key.shift><Key.shift><Key.shift><Key.shift><Key.shift><Key.shift><Key.shift><Key.shift><Key.shift><Key.shift><Key.shift><Key.shift><Key.shift><Key.shift><Key.shift><Key.shift><Key.shift><Key.shift><Key.shift><Key.shift><Key.shift><Key.shift><Key.shift><Key.shift><Key.shift><Key.shift><Key.shift><Key.shift><Key.shift><Key.shift><Key.shift><Key.shift><Key.shift><Key.shift><Key.shift><Key.shift><Key.shift><Key.shift><Key.shift><Key.shift><Key.shift><Key.shift><Key.shift><Key.shift><Key.shift><Key.shift><Key.shift><Key.shift><Key.shift><Key.shift><Key.shift><Key.shift><Key.shift>/<Key.backspace><Key.shift><Key.shift><Key.shift><Key.shift><Key.shift><Key.shift><Key.shift><Key.shift>/<Key.backspace>/<Key.backspace><Key.shift><Key.shift><Key.shift><Key.shift><Key.shift><Key.shift><Key.shift><Key.shift><Key.shift><Key.shift><Key.shift><Key.shift>?
Screenshot: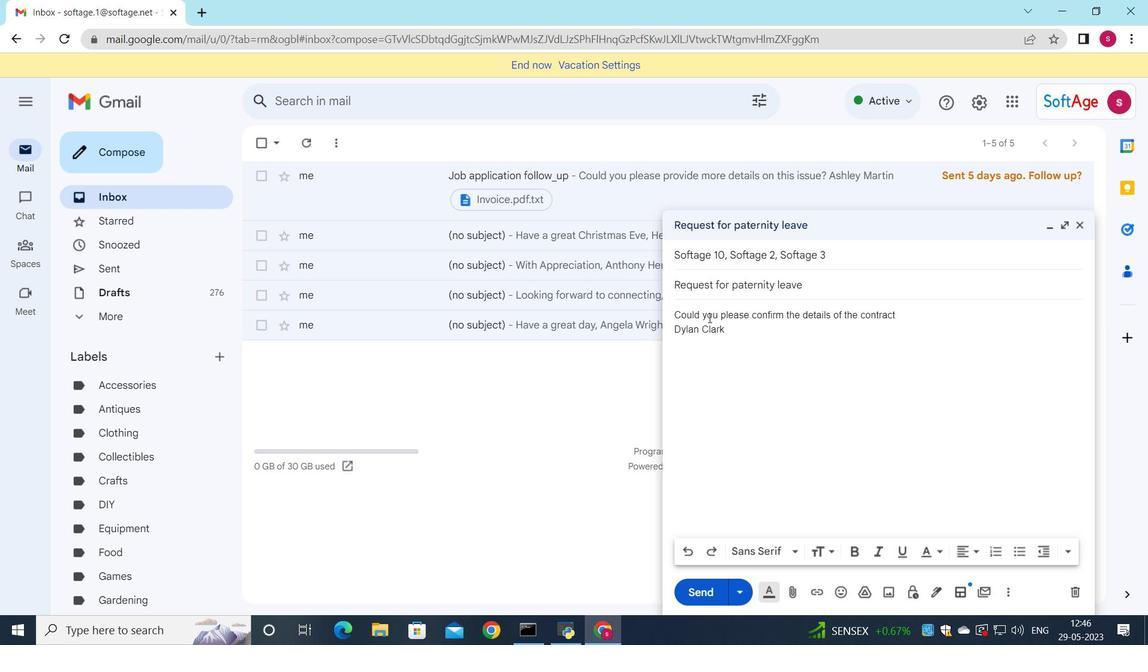 
Action: Mouse moved to (896, 315)
Screenshot: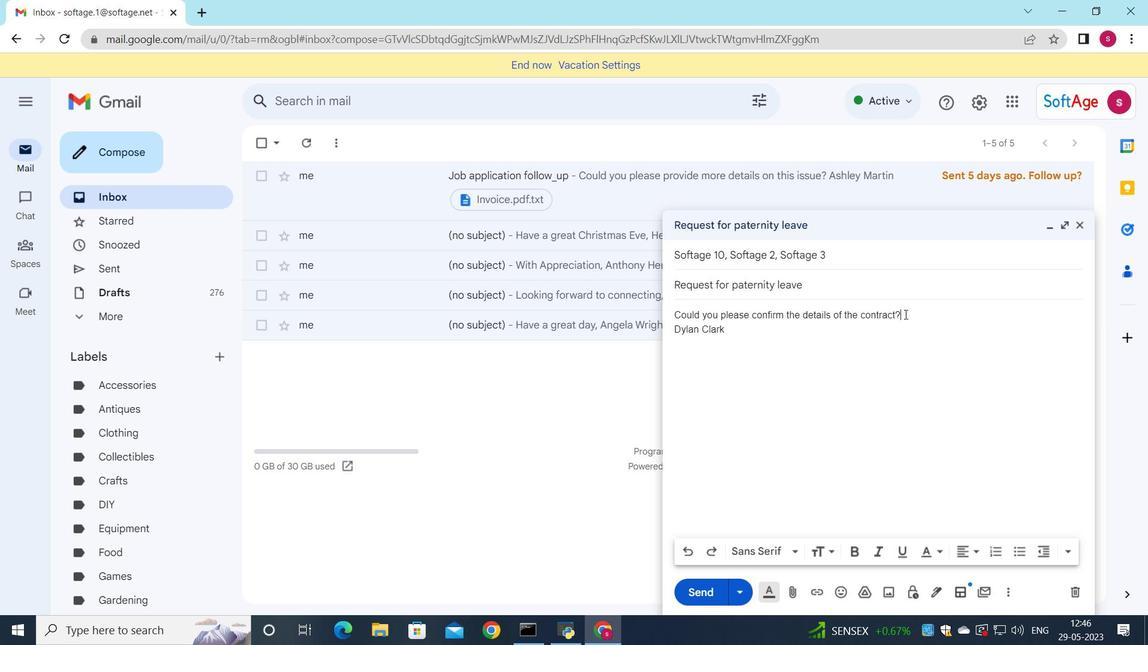 
Action: Mouse pressed left at (896, 315)
Screenshot: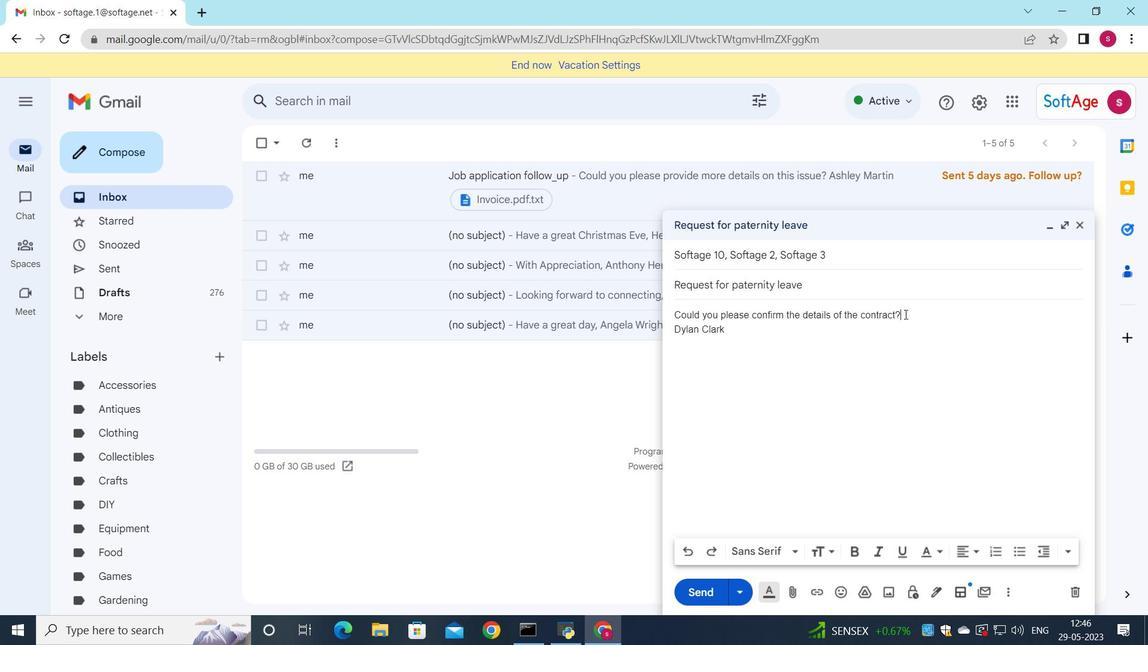 
Action: Mouse moved to (941, 315)
Screenshot: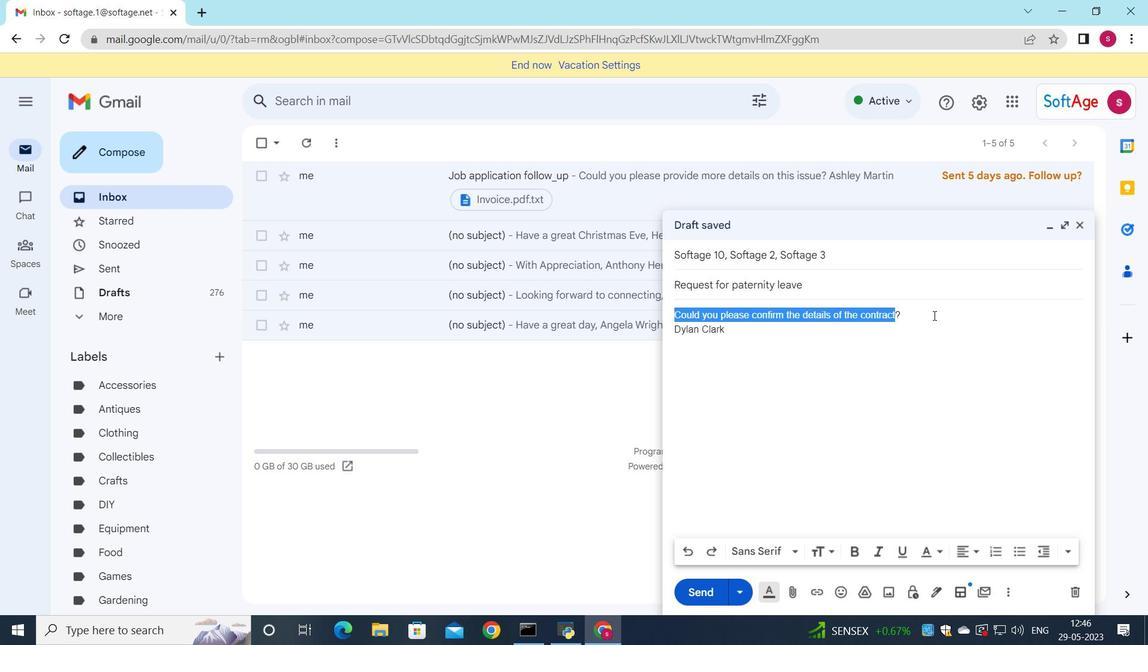 
Action: Mouse pressed left at (941, 315)
Screenshot: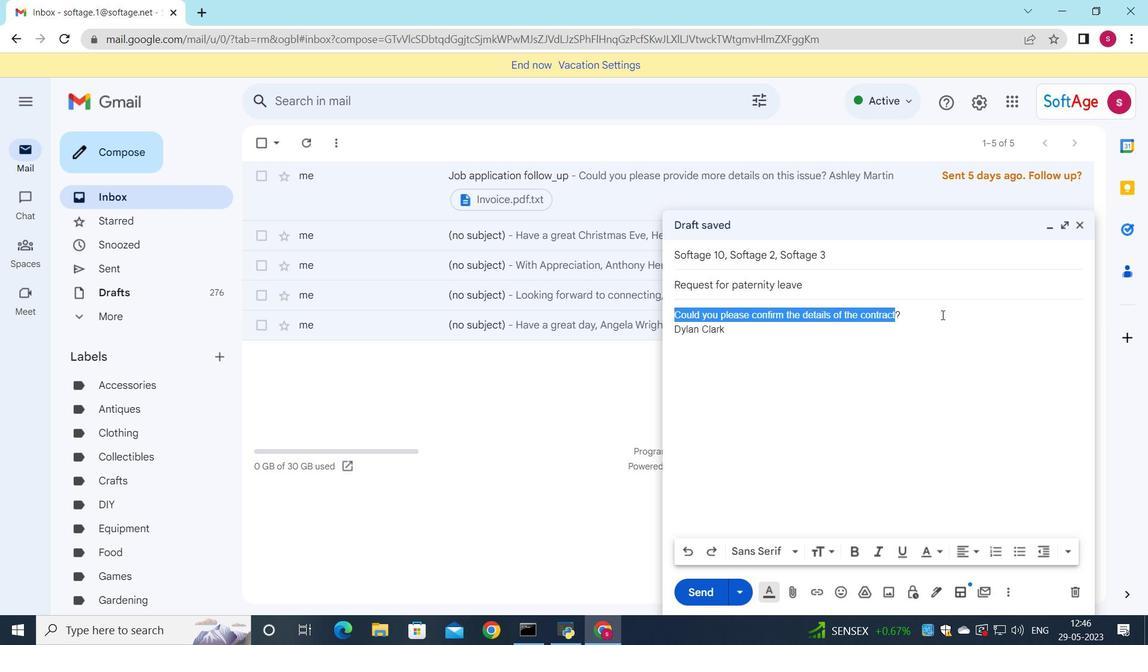 
Action: Mouse moved to (924, 313)
Screenshot: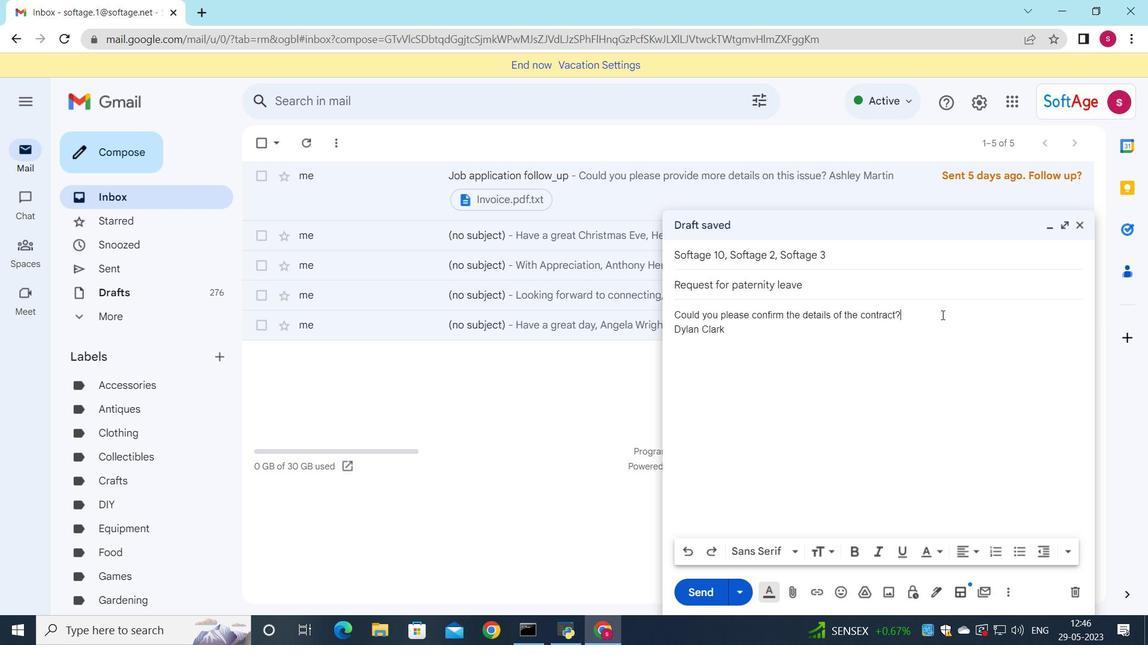 
Action: Mouse pressed left at (924, 313)
Screenshot: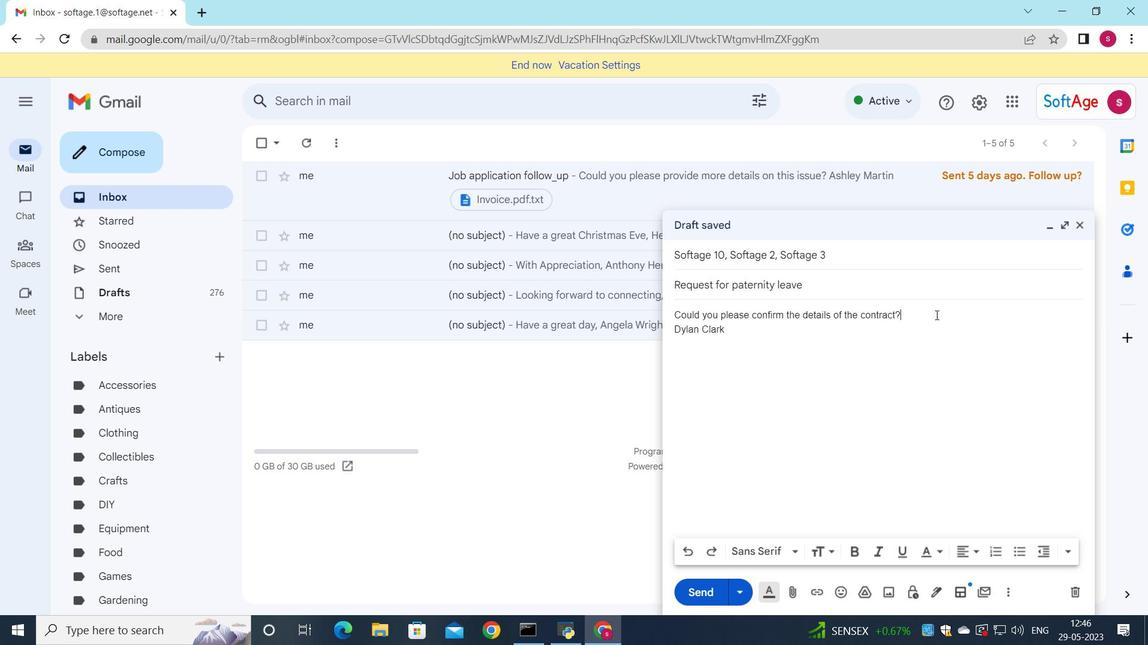
Action: Mouse moved to (836, 556)
Screenshot: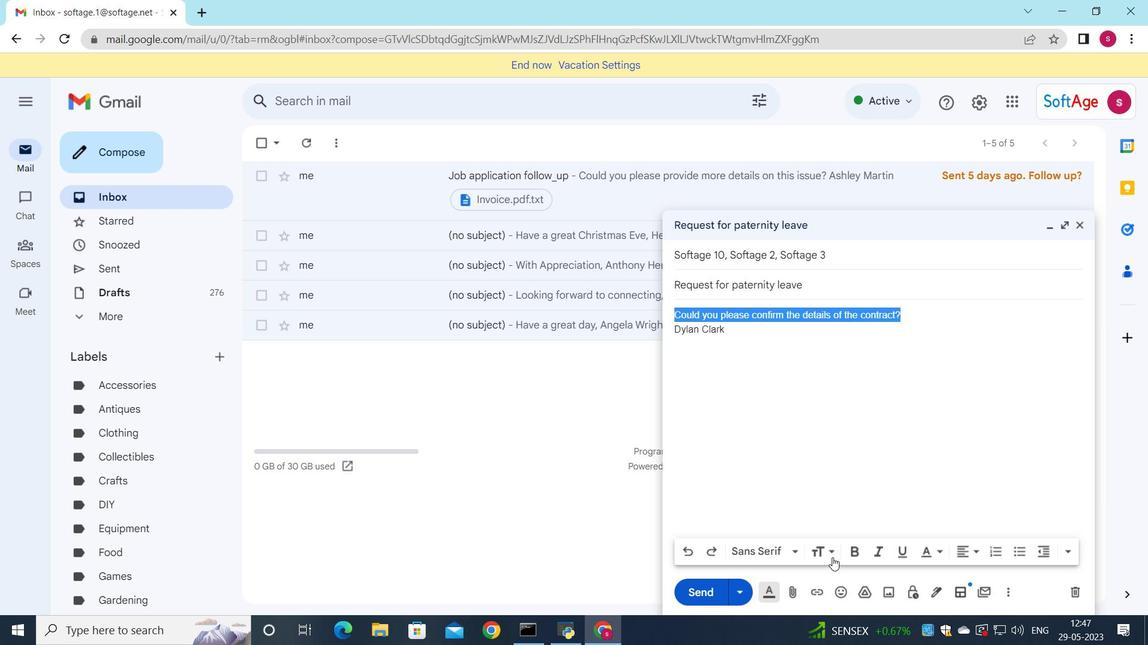 
Action: Mouse pressed left at (836, 556)
Screenshot: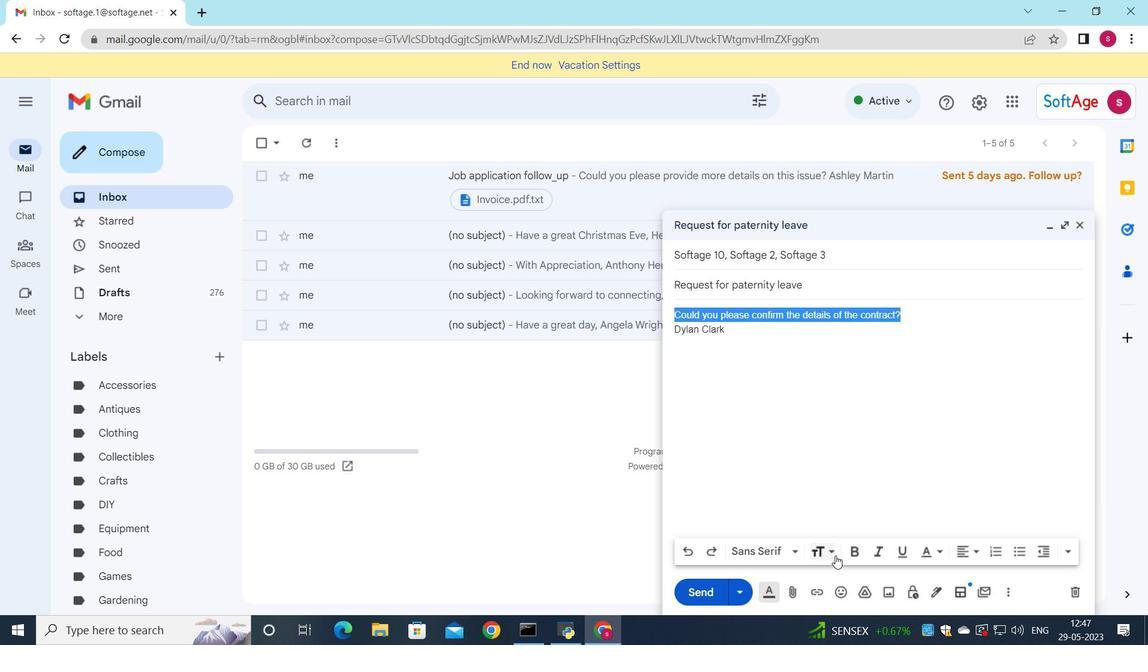 
Action: Mouse moved to (877, 455)
Screenshot: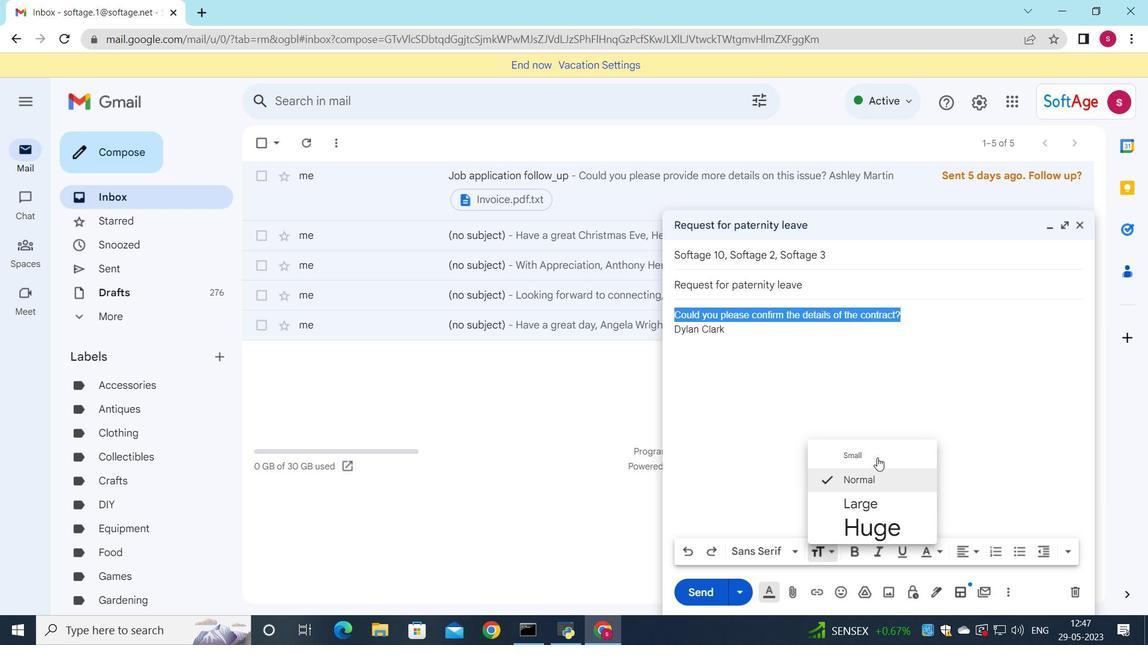 
Action: Mouse pressed left at (877, 455)
Screenshot: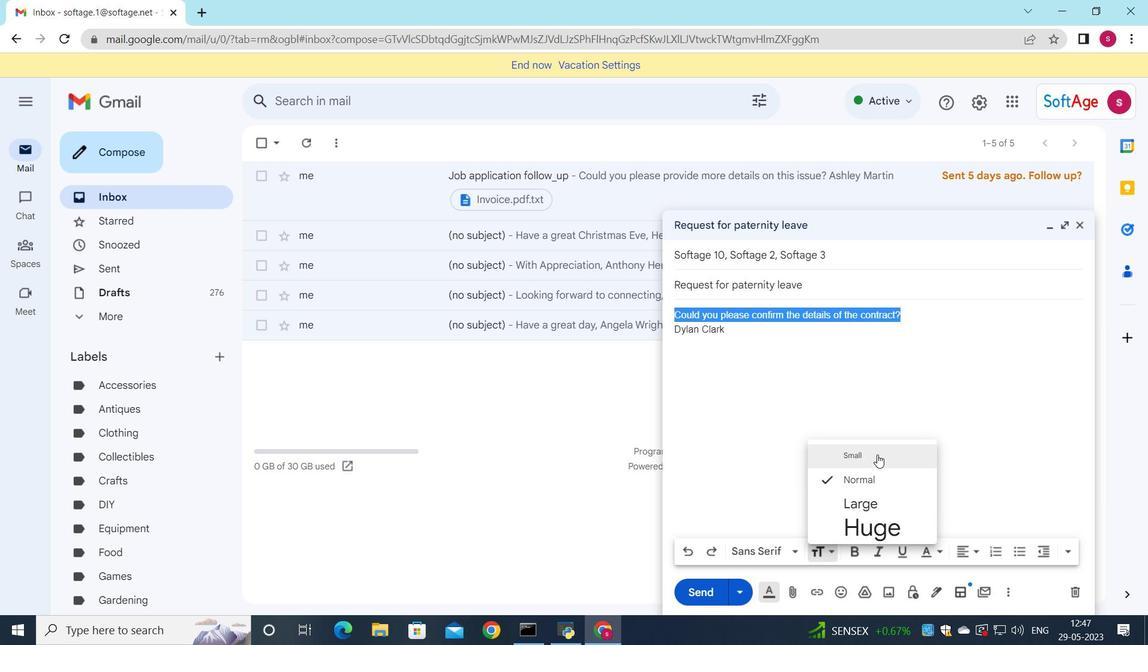
Action: Mouse moved to (979, 558)
Screenshot: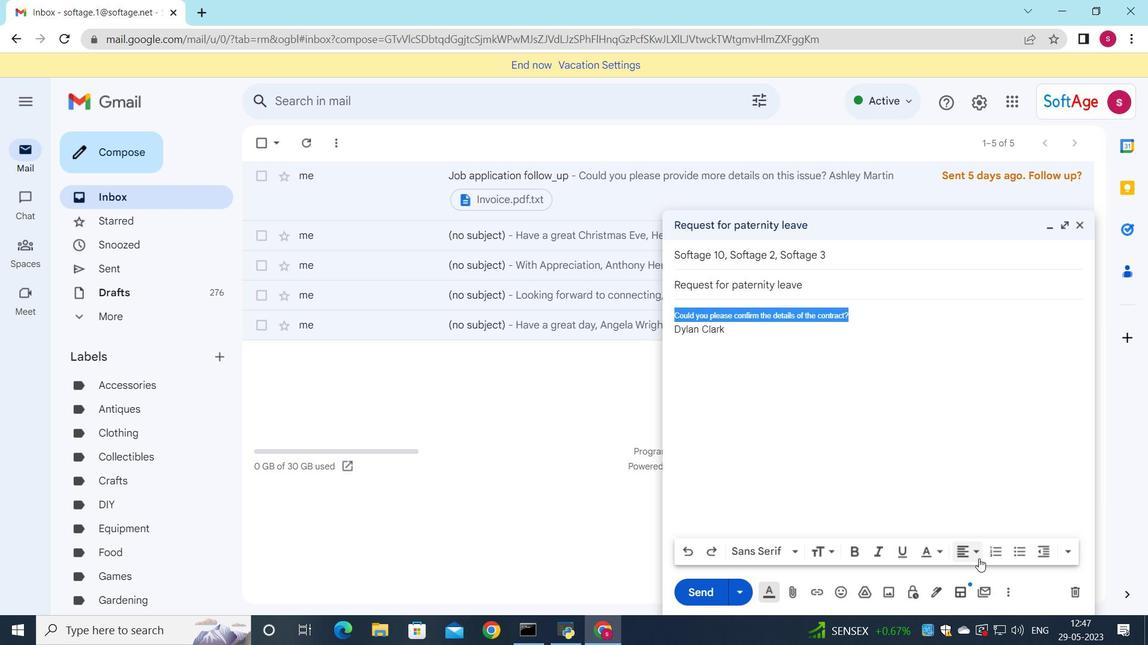 
Action: Mouse pressed left at (979, 558)
Screenshot: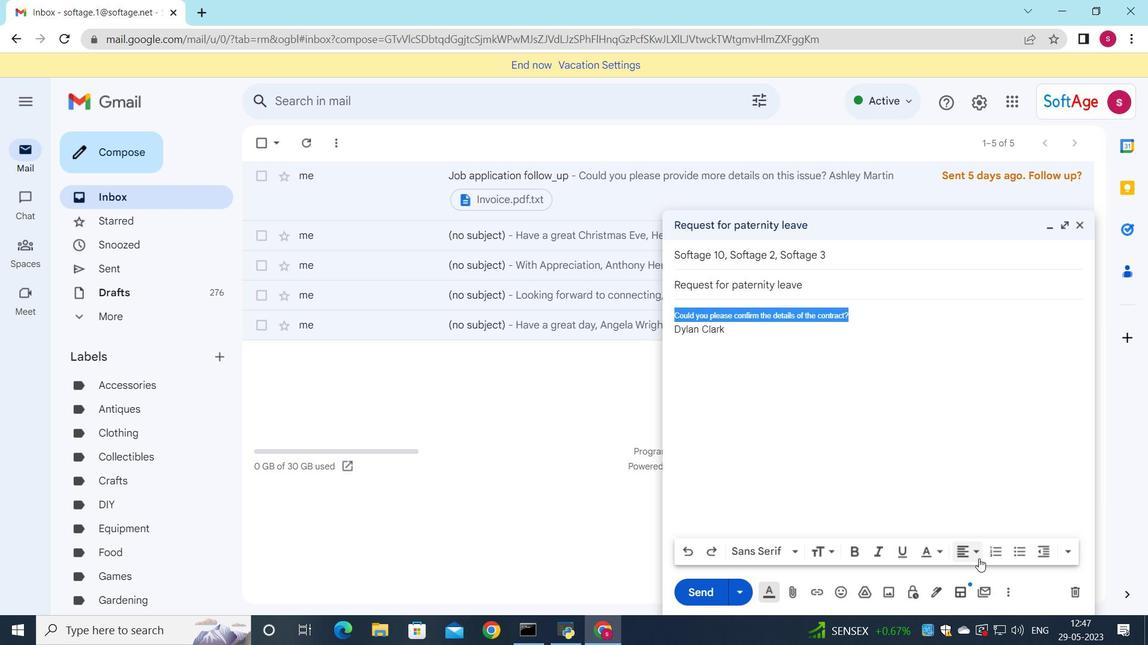 
Action: Mouse moved to (972, 534)
Screenshot: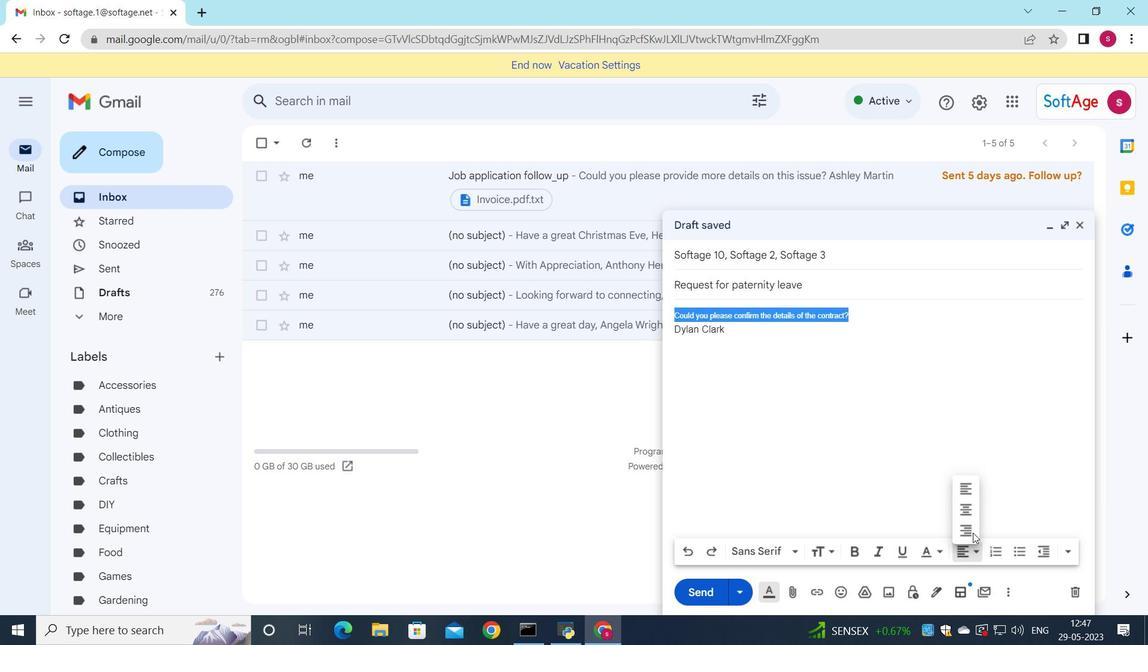 
Action: Mouse pressed left at (972, 534)
Screenshot: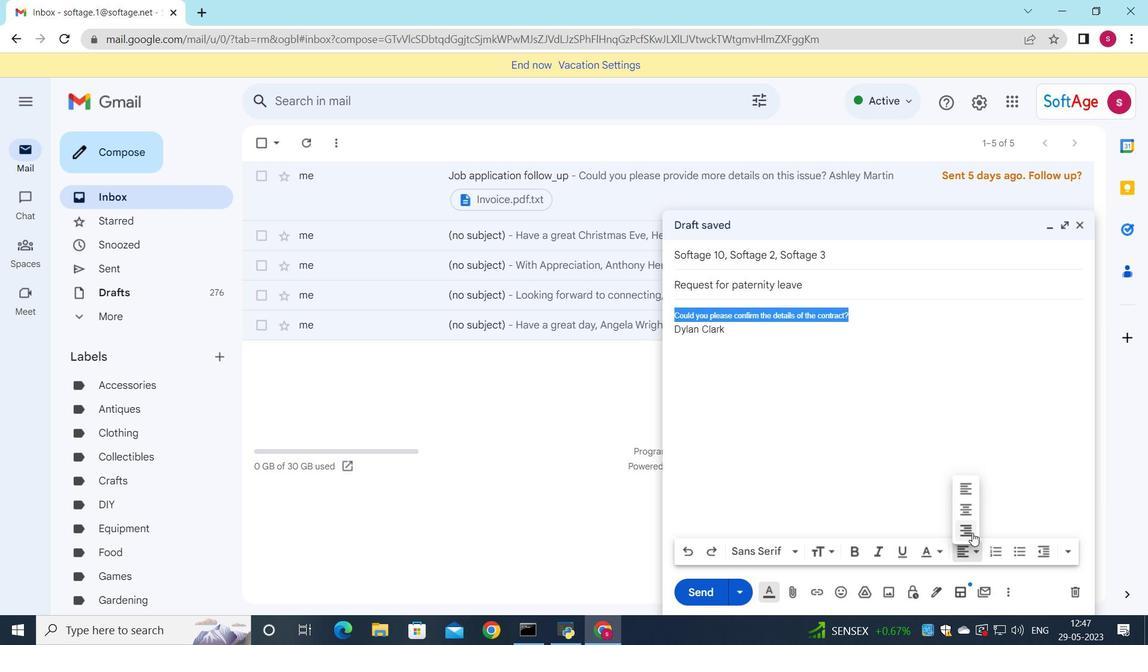 
Action: Mouse moved to (977, 554)
Screenshot: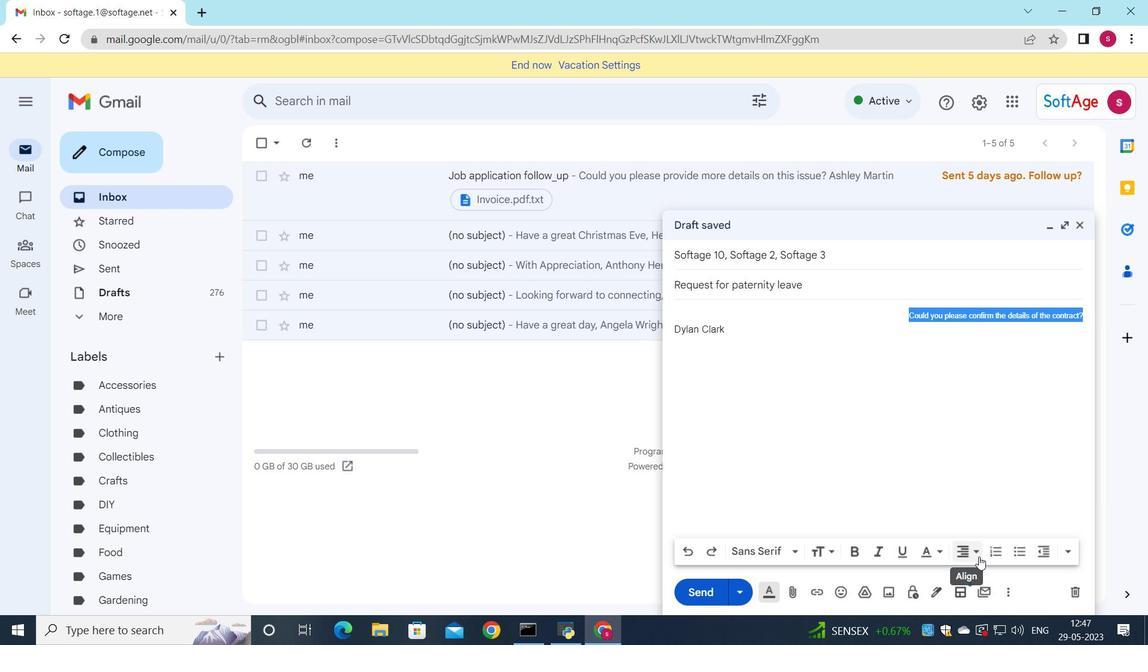 
Action: Mouse pressed left at (977, 554)
Screenshot: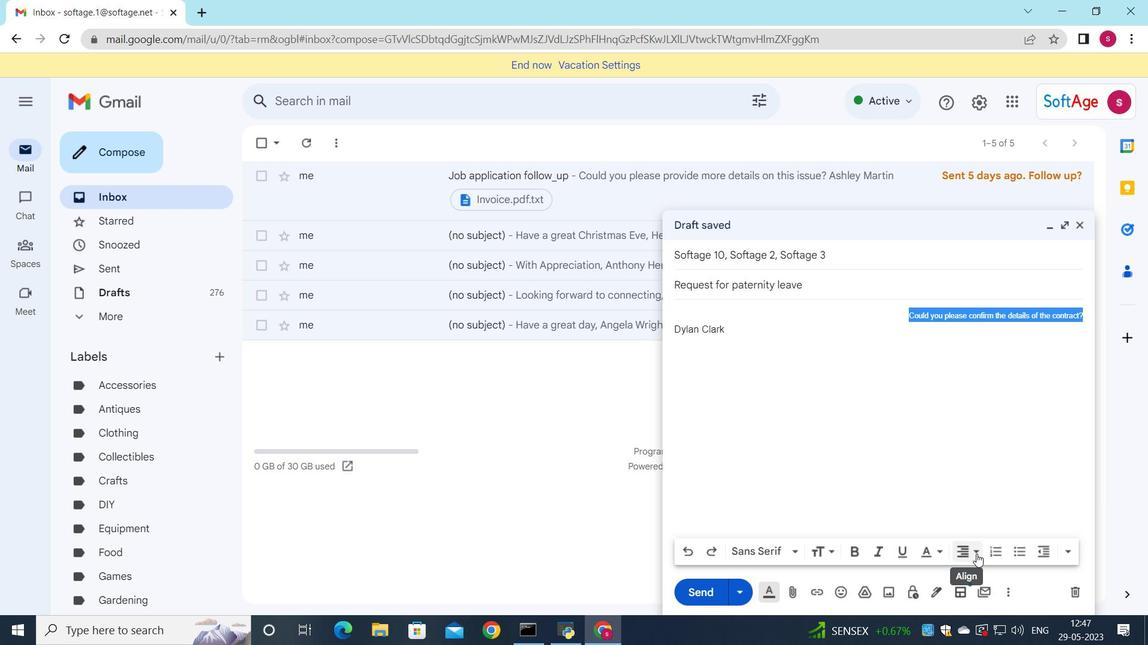 
Action: Mouse moved to (967, 495)
Screenshot: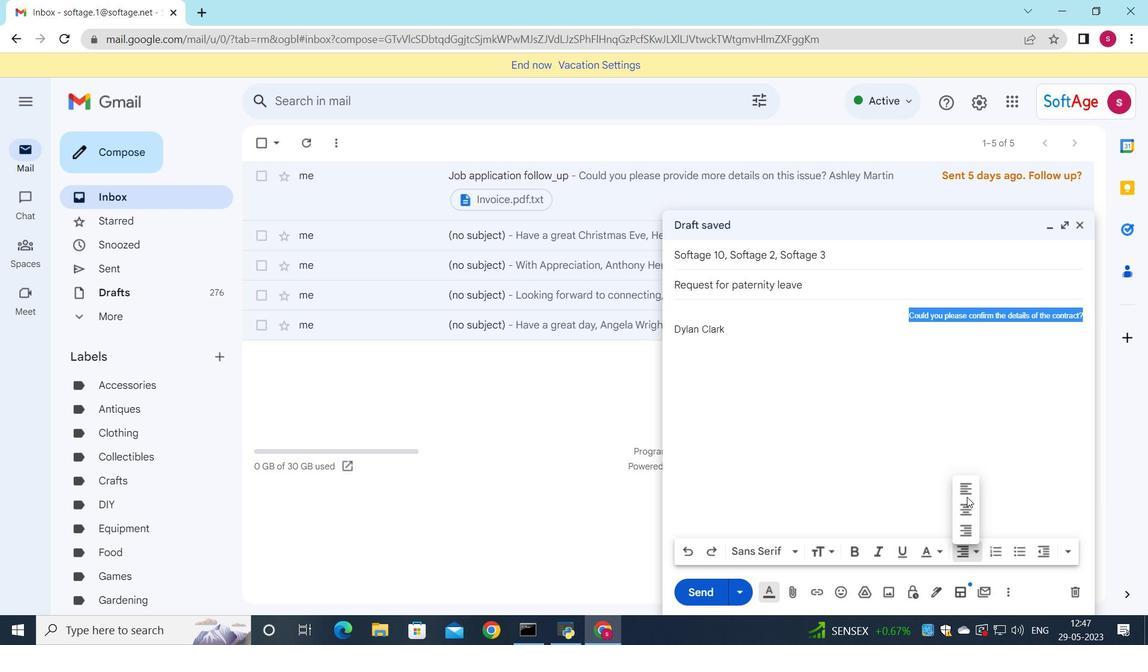 
Action: Mouse pressed left at (967, 495)
Screenshot: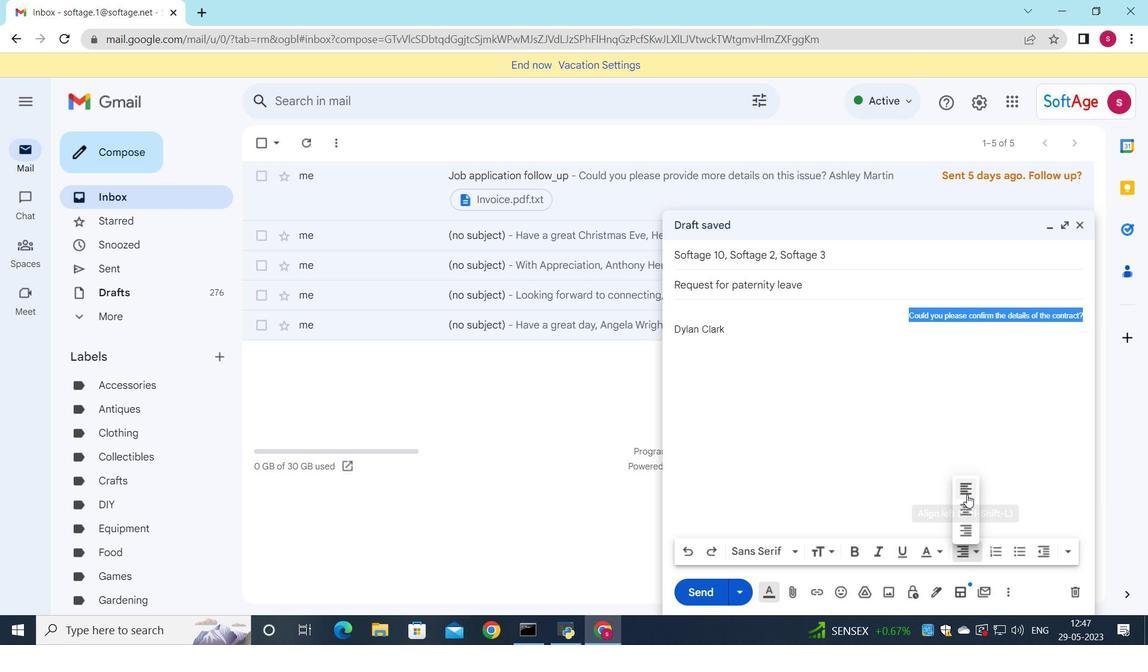 
Action: Mouse moved to (713, 593)
Screenshot: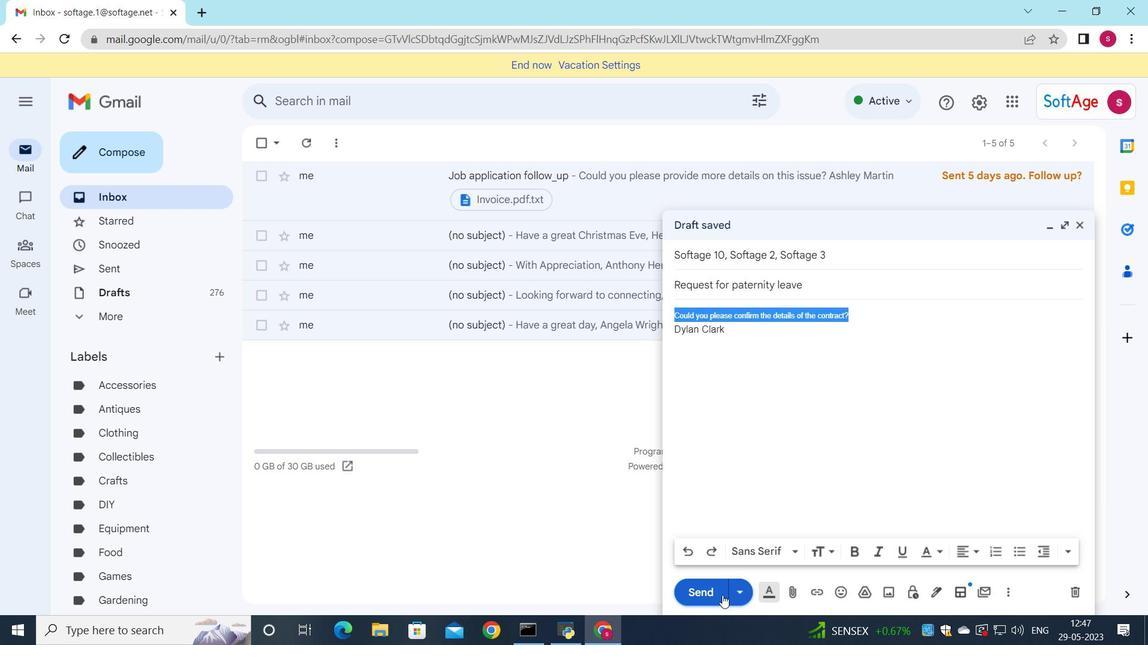 
Action: Mouse pressed left at (713, 593)
Screenshot: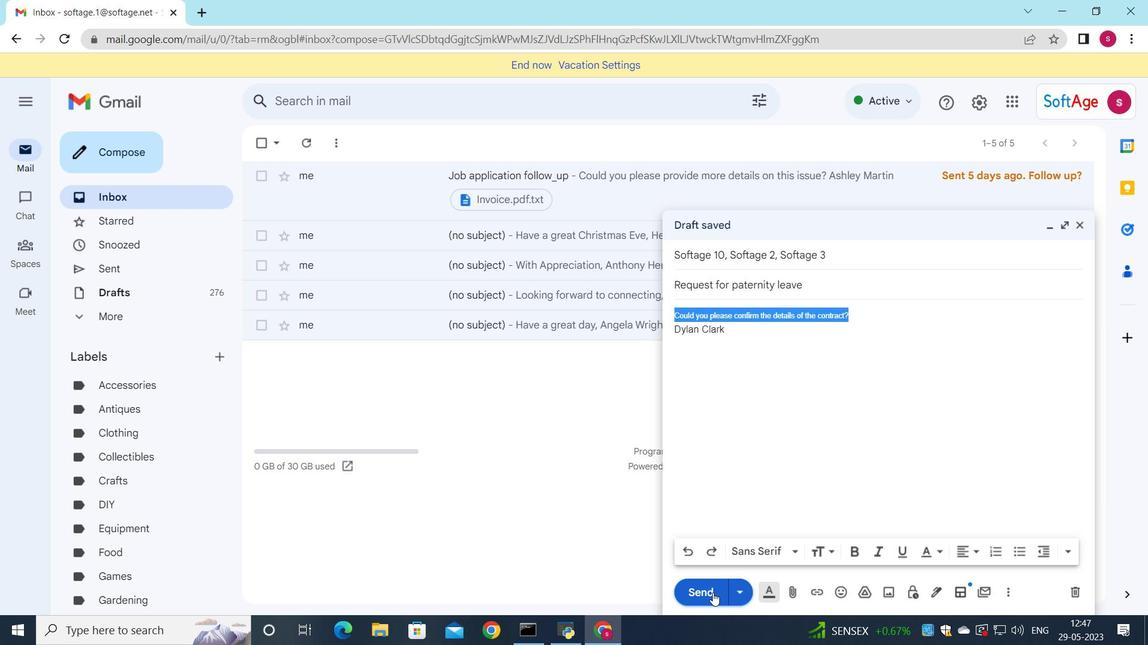 
Action: Mouse moved to (124, 263)
Screenshot: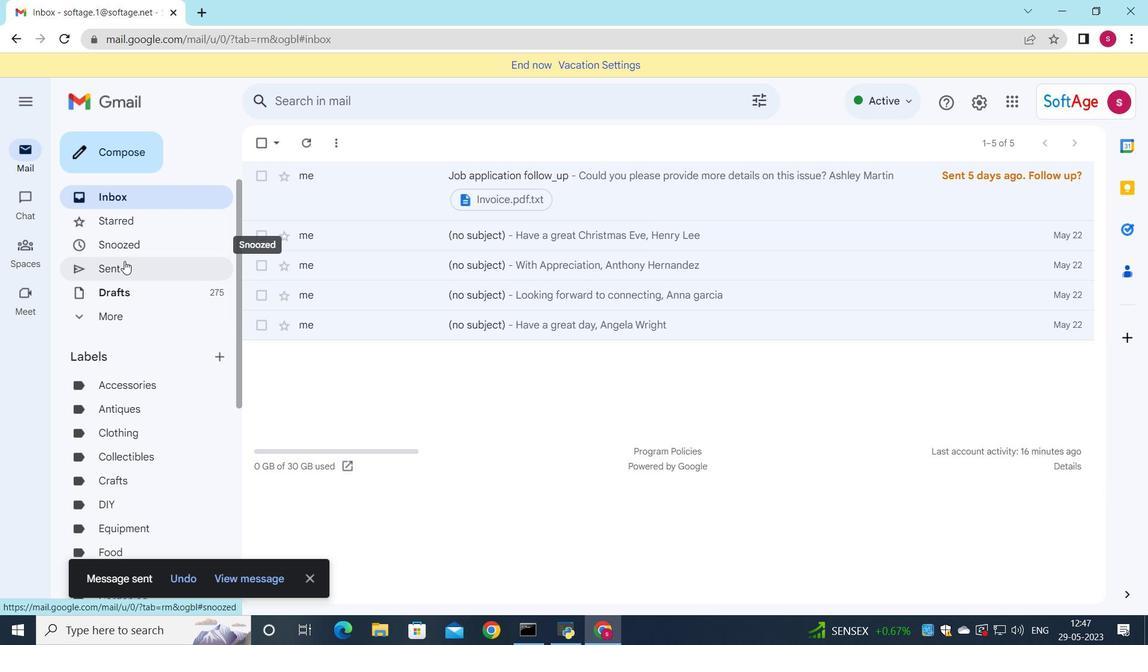 
Action: Mouse pressed left at (124, 263)
Screenshot: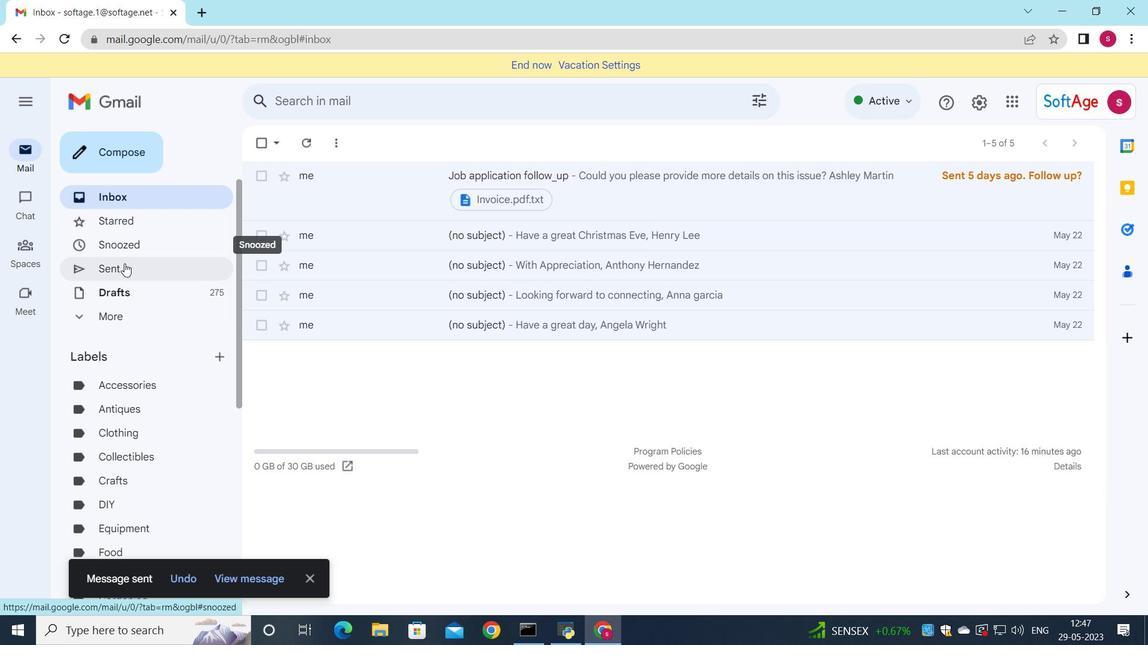 
Action: Mouse moved to (578, 225)
Screenshot: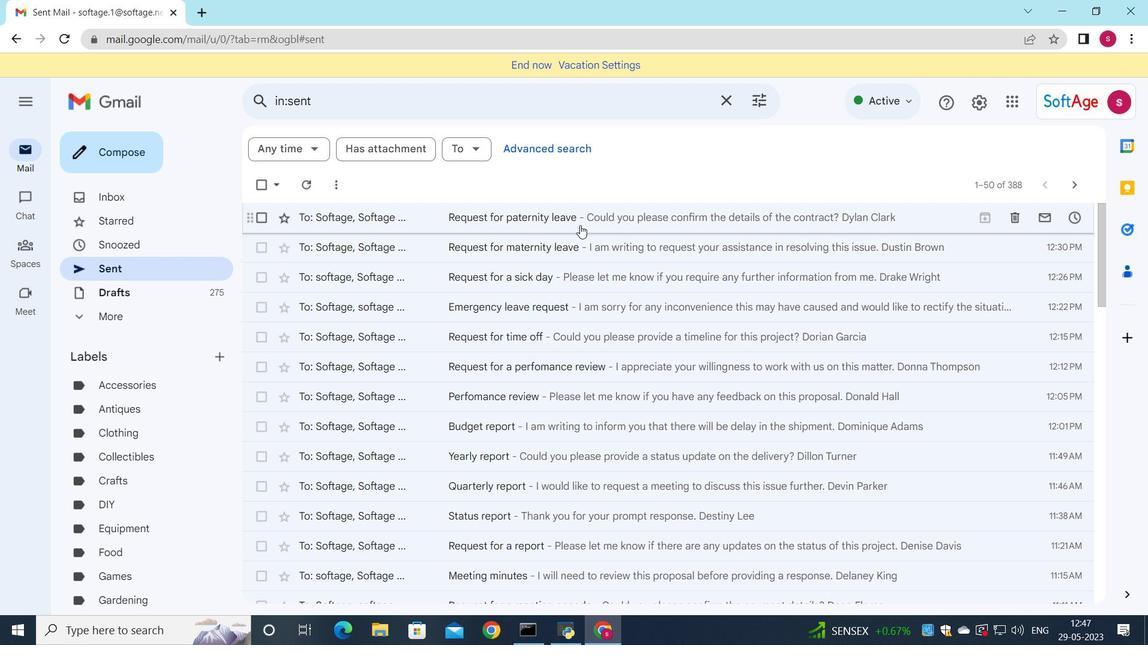 
Action: Mouse pressed left at (578, 225)
Screenshot: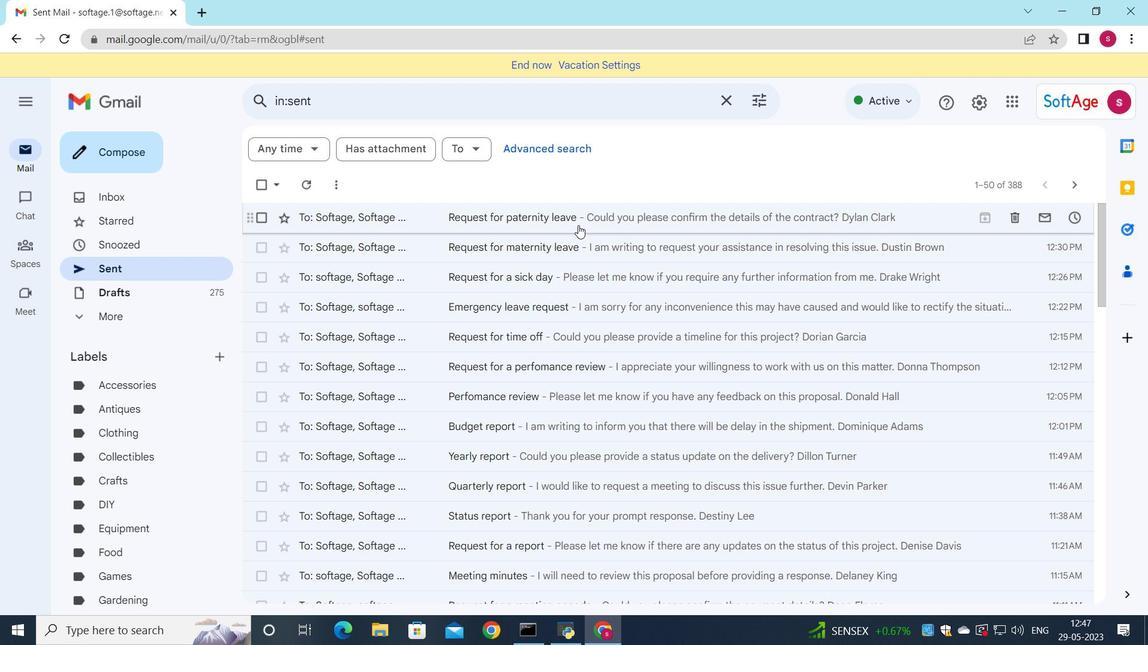 
Action: Mouse moved to (604, 218)
Screenshot: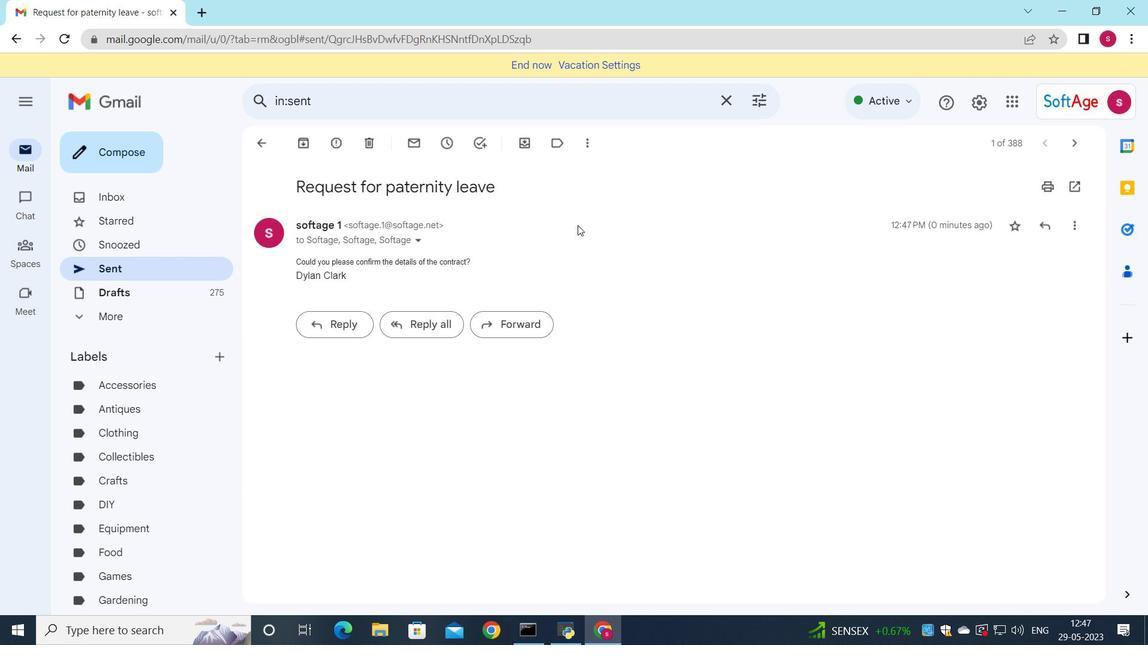 
